 Task: Add section using page layout.
Action: Mouse moved to (835, 65)
Screenshot: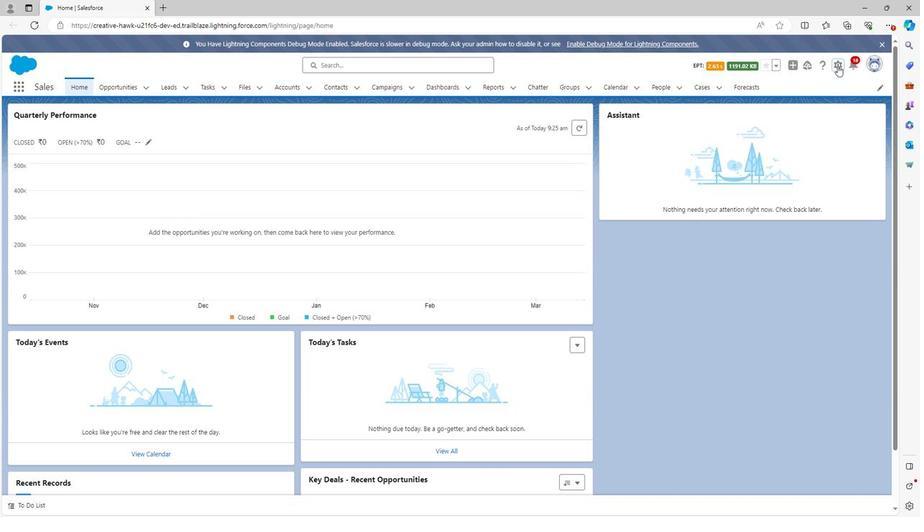 
Action: Mouse pressed left at (835, 65)
Screenshot: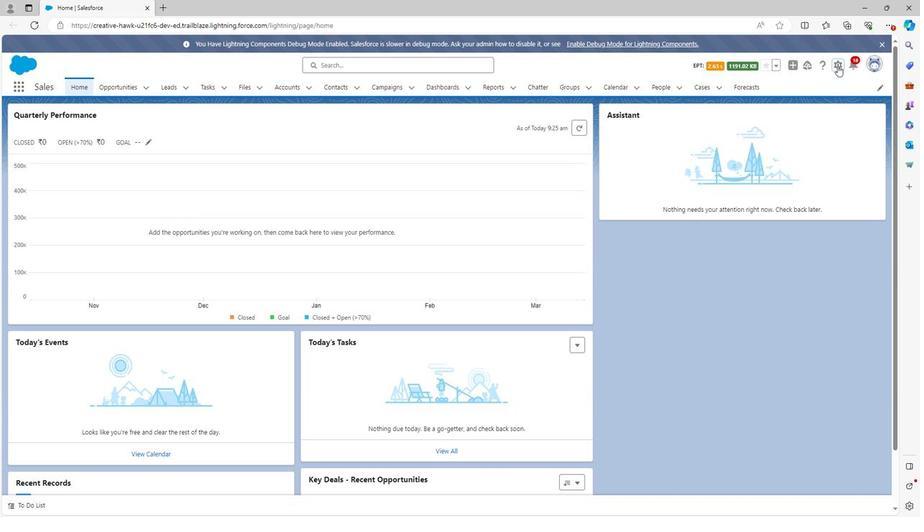 
Action: Mouse moved to (798, 92)
Screenshot: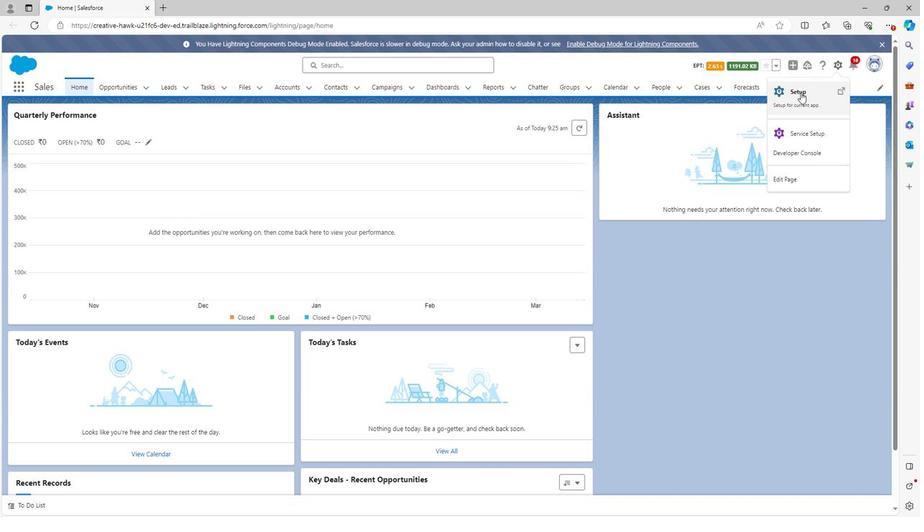 
Action: Mouse pressed left at (798, 92)
Screenshot: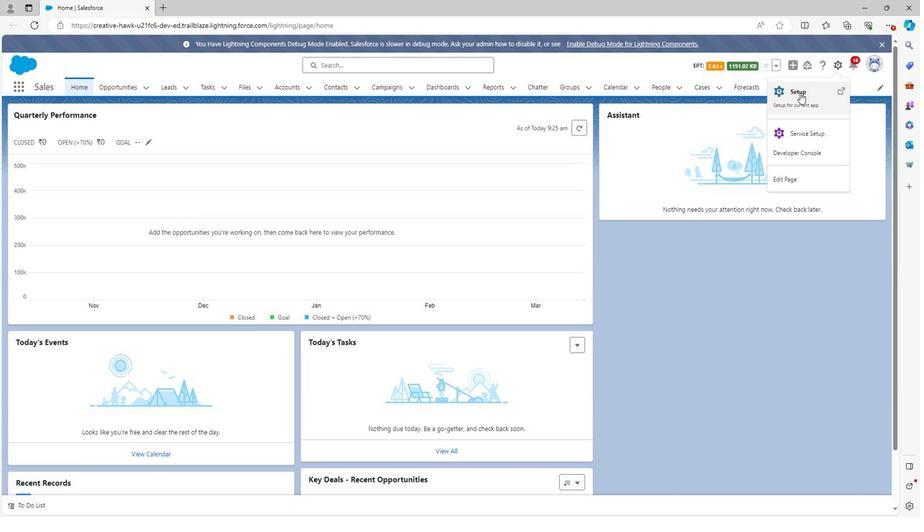 
Action: Mouse moved to (116, 87)
Screenshot: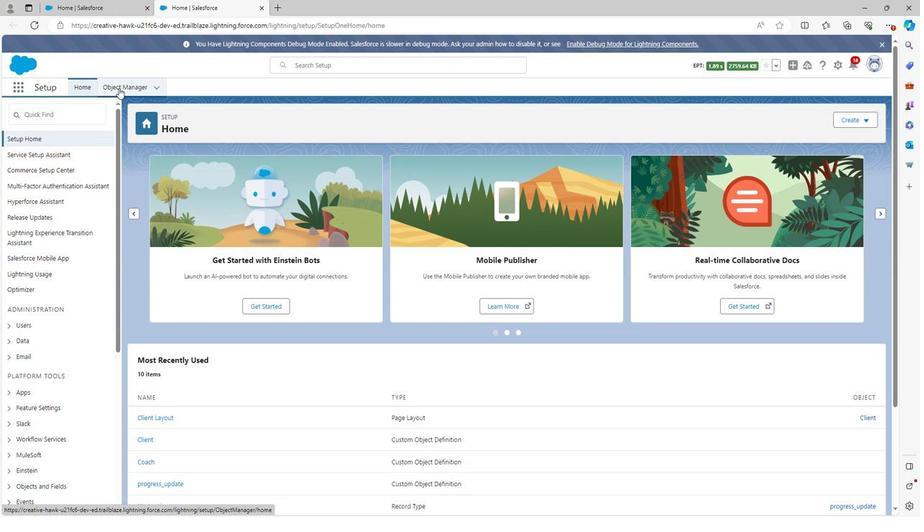 
Action: Mouse pressed left at (116, 87)
Screenshot: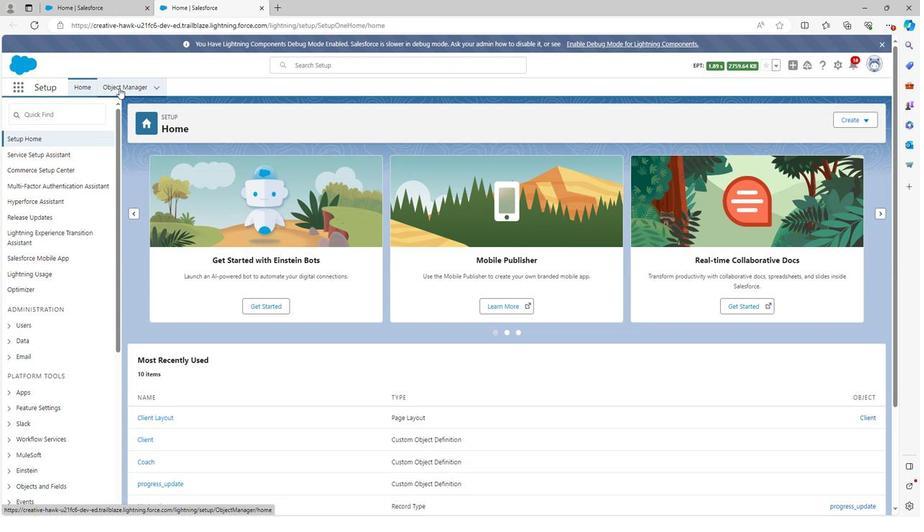 
Action: Mouse moved to (53, 293)
Screenshot: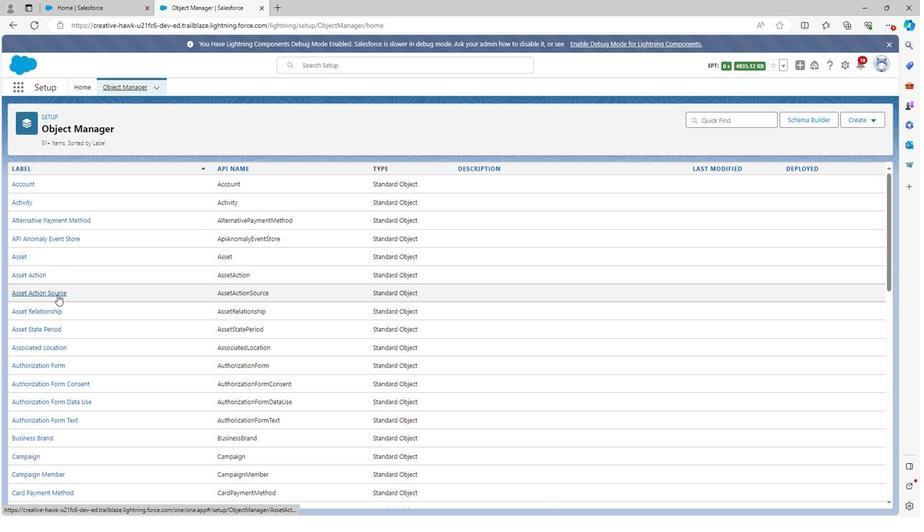 
Action: Mouse scrolled (53, 293) with delta (0, 0)
Screenshot: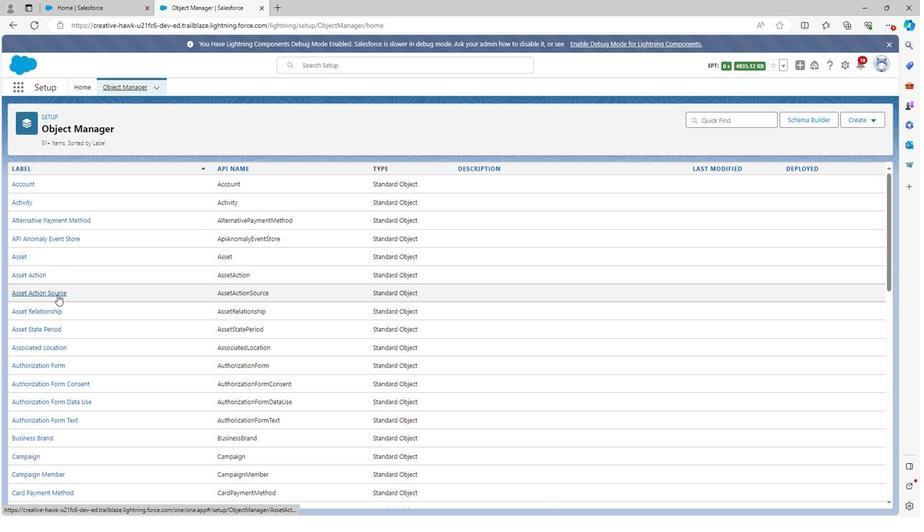 
Action: Mouse moved to (53, 295)
Screenshot: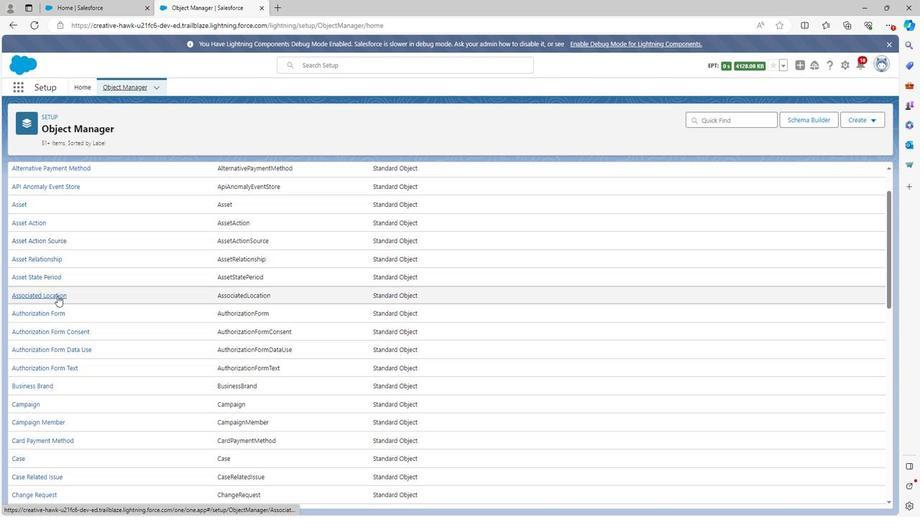 
Action: Mouse scrolled (53, 294) with delta (0, 0)
Screenshot: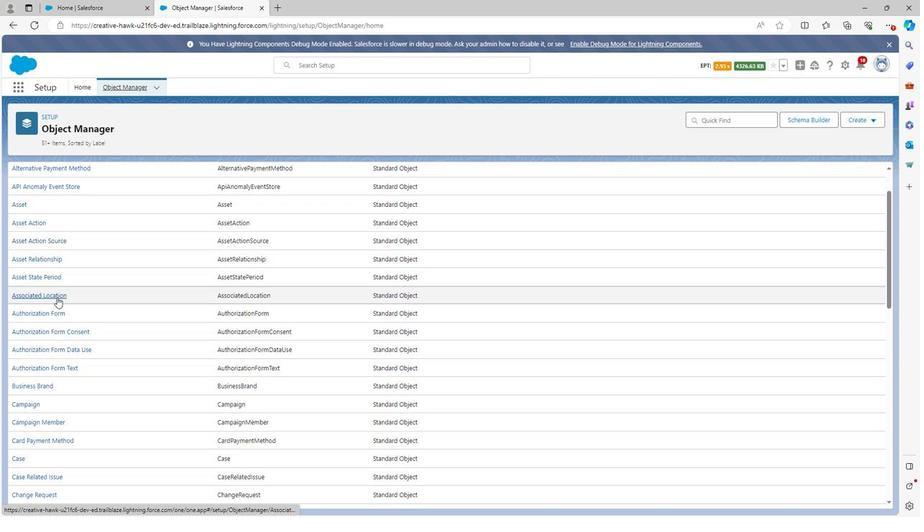 
Action: Mouse scrolled (53, 294) with delta (0, 0)
Screenshot: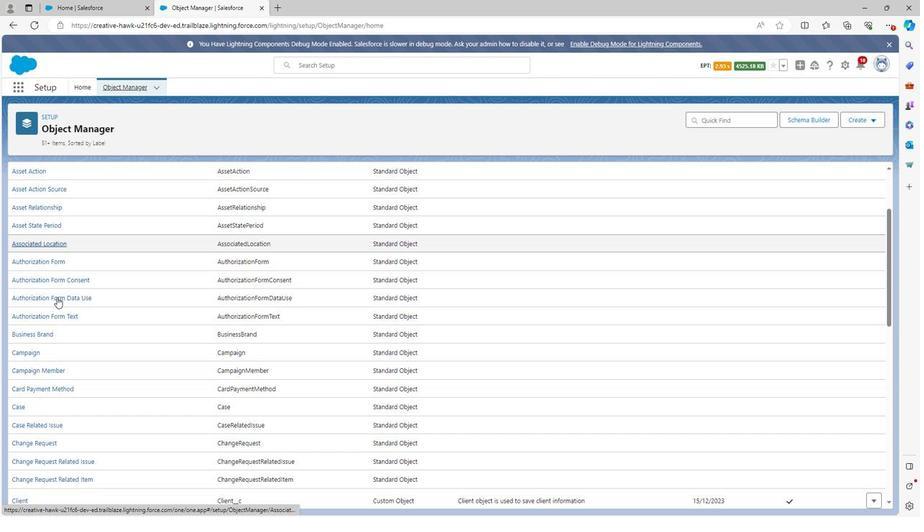 
Action: Mouse scrolled (53, 294) with delta (0, 0)
Screenshot: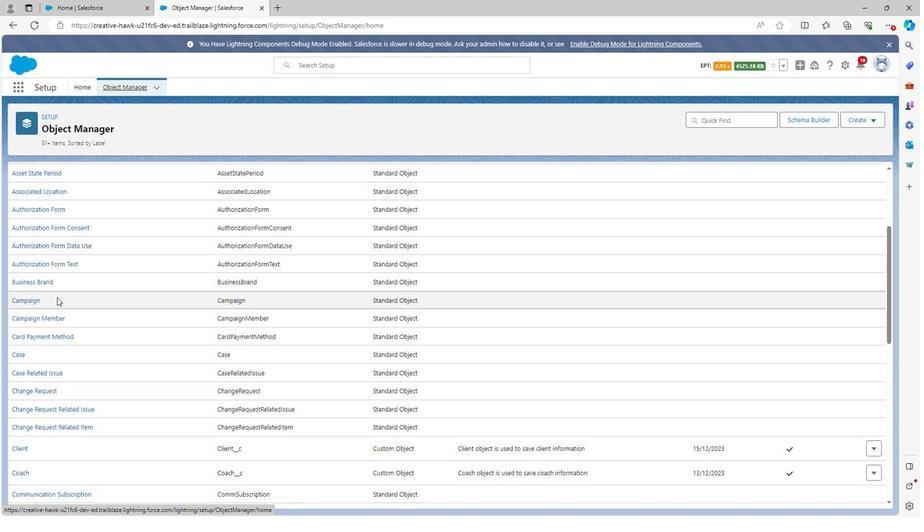 
Action: Mouse scrolled (53, 294) with delta (0, 0)
Screenshot: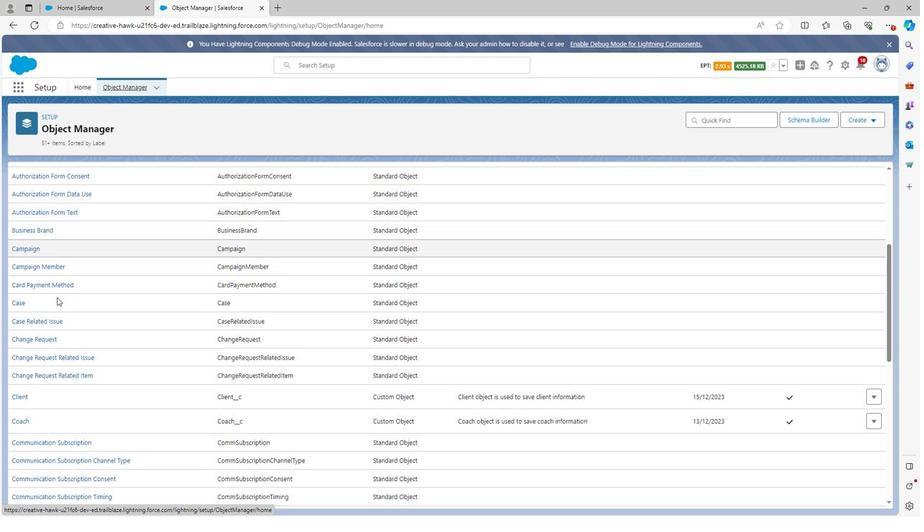 
Action: Mouse moved to (16, 341)
Screenshot: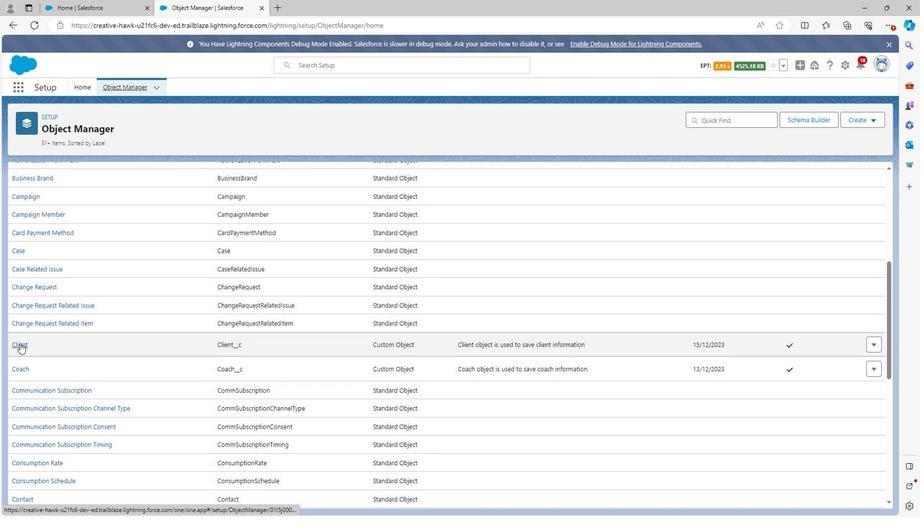 
Action: Mouse pressed left at (16, 341)
Screenshot: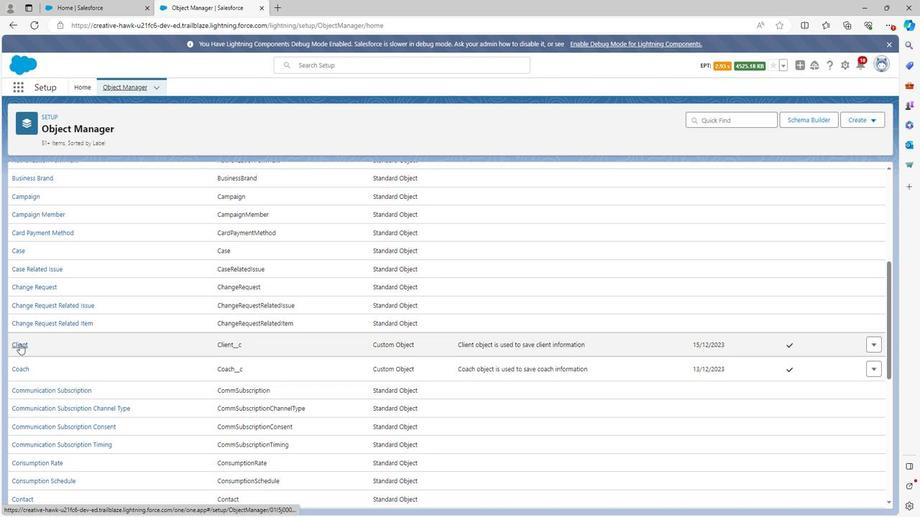 
Action: Mouse moved to (39, 205)
Screenshot: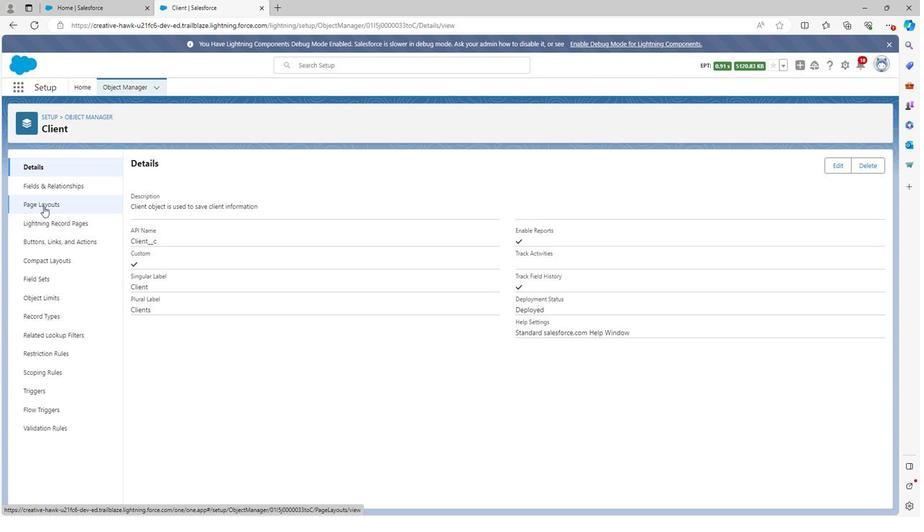 
Action: Mouse pressed left at (39, 205)
Screenshot: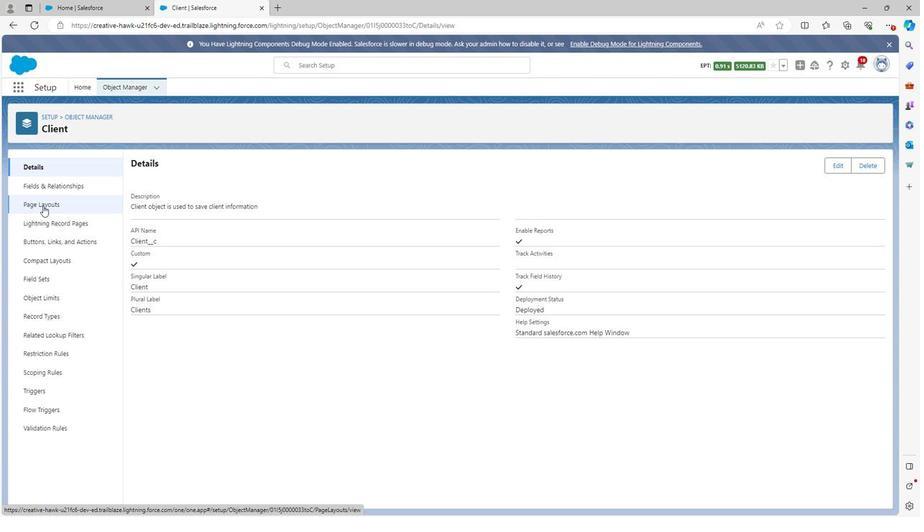 
Action: Mouse moved to (132, 207)
Screenshot: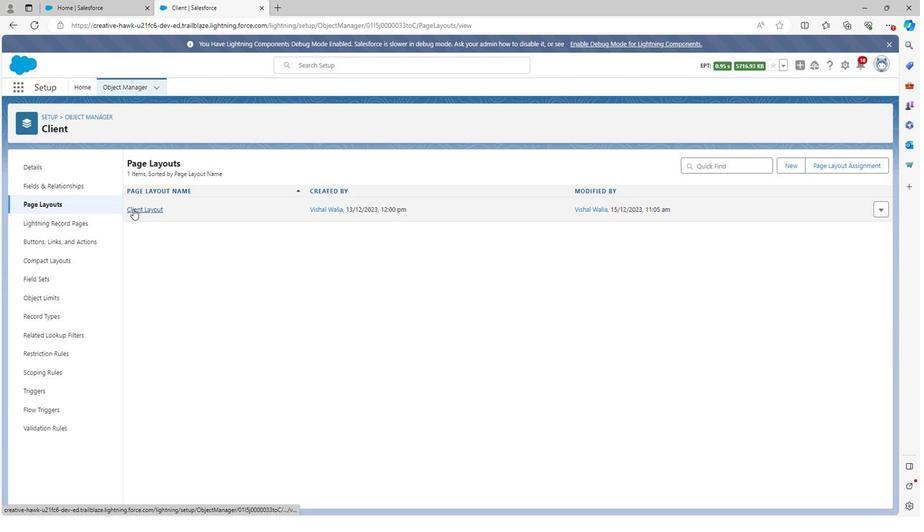 
Action: Mouse pressed left at (132, 207)
Screenshot: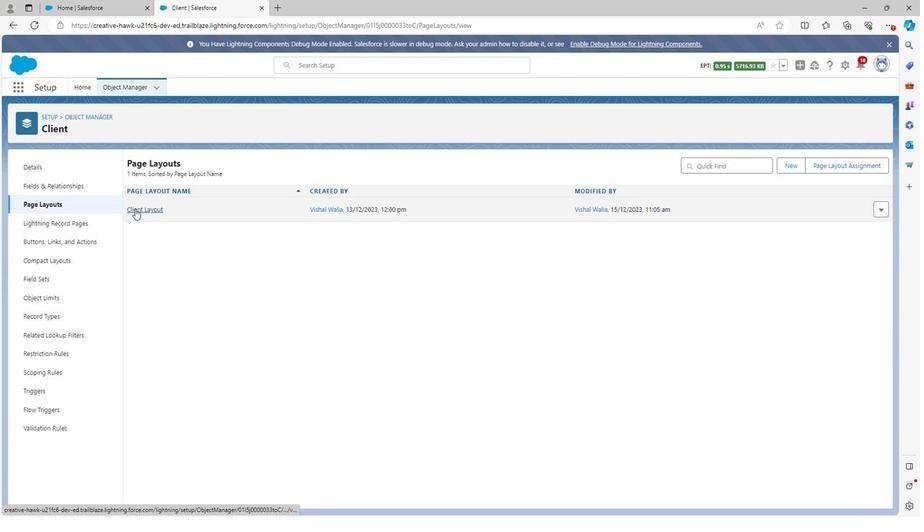 
Action: Mouse moved to (207, 266)
Screenshot: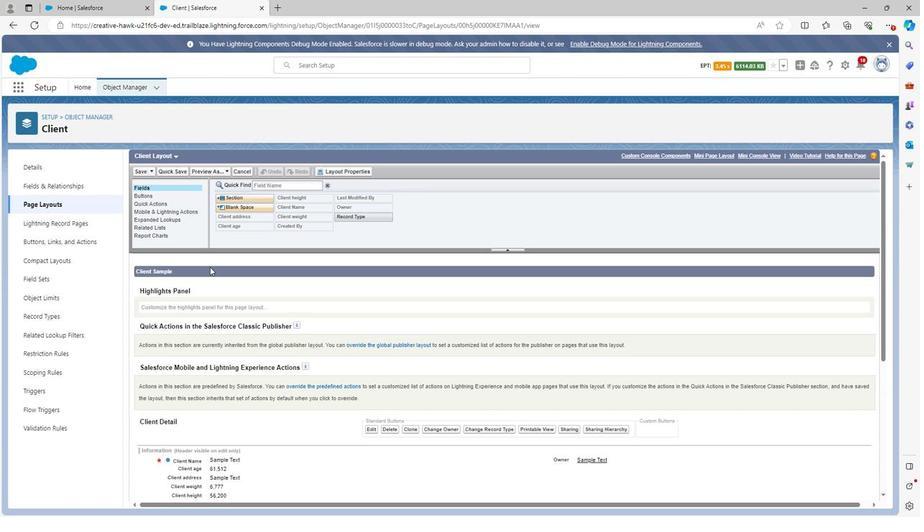 
Action: Mouse scrolled (207, 265) with delta (0, 0)
Screenshot: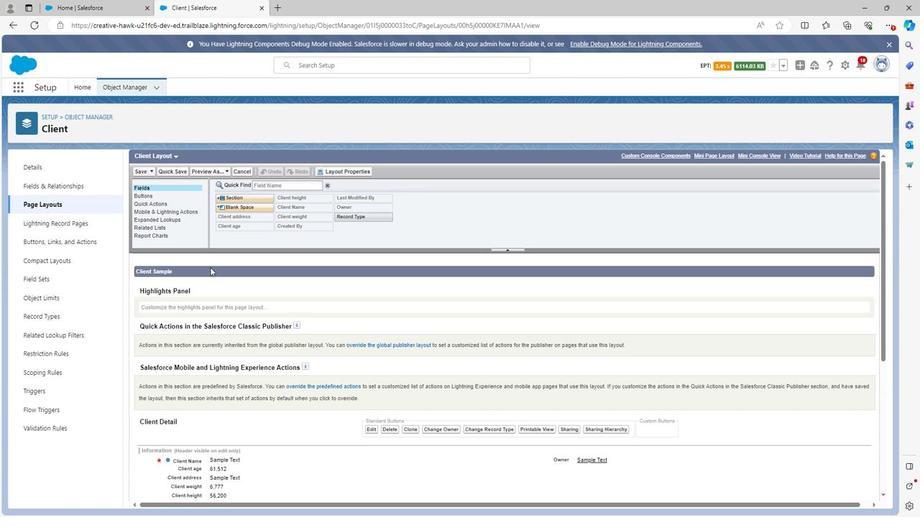 
Action: Mouse scrolled (207, 265) with delta (0, 0)
Screenshot: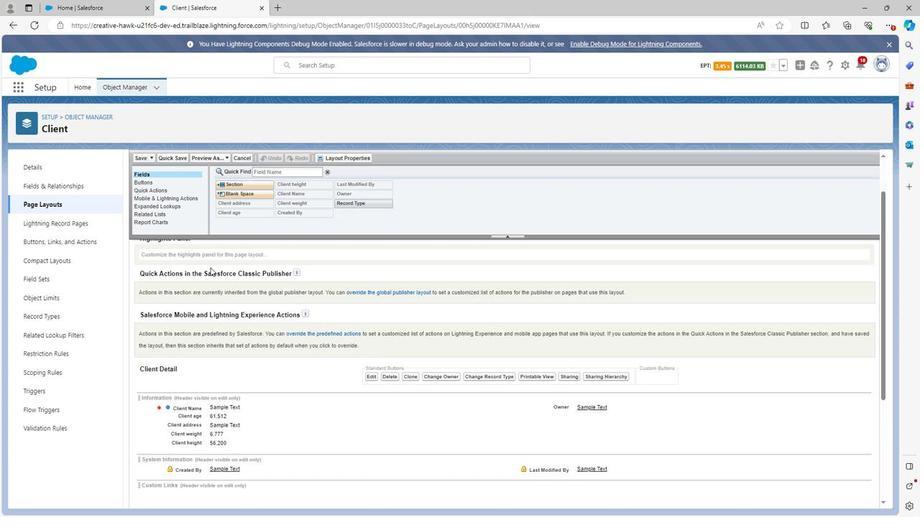 
Action: Mouse moved to (207, 266)
Screenshot: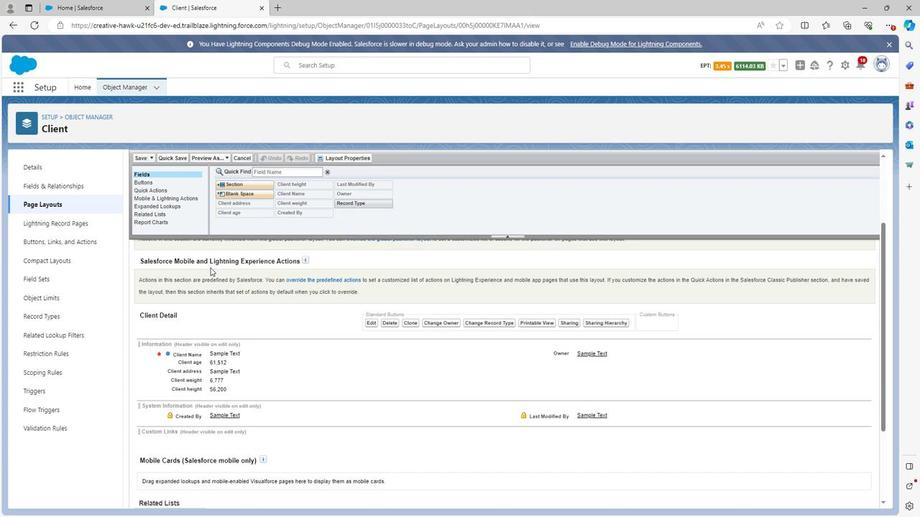 
Action: Mouse scrolled (207, 266) with delta (0, 0)
Screenshot: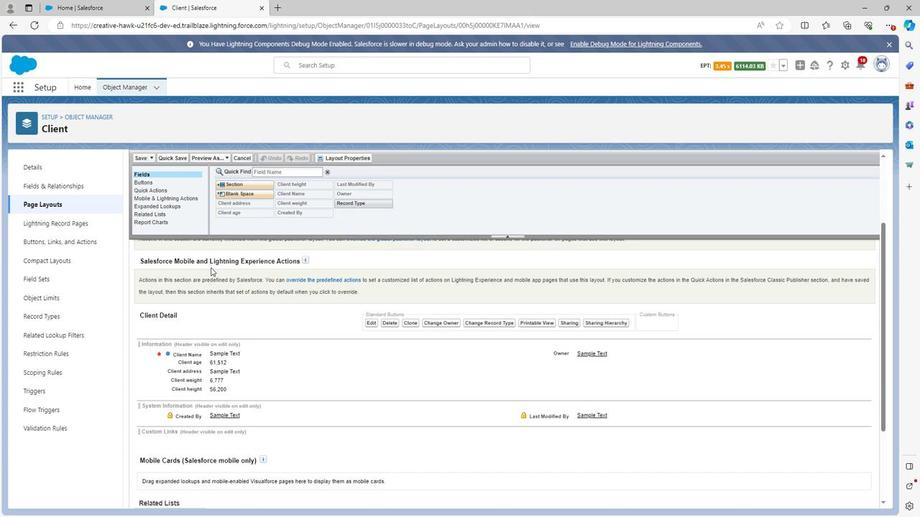 
Action: Mouse moved to (232, 182)
Screenshot: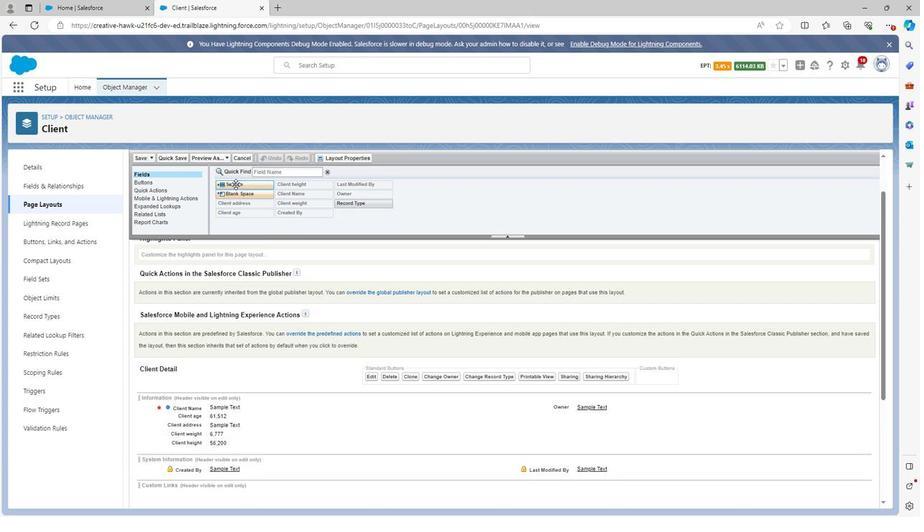 
Action: Mouse scrolled (232, 182) with delta (0, 0)
Screenshot: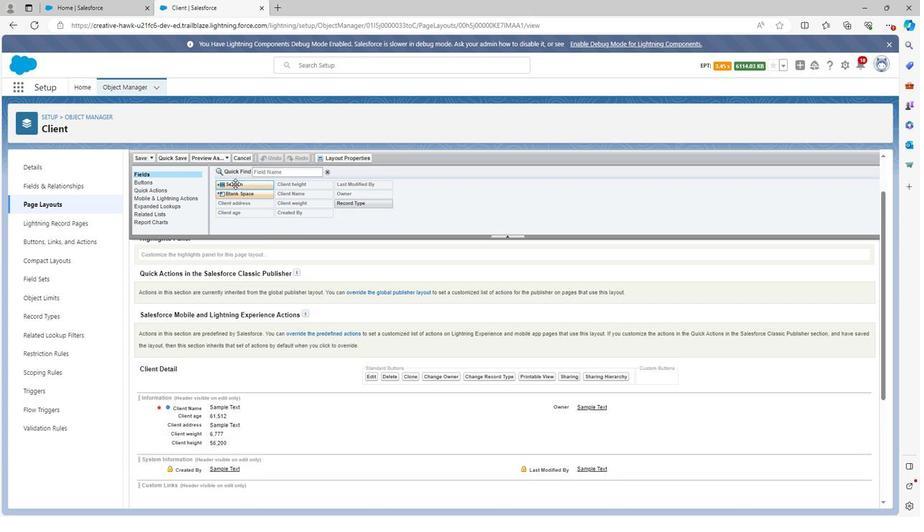 
Action: Mouse pressed left at (232, 182)
Screenshot: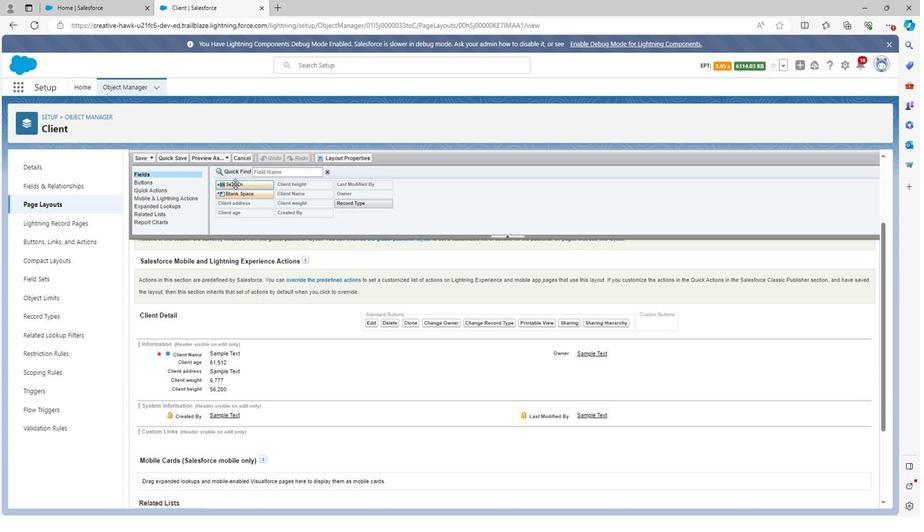 
Action: Mouse moved to (228, 182)
Screenshot: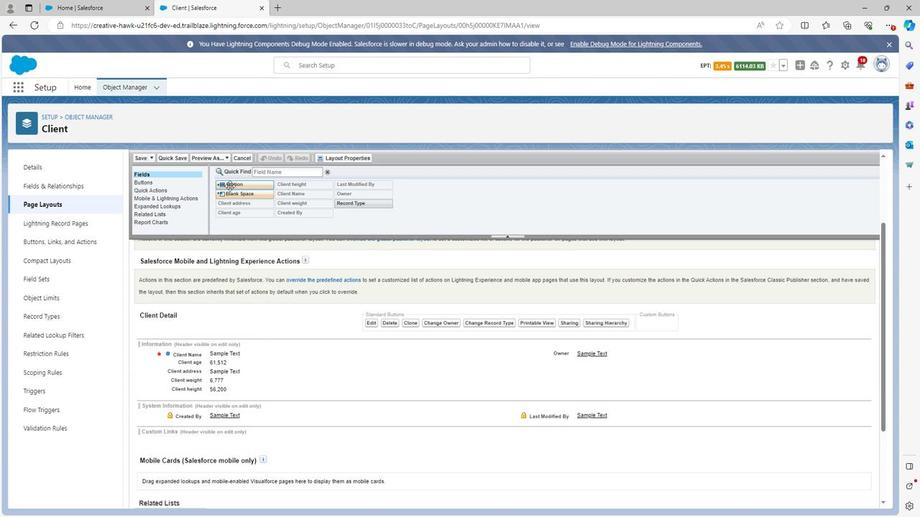
Action: Mouse pressed left at (228, 182)
Screenshot: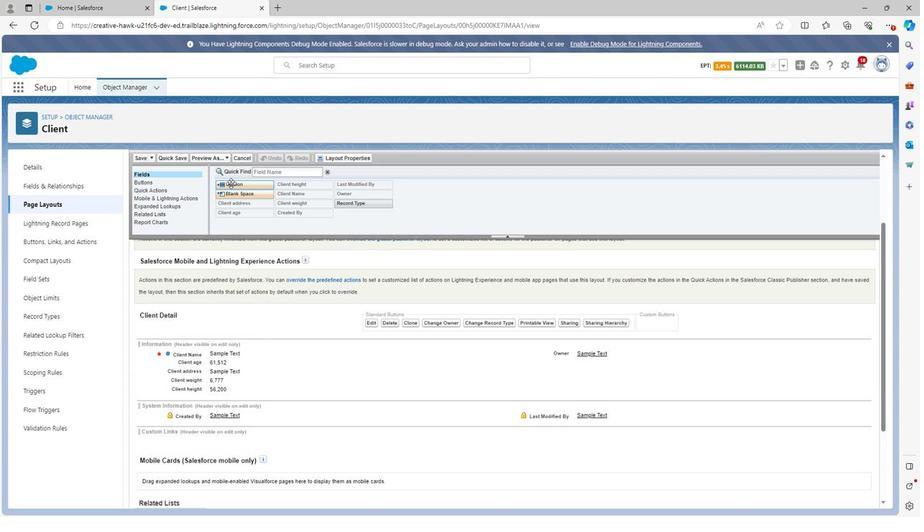 
Action: Mouse moved to (475, 389)
Screenshot: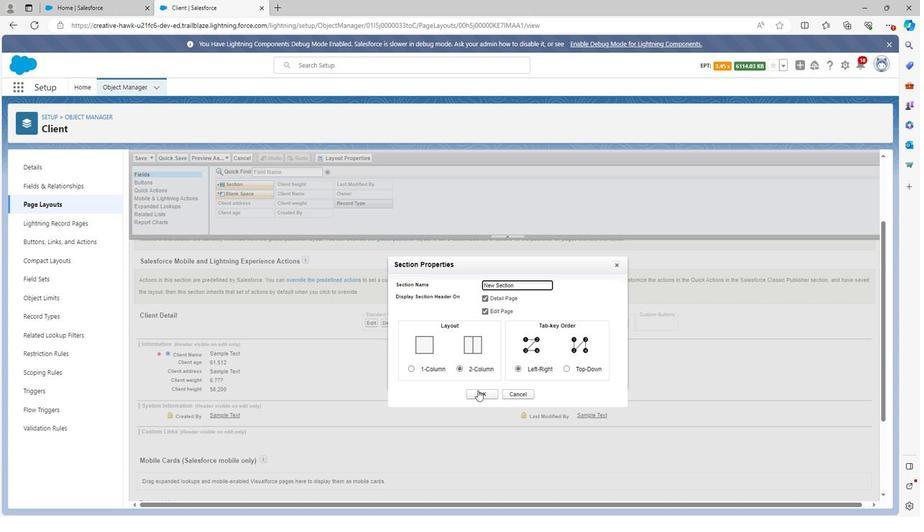 
Action: Mouse pressed left at (475, 389)
Screenshot: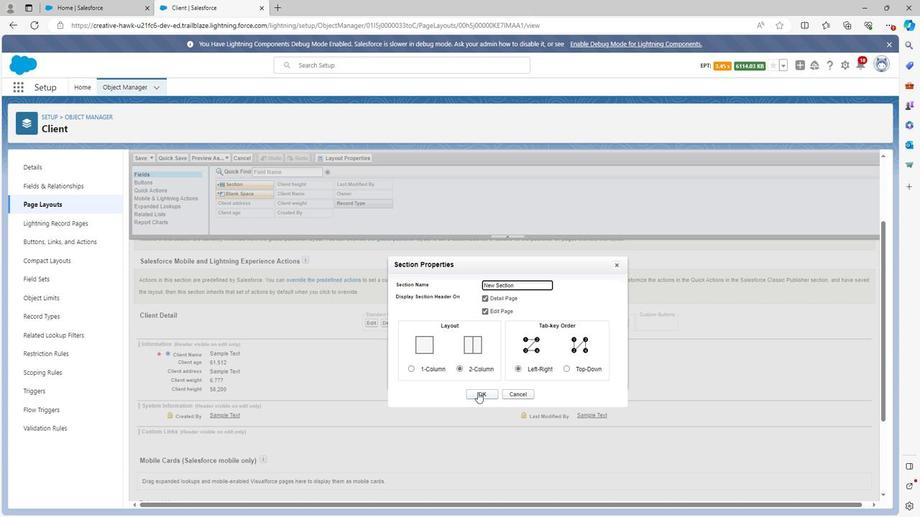
Action: Mouse moved to (865, 339)
Screenshot: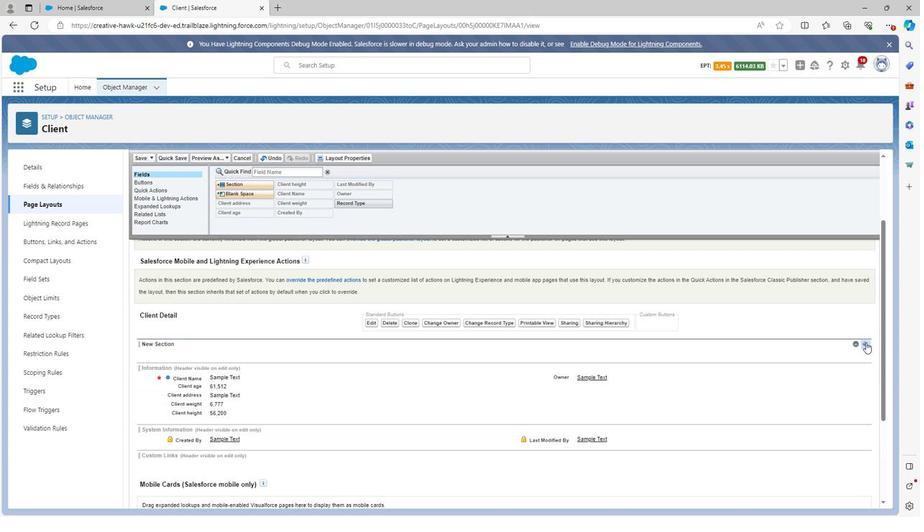 
Action: Mouse pressed left at (865, 339)
Screenshot: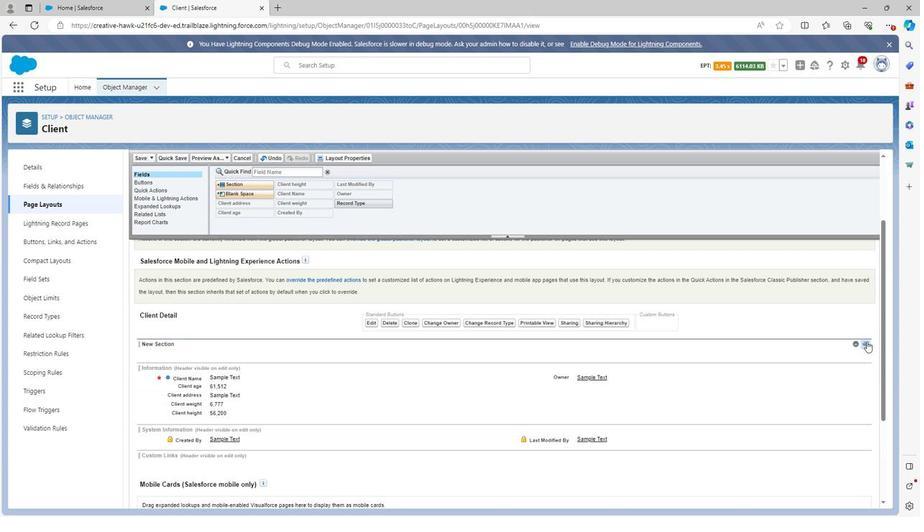 
Action: Mouse moved to (525, 282)
Screenshot: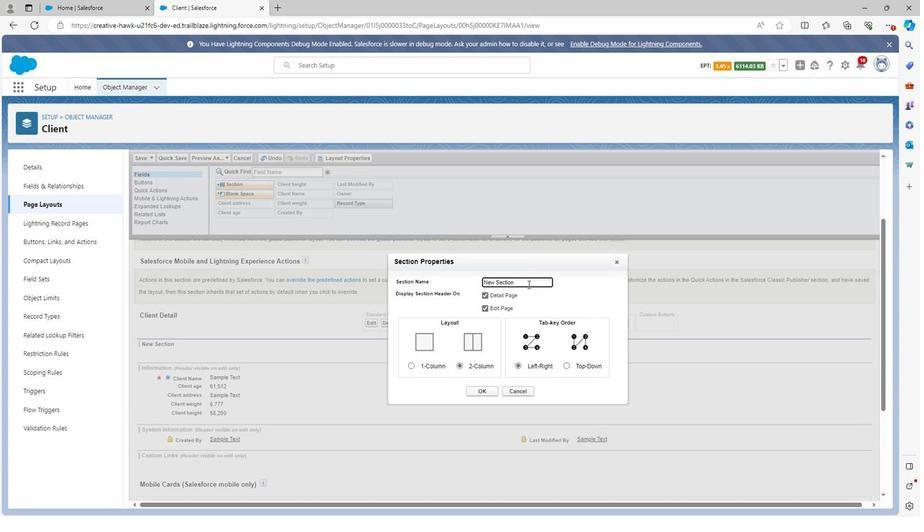 
Action: Mouse pressed left at (525, 282)
Screenshot: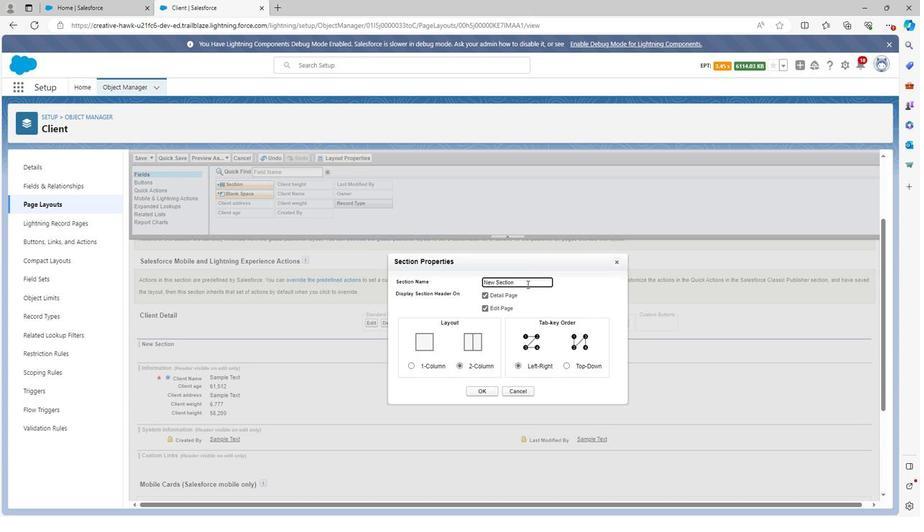 
Action: Mouse moved to (469, 283)
Screenshot: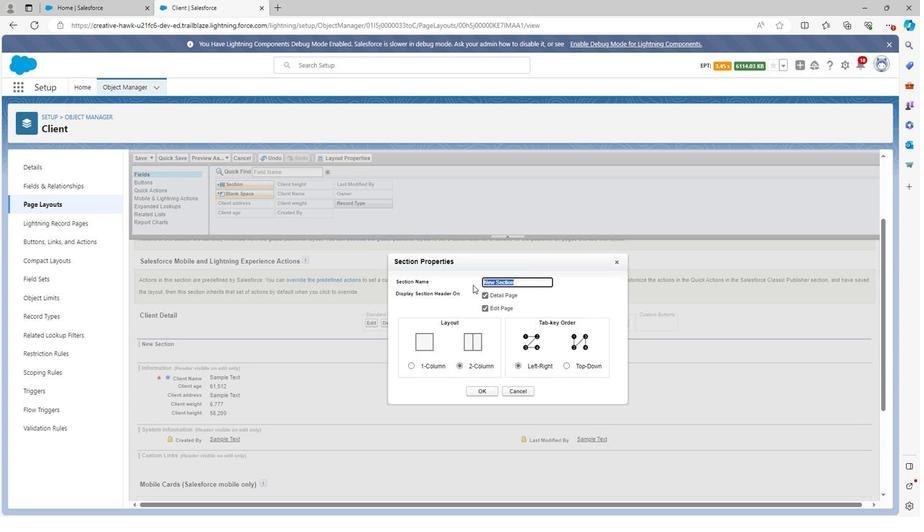 
Action: Key pressed <Key.shift>Client
Screenshot: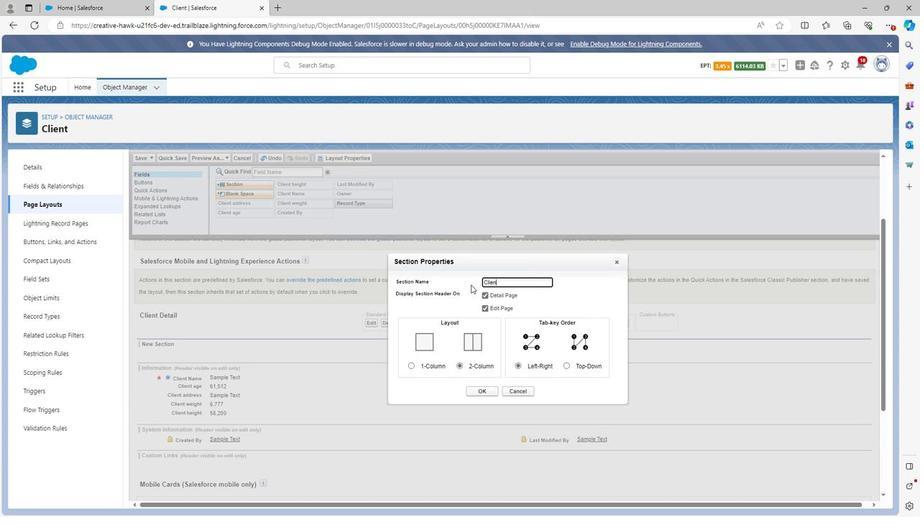 
Action: Mouse moved to (476, 389)
Screenshot: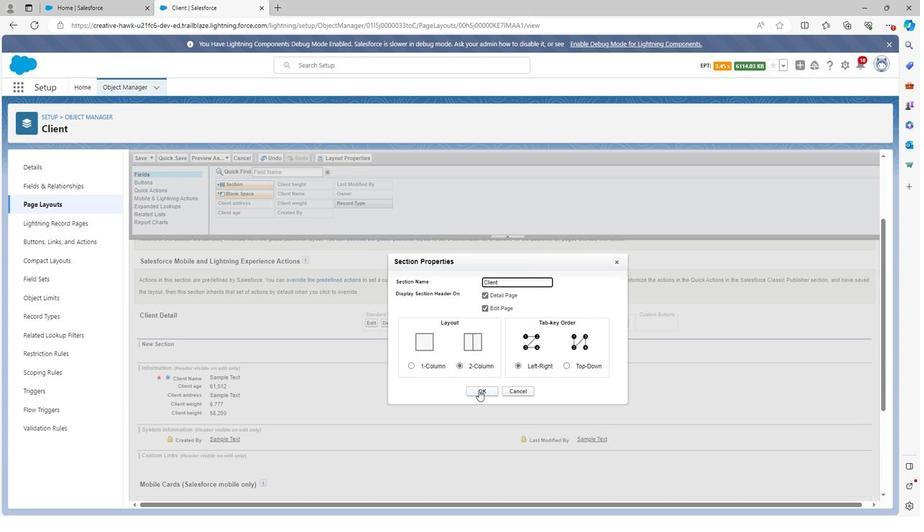 
Action: Mouse pressed left at (476, 389)
Screenshot: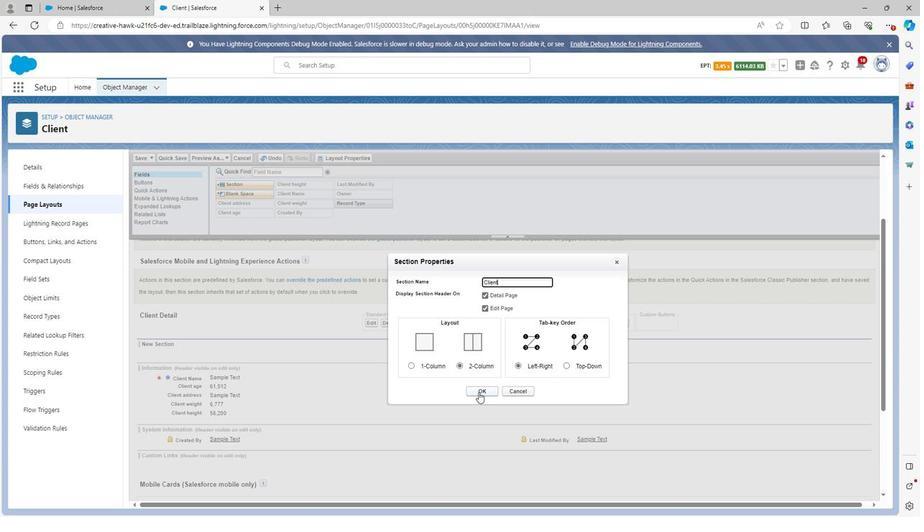 
Action: Mouse moved to (141, 157)
Screenshot: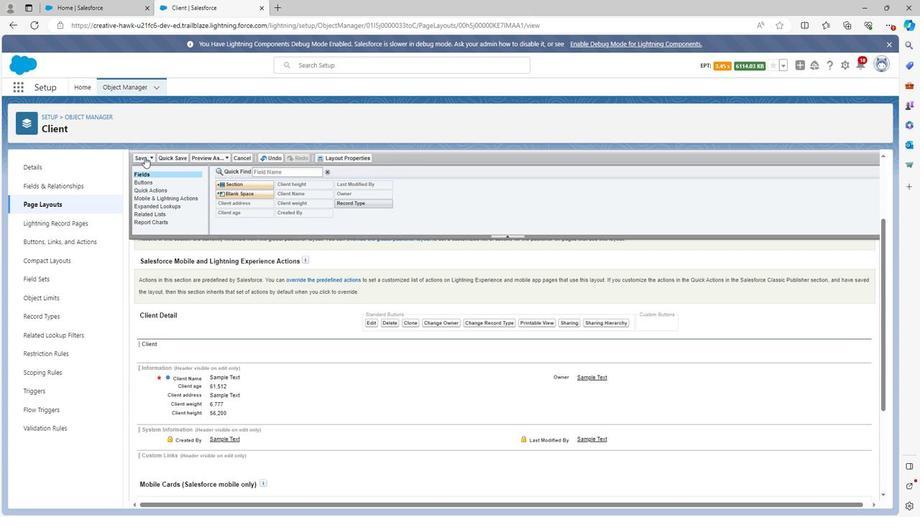 
Action: Mouse pressed left at (141, 157)
Screenshot: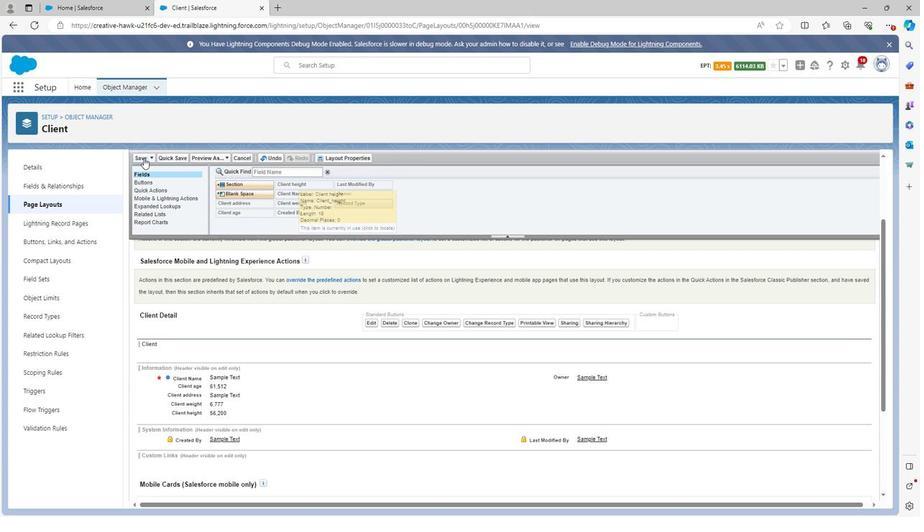 
Action: Mouse moved to (115, 88)
Screenshot: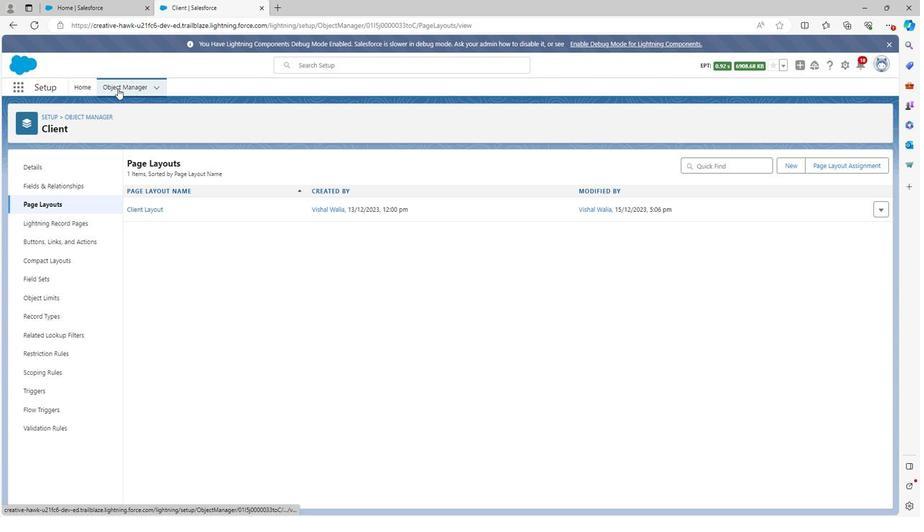 
Action: Mouse pressed left at (115, 88)
Screenshot: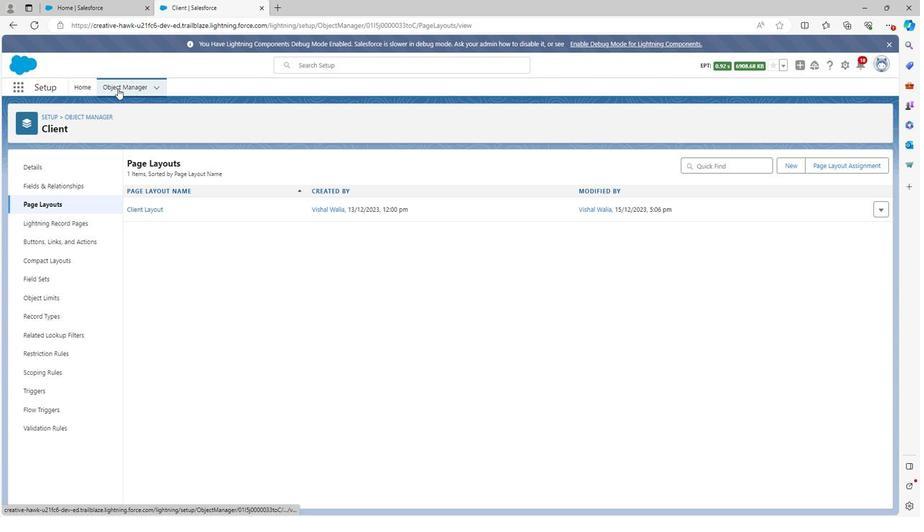 
Action: Mouse moved to (66, 369)
Screenshot: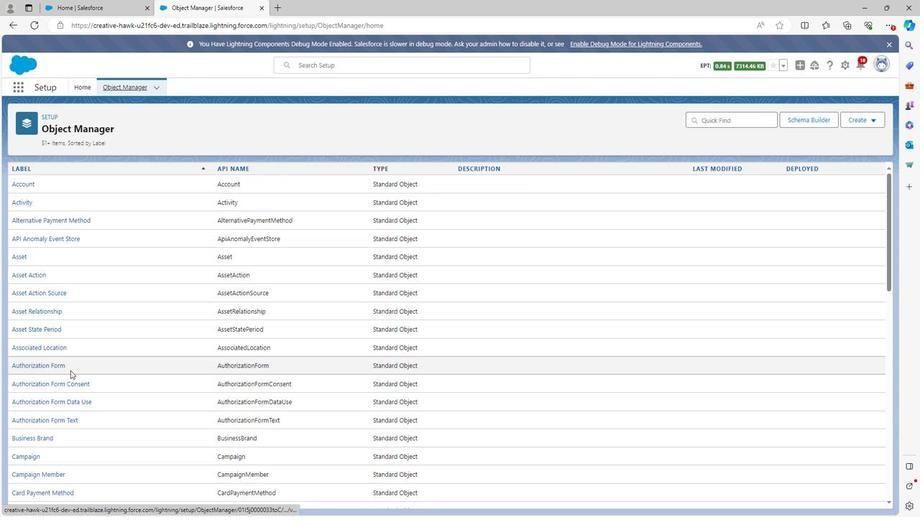 
Action: Mouse scrolled (66, 369) with delta (0, 0)
Screenshot: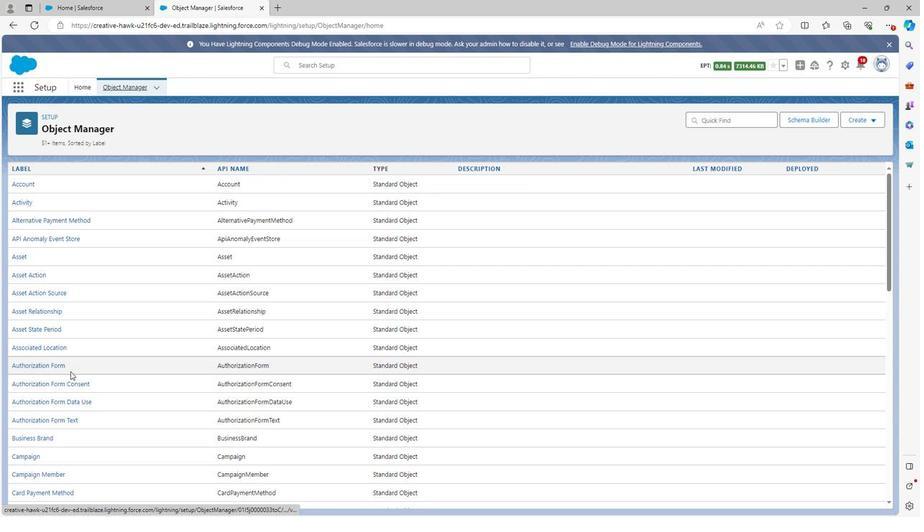 
Action: Mouse scrolled (66, 369) with delta (0, 0)
Screenshot: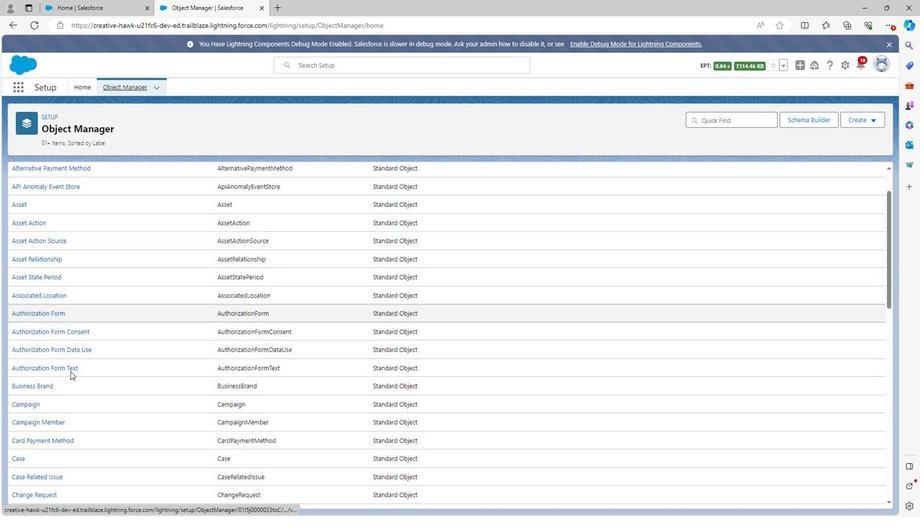 
Action: Mouse scrolled (66, 369) with delta (0, 0)
Screenshot: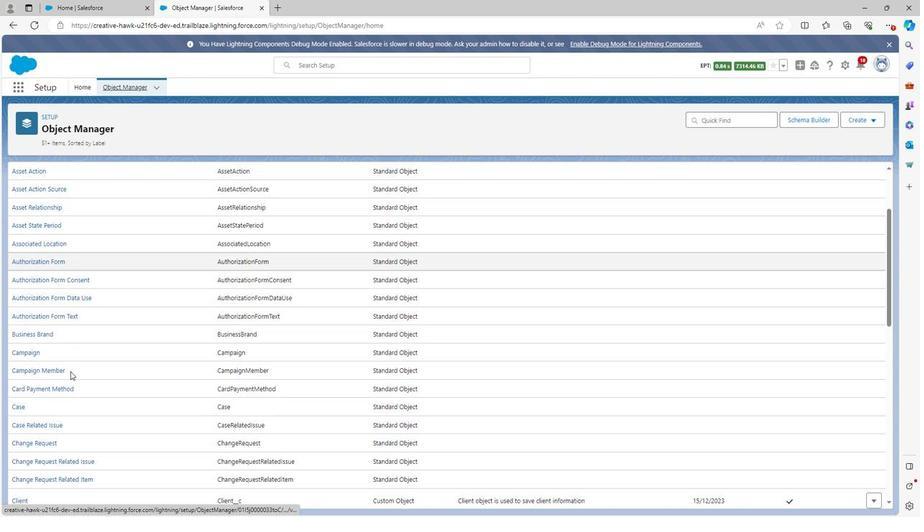 
Action: Mouse scrolled (66, 369) with delta (0, 0)
Screenshot: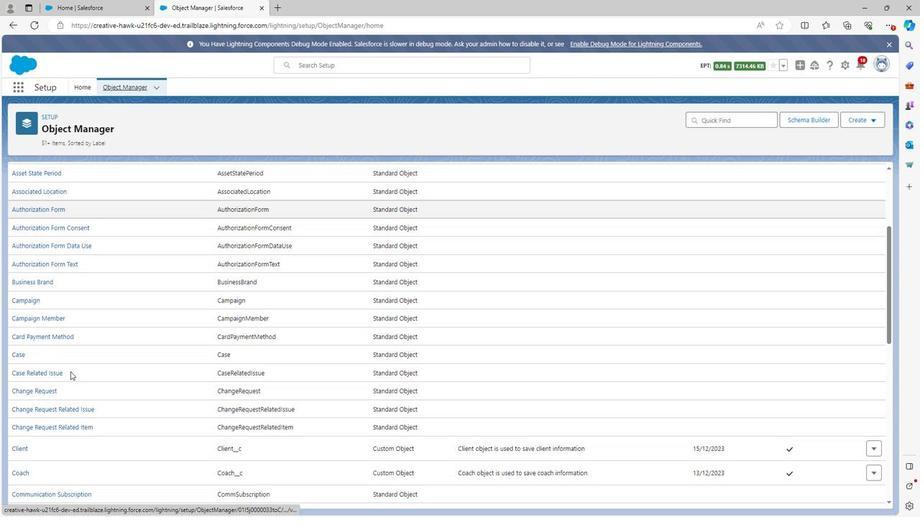 
Action: Mouse moved to (19, 420)
Screenshot: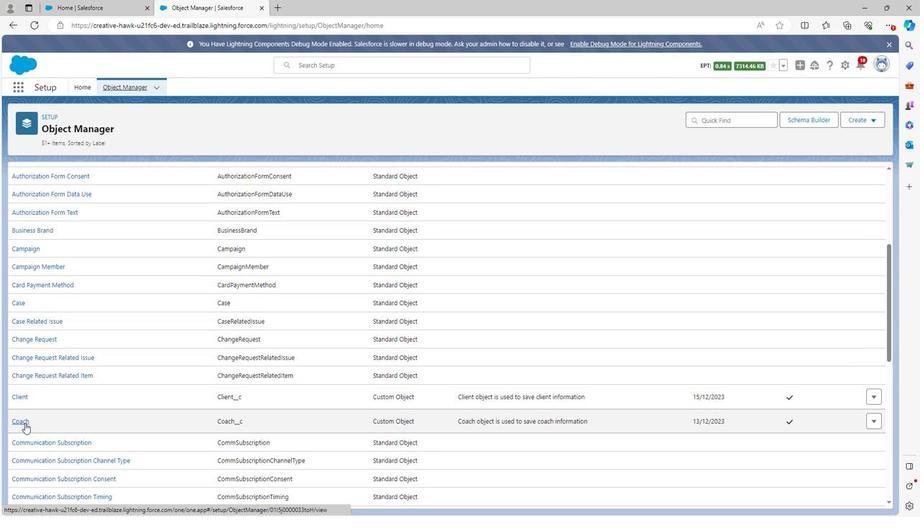 
Action: Mouse pressed left at (19, 420)
Screenshot: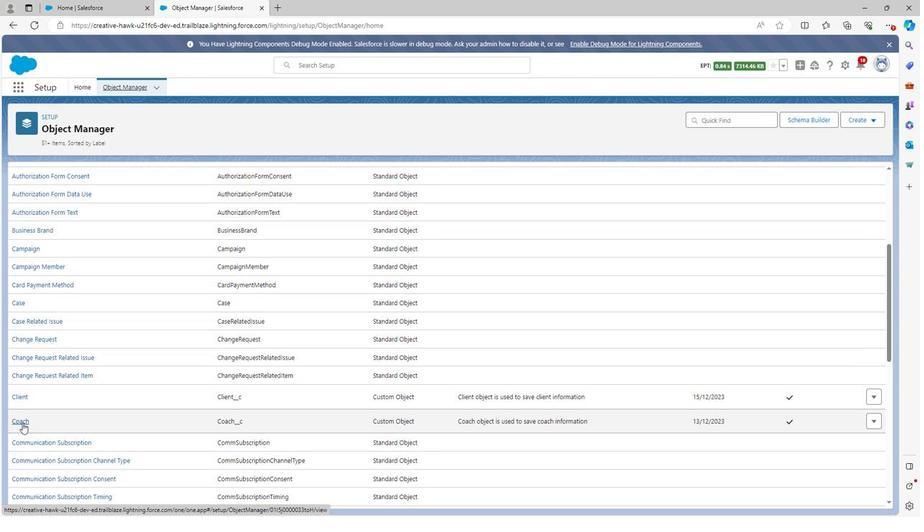 
Action: Mouse moved to (48, 202)
Screenshot: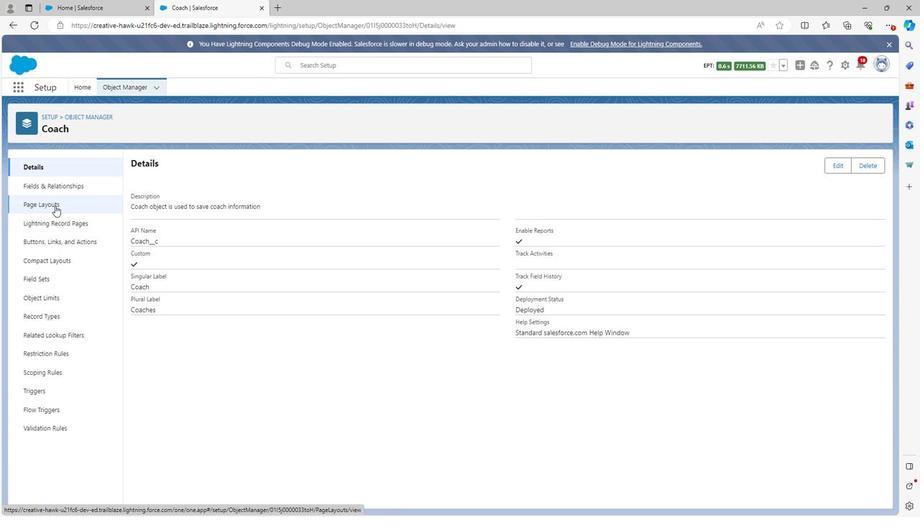 
Action: Mouse pressed left at (48, 202)
Screenshot: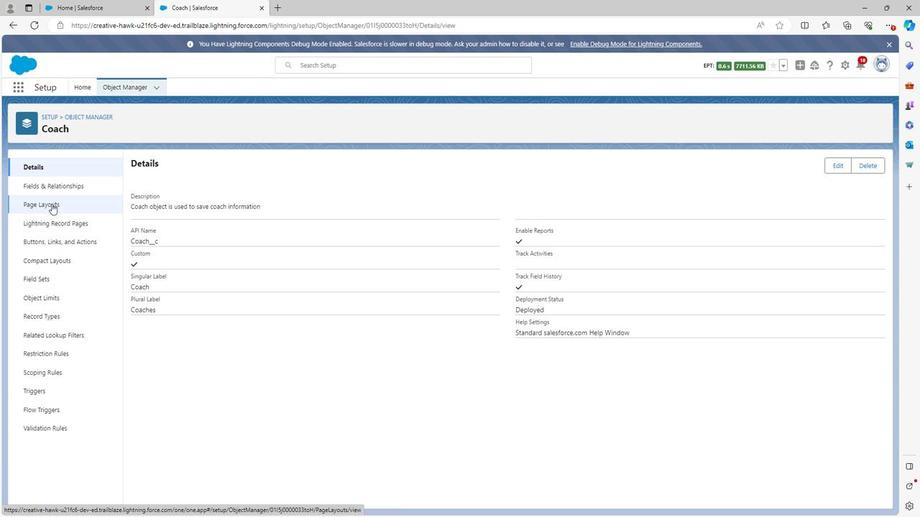 
Action: Mouse moved to (153, 209)
Screenshot: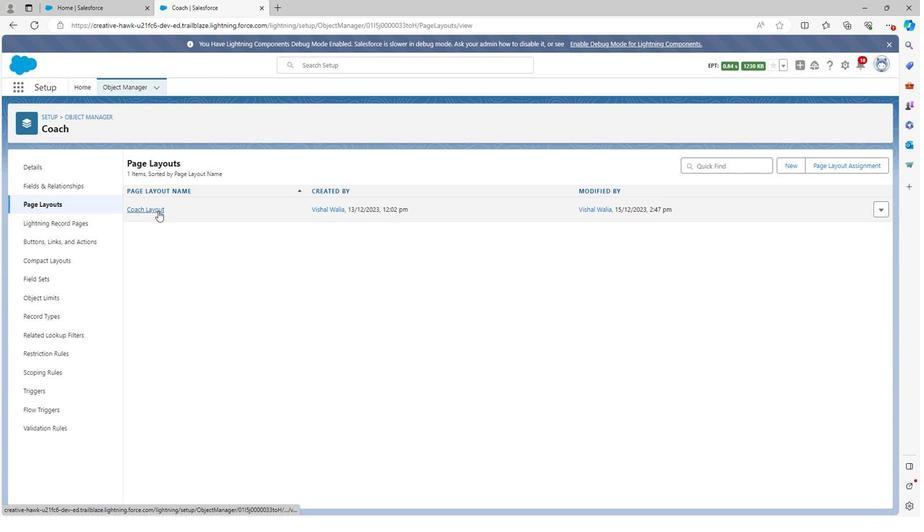 
Action: Mouse pressed left at (153, 209)
Screenshot: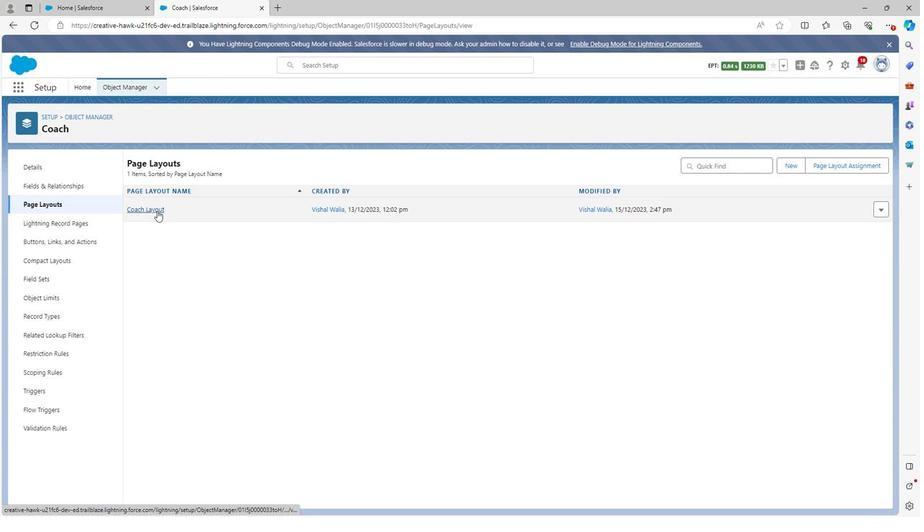 
Action: Mouse moved to (231, 258)
Screenshot: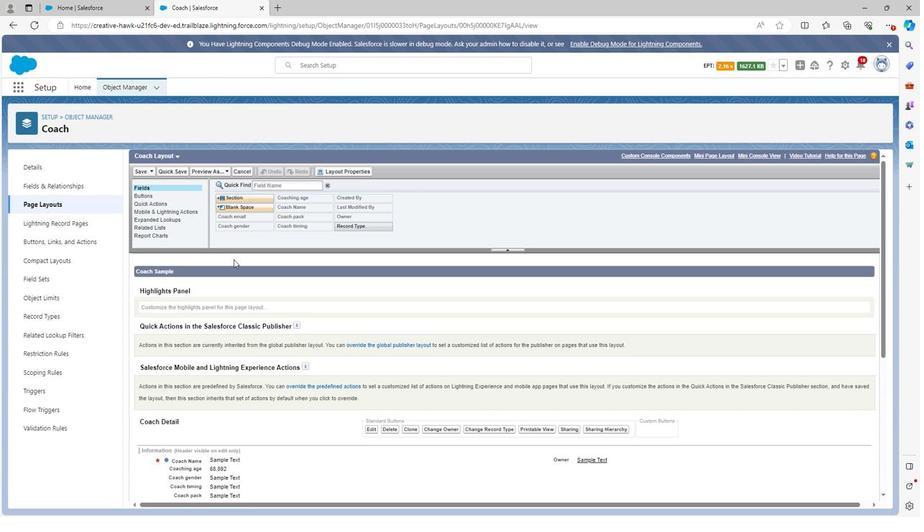 
Action: Mouse scrolled (231, 258) with delta (0, 0)
Screenshot: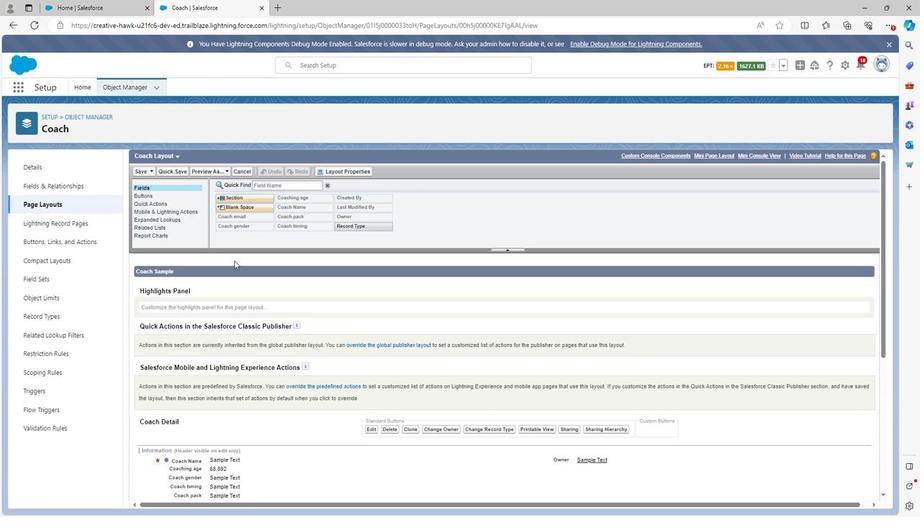 
Action: Mouse scrolled (231, 258) with delta (0, 0)
Screenshot: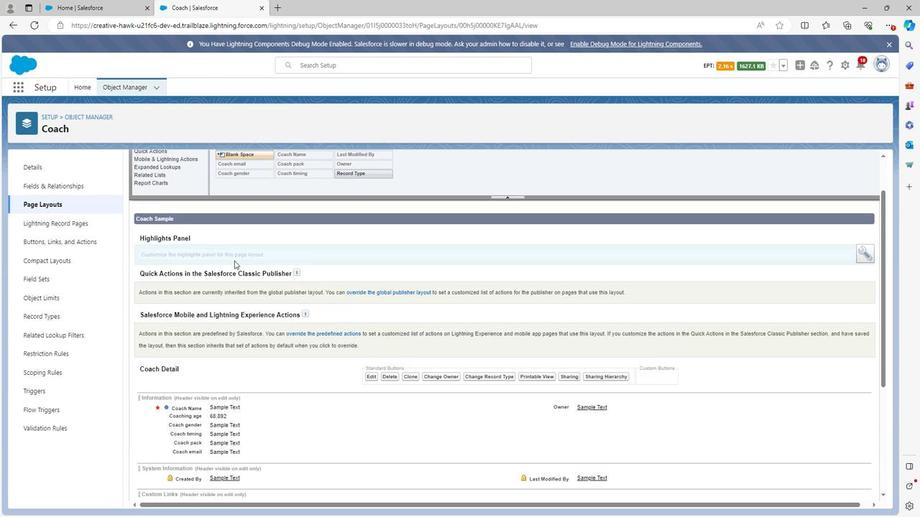 
Action: Mouse scrolled (231, 259) with delta (0, 0)
Screenshot: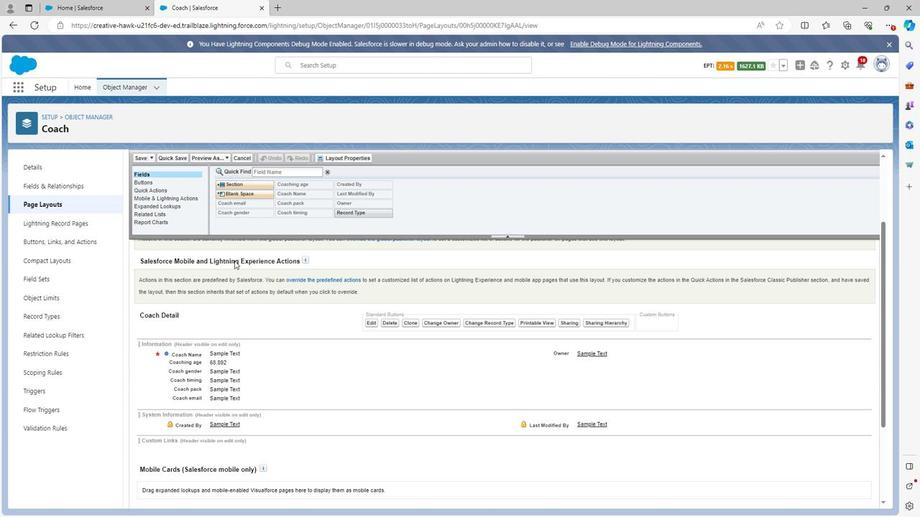 
Action: Mouse moved to (218, 270)
Screenshot: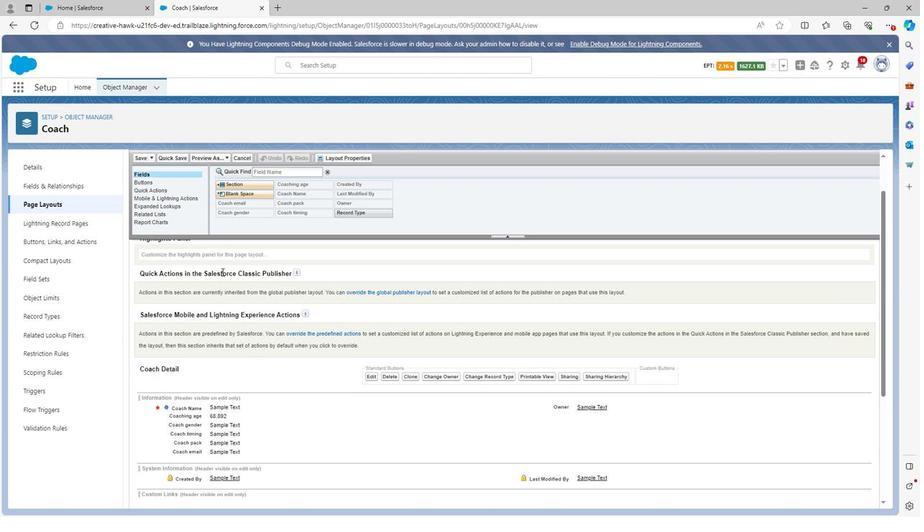 
Action: Mouse scrolled (218, 269) with delta (0, 0)
Screenshot: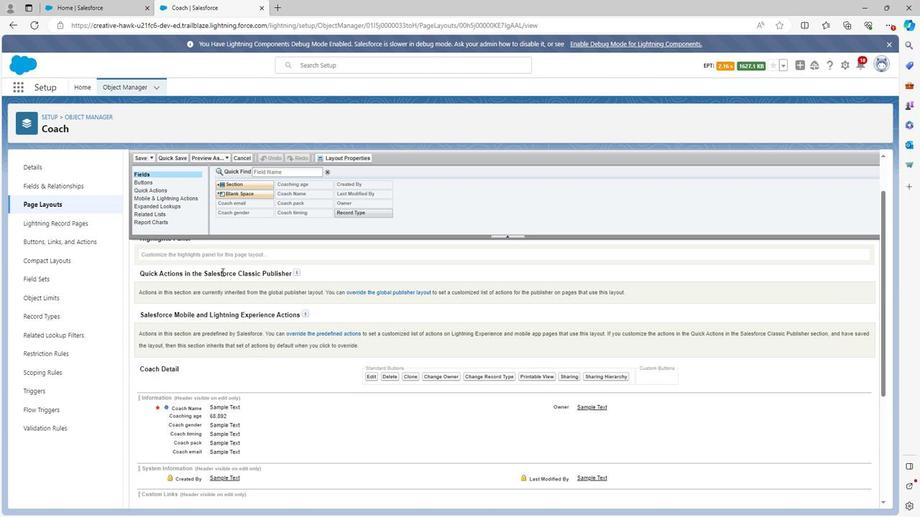 
Action: Mouse moved to (230, 182)
Screenshot: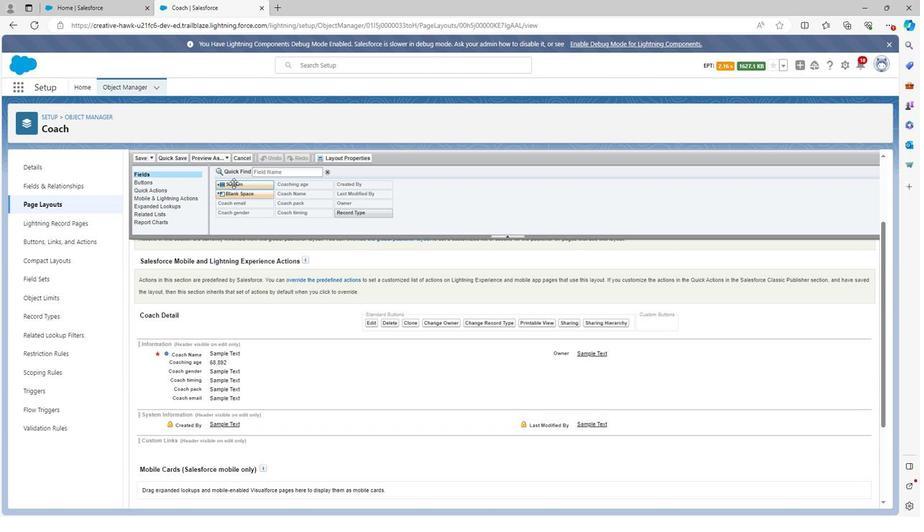 
Action: Mouse pressed left at (230, 182)
Screenshot: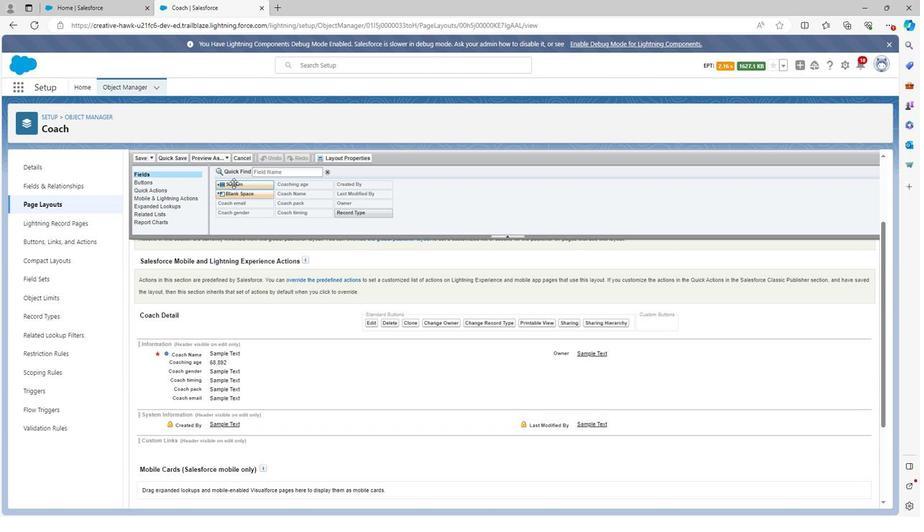 
Action: Mouse moved to (524, 280)
Screenshot: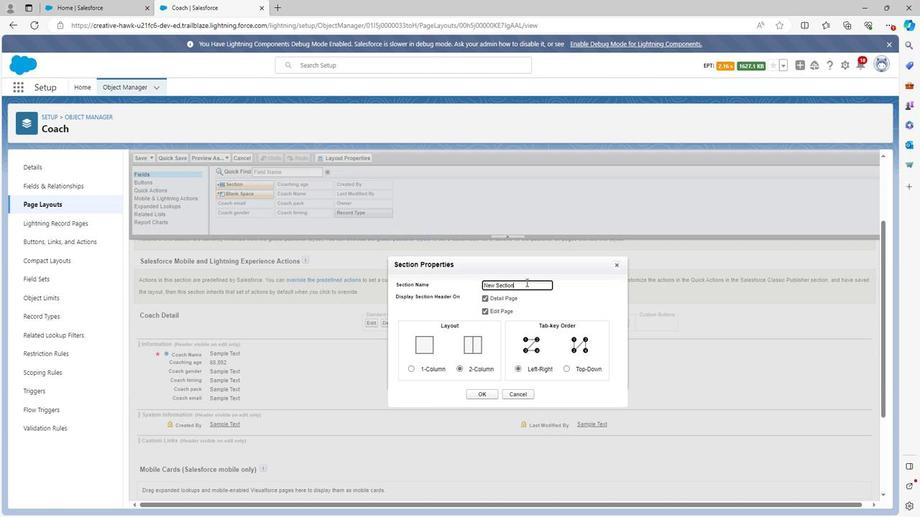 
Action: Mouse pressed left at (524, 280)
Screenshot: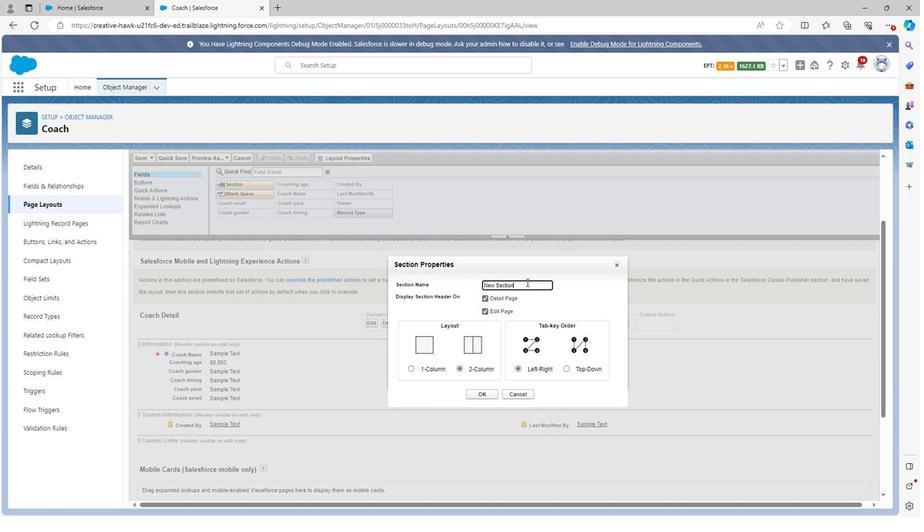 
Action: Mouse moved to (469, 280)
Screenshot: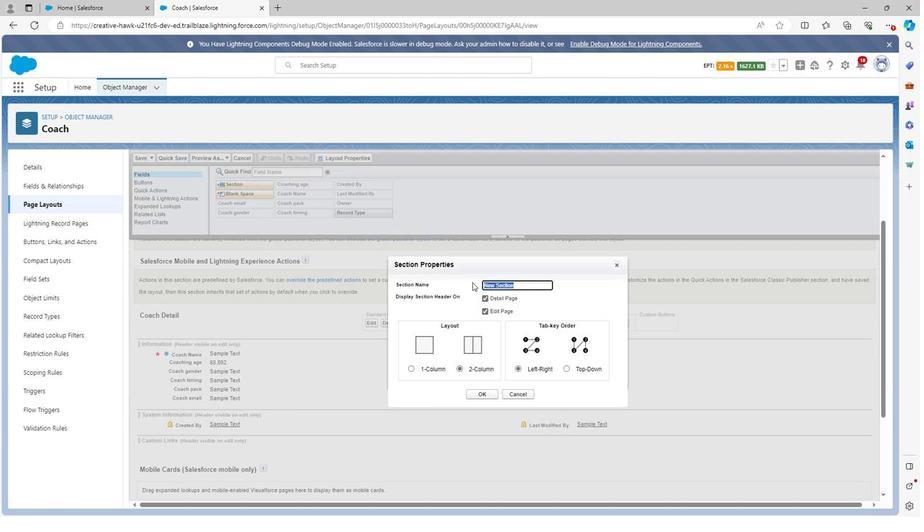 
Action: Key pressed <Key.shift>Coach
Screenshot: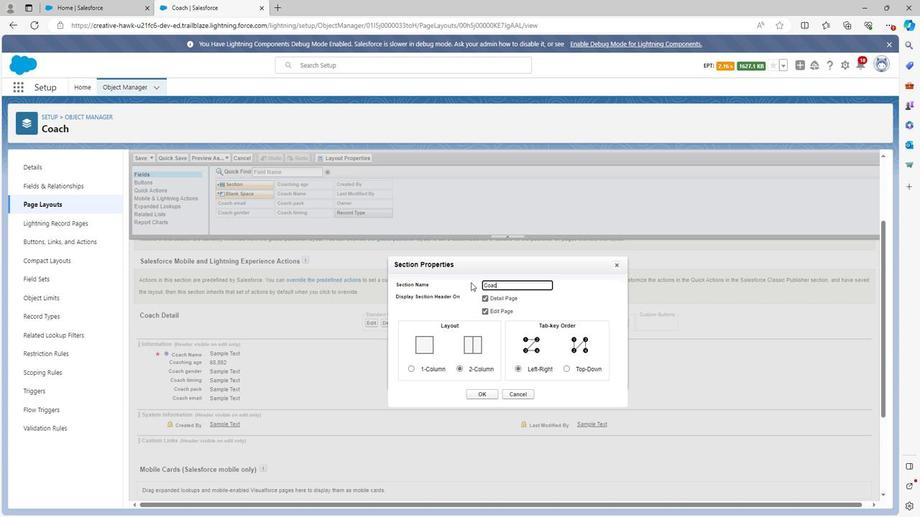 
Action: Mouse moved to (474, 392)
Screenshot: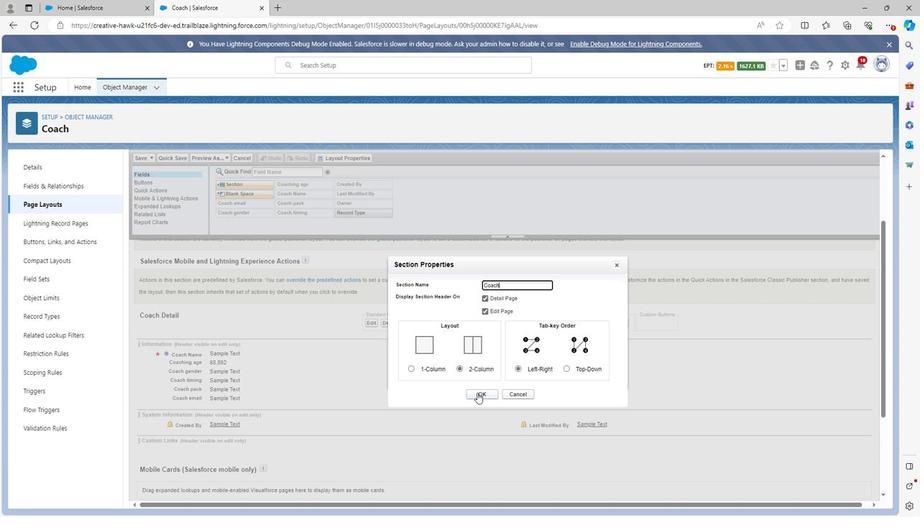 
Action: Mouse pressed left at (474, 392)
Screenshot: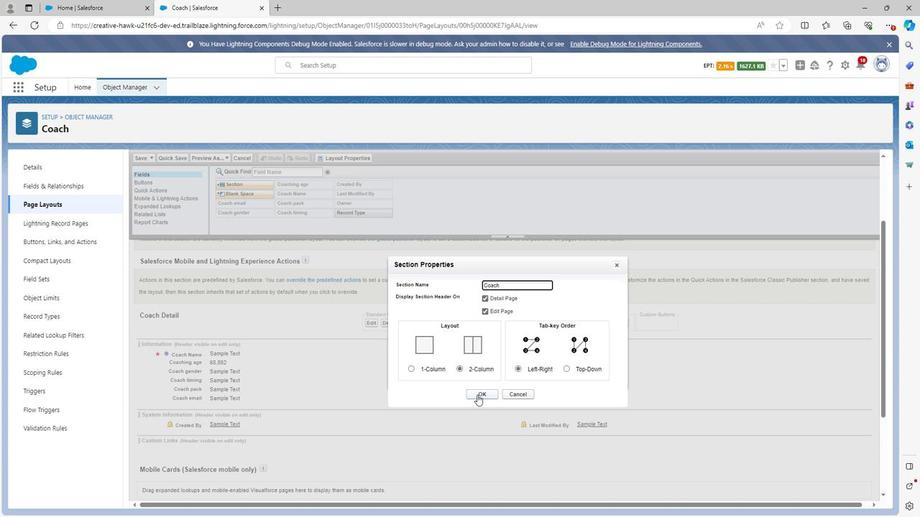 
Action: Mouse moved to (325, 391)
Screenshot: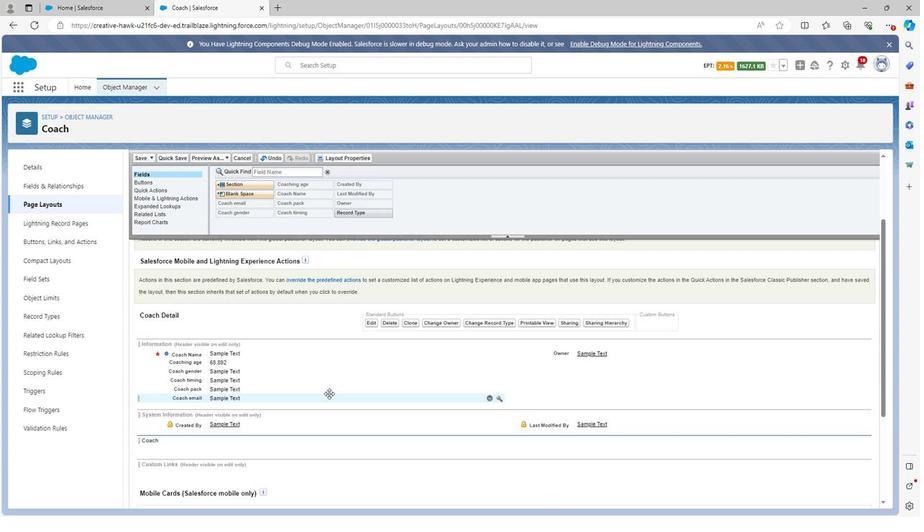 
Action: Mouse scrolled (325, 390) with delta (0, 0)
Screenshot: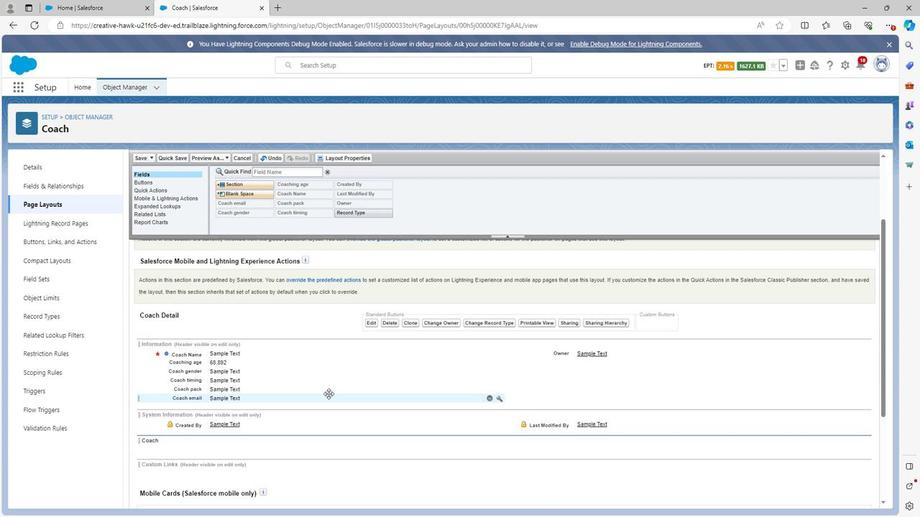 
Action: Mouse moved to (135, 153)
Screenshot: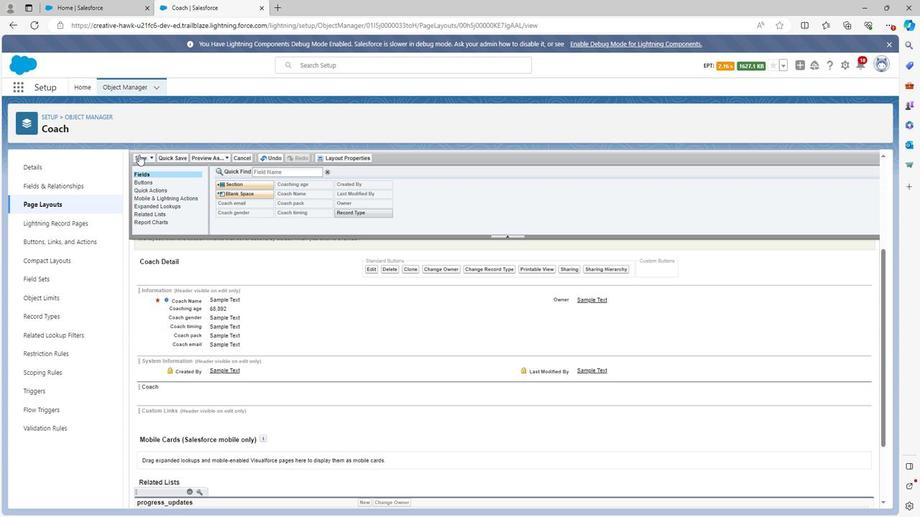 
Action: Mouse pressed left at (135, 153)
Screenshot: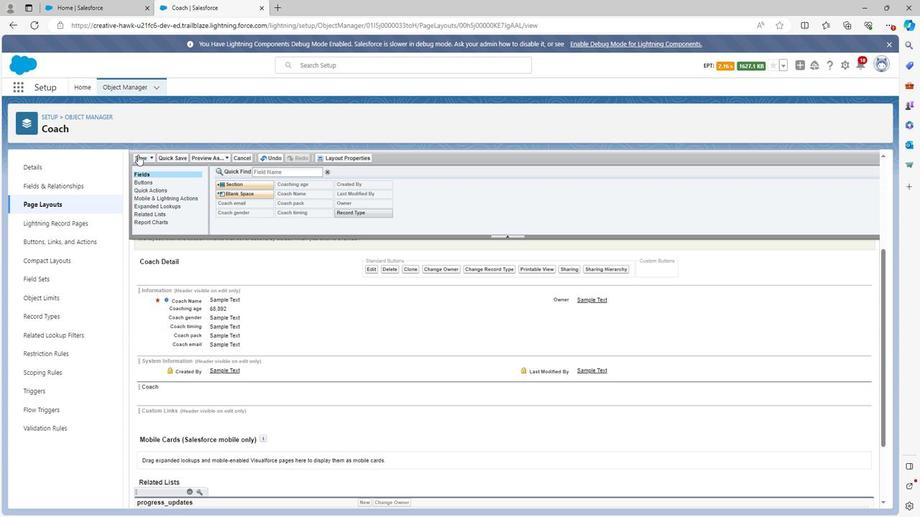 
Action: Mouse moved to (120, 87)
Screenshot: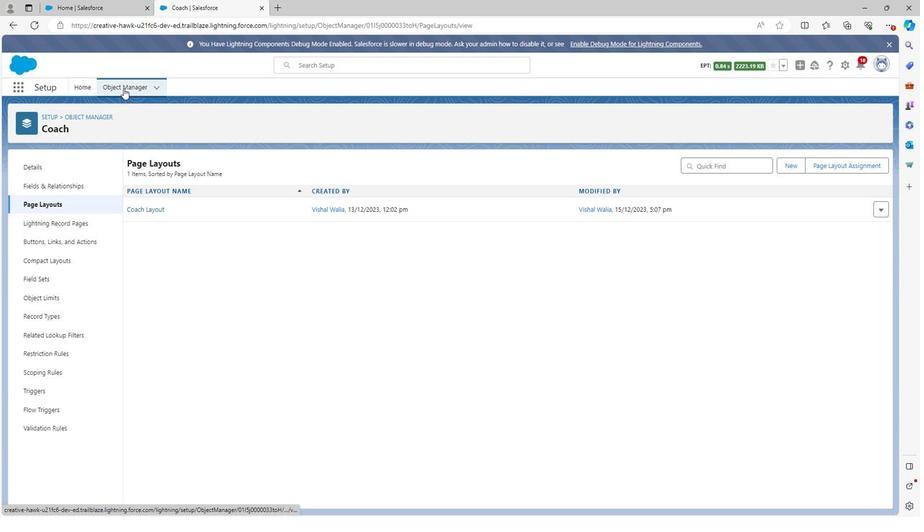 
Action: Mouse pressed left at (120, 87)
Screenshot: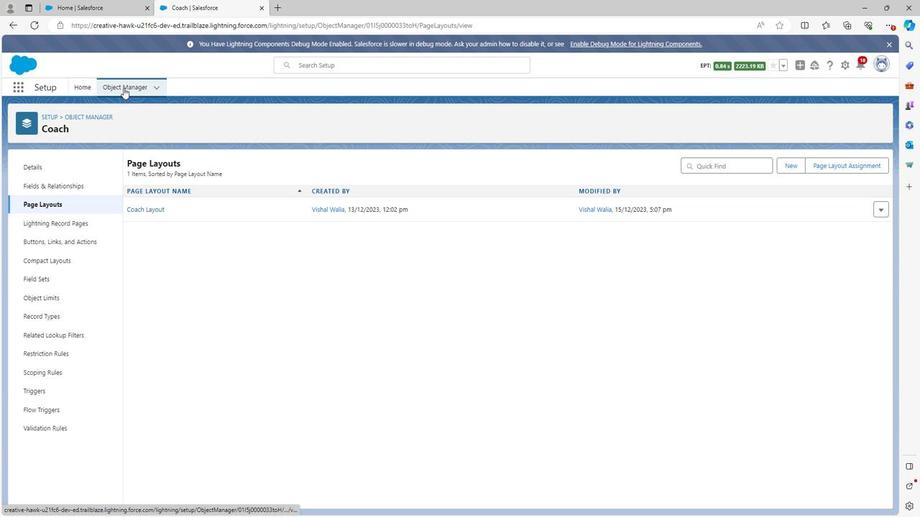 
Action: Mouse moved to (65, 371)
Screenshot: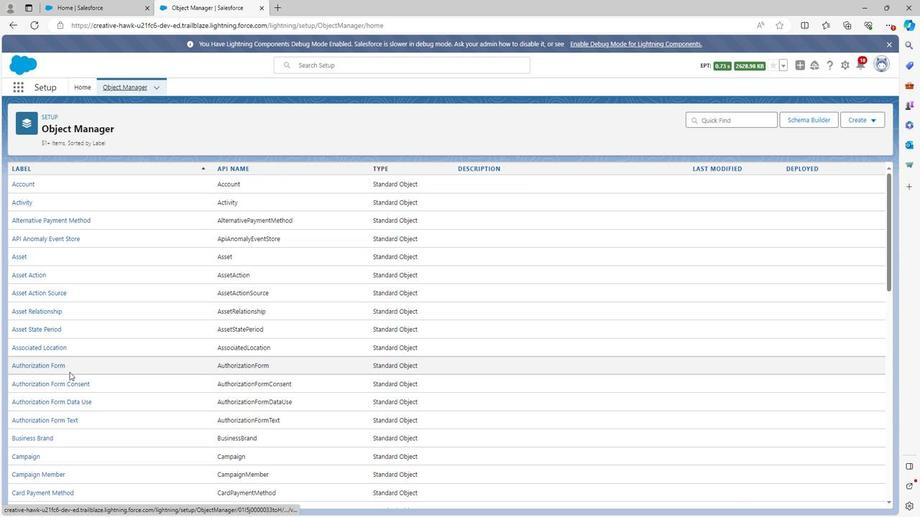 
Action: Mouse scrolled (65, 371) with delta (0, 0)
Screenshot: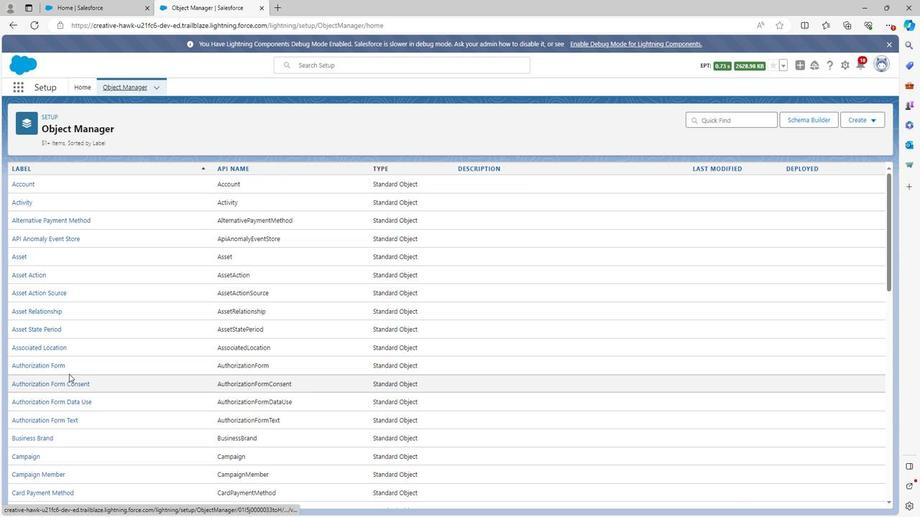 
Action: Mouse scrolled (65, 371) with delta (0, 0)
Screenshot: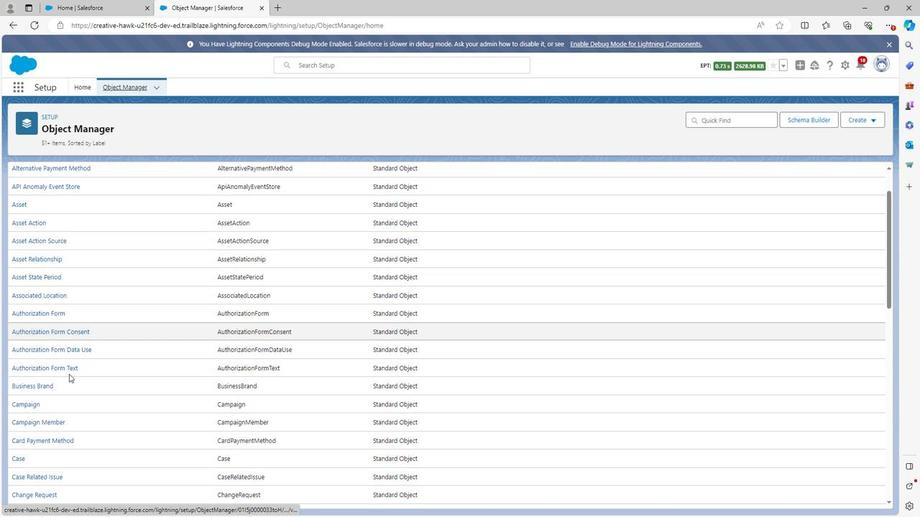 
Action: Mouse scrolled (65, 371) with delta (0, 0)
Screenshot: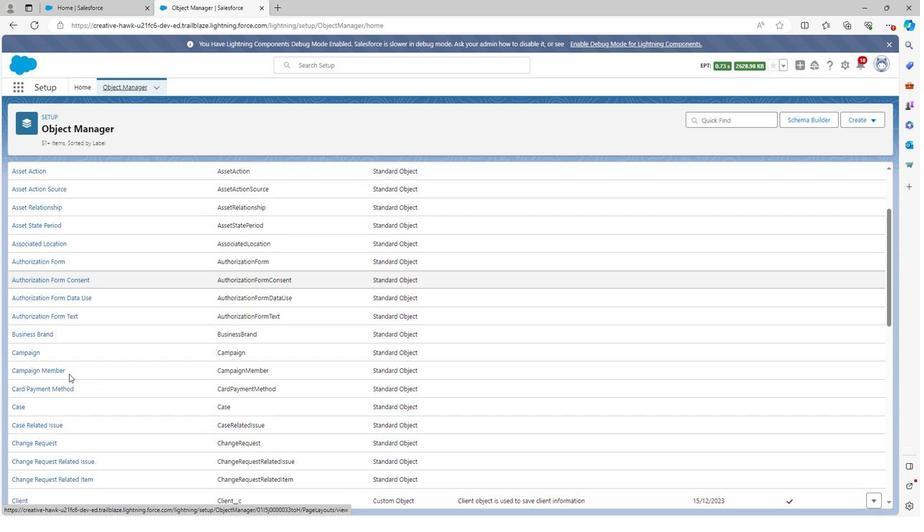 
Action: Mouse scrolled (65, 371) with delta (0, 0)
Screenshot: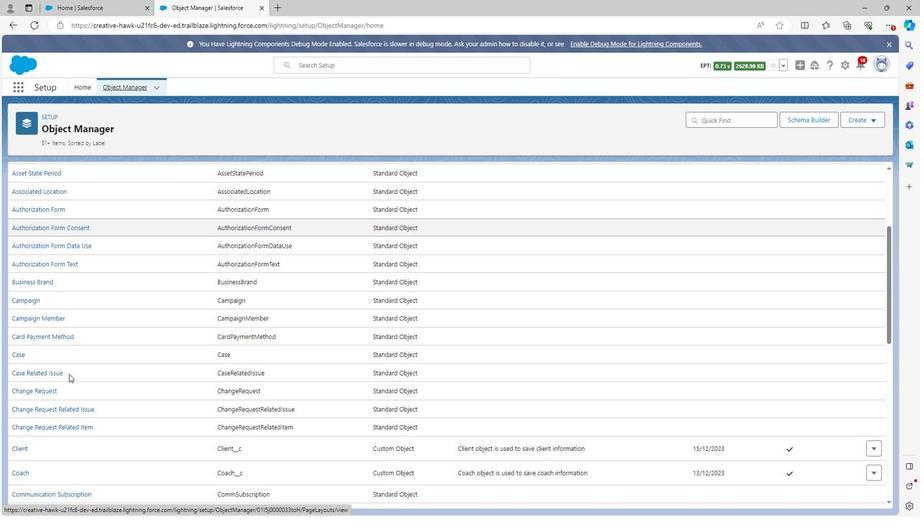 
Action: Mouse scrolled (65, 371) with delta (0, 0)
Screenshot: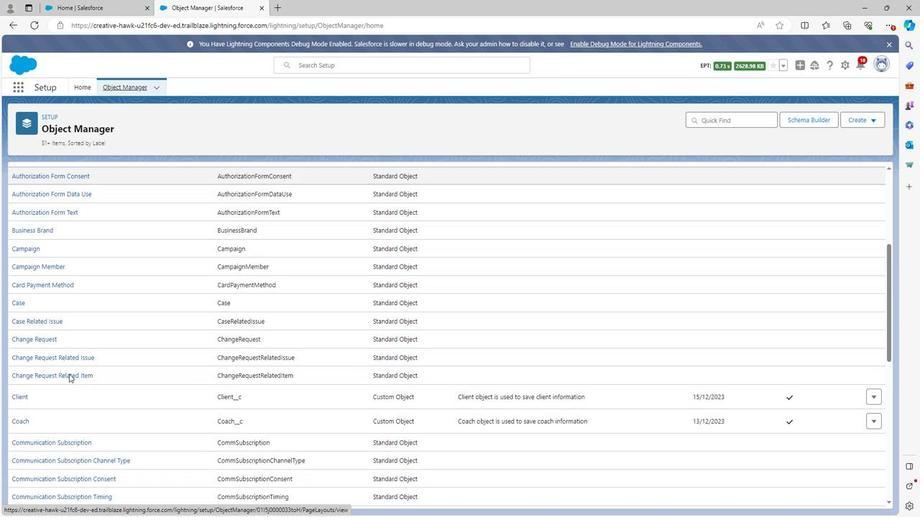 
Action: Mouse scrolled (65, 371) with delta (0, 0)
Screenshot: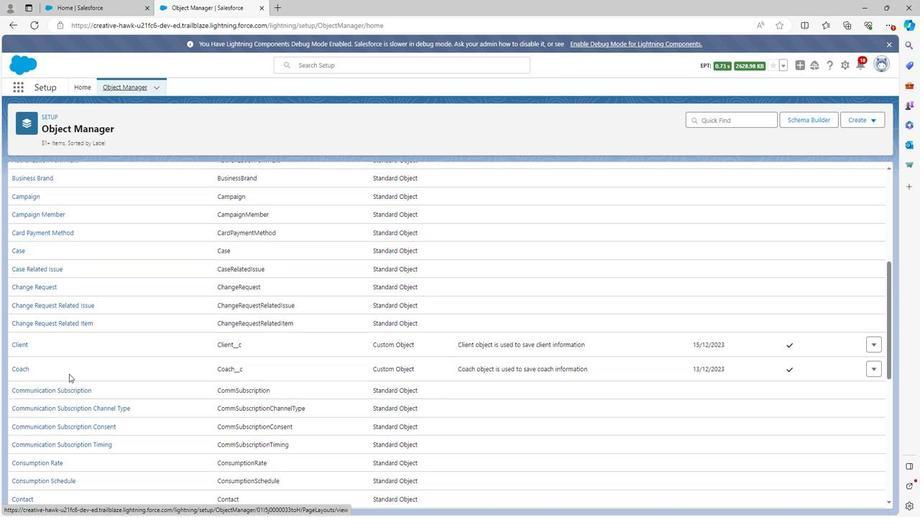 
Action: Mouse scrolled (65, 371) with delta (0, 0)
Screenshot: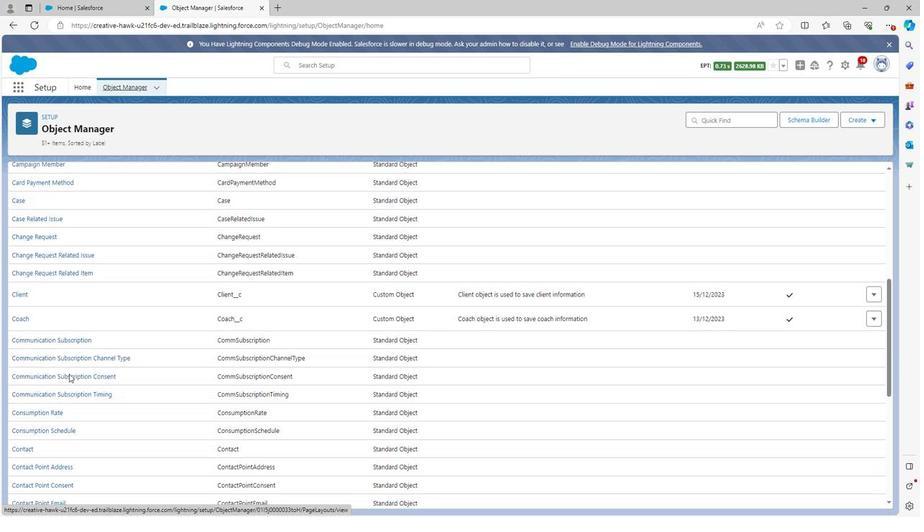 
Action: Mouse scrolled (65, 371) with delta (0, 0)
Screenshot: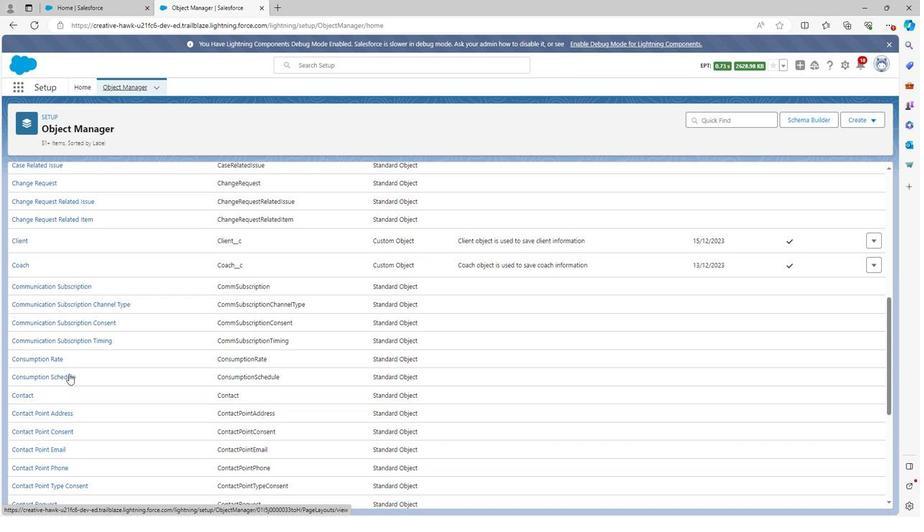 
Action: Mouse scrolled (65, 371) with delta (0, 0)
Screenshot: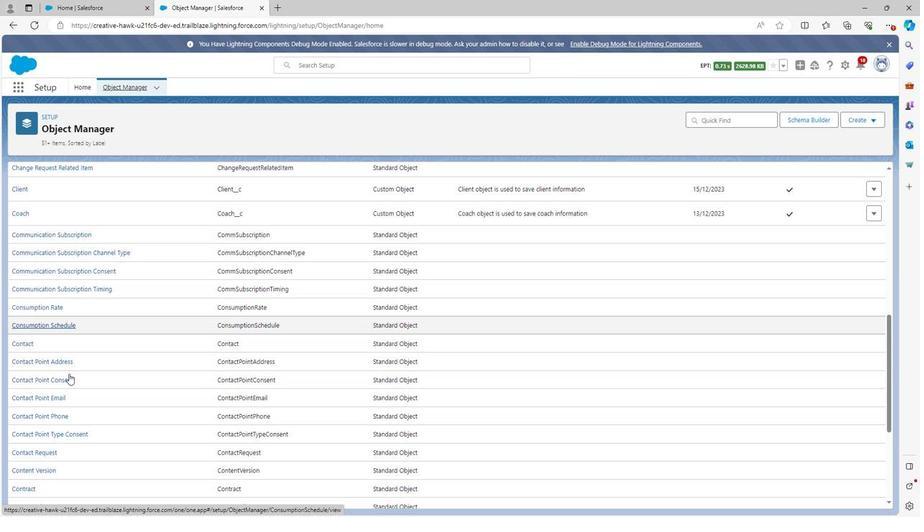 
Action: Mouse scrolled (65, 371) with delta (0, 0)
Screenshot: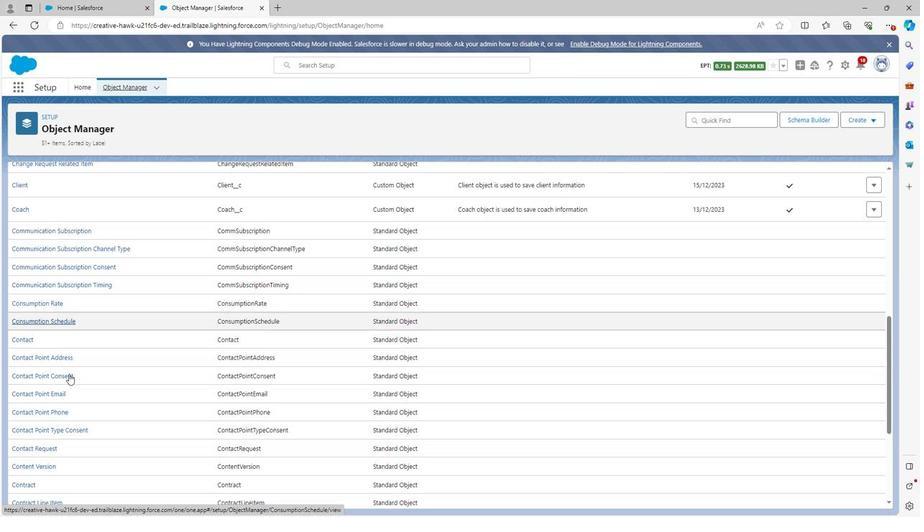 
Action: Mouse scrolled (65, 371) with delta (0, 0)
Screenshot: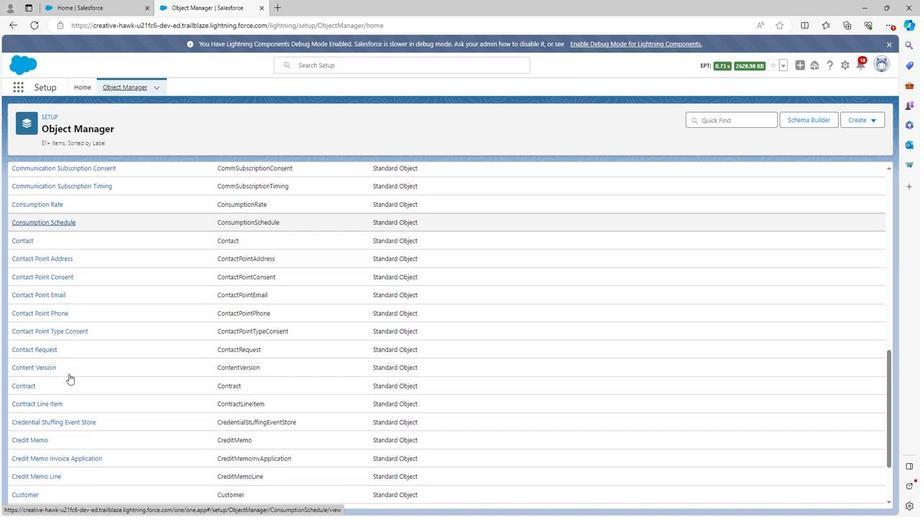 
Action: Mouse scrolled (65, 371) with delta (0, 0)
Screenshot: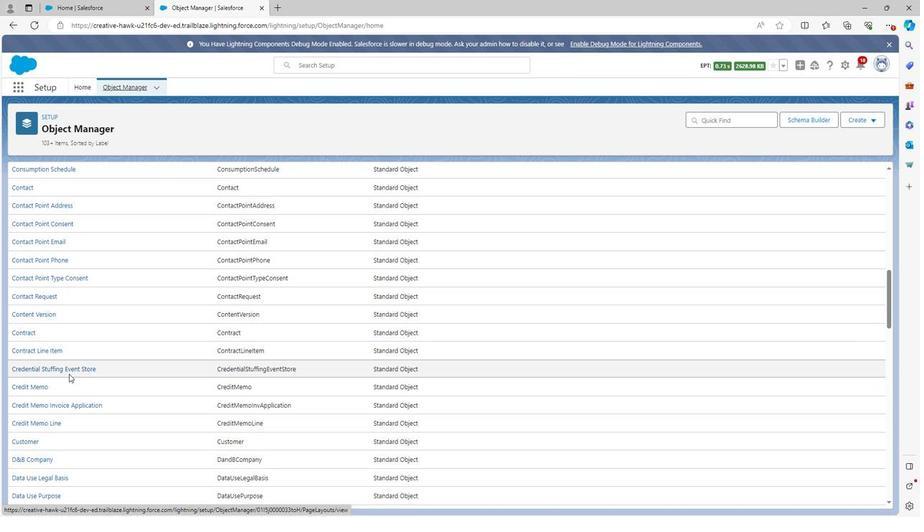 
Action: Mouse scrolled (65, 371) with delta (0, 0)
Screenshot: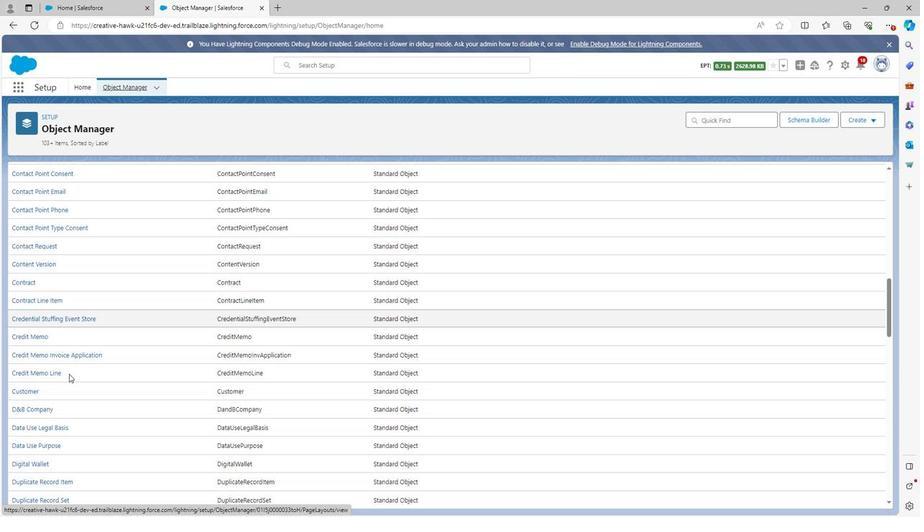
Action: Mouse scrolled (65, 371) with delta (0, 0)
Screenshot: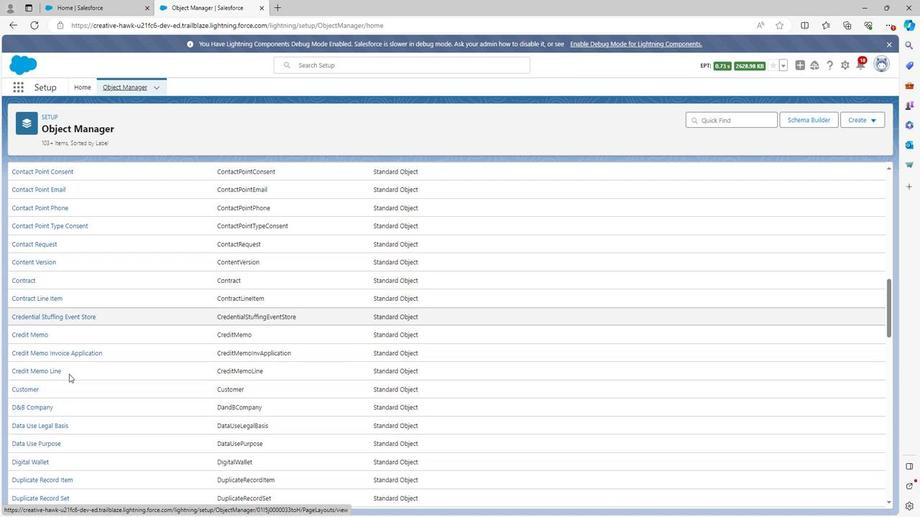 
Action: Mouse scrolled (65, 371) with delta (0, 0)
Screenshot: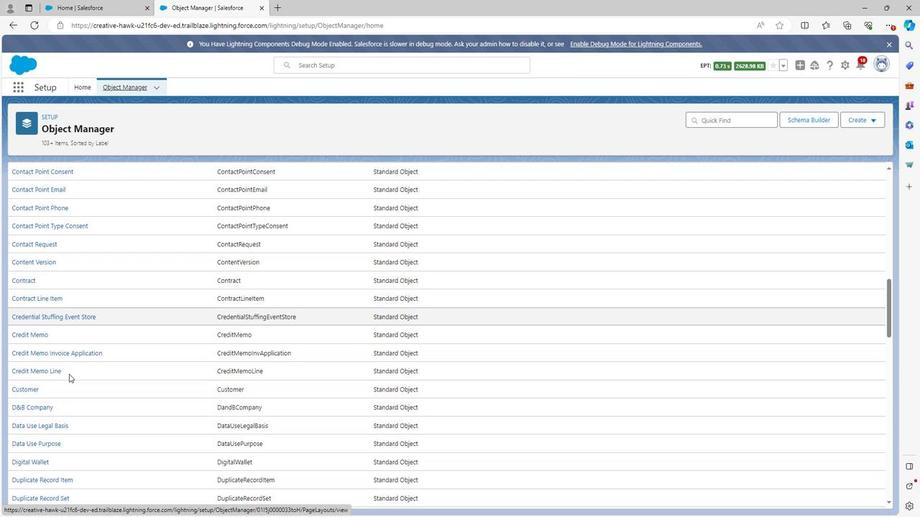 
Action: Mouse scrolled (65, 371) with delta (0, 0)
Screenshot: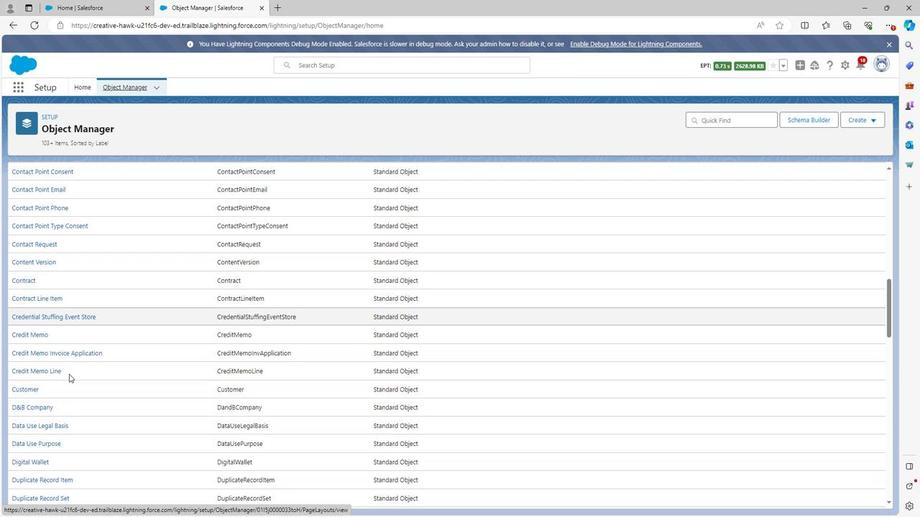 
Action: Mouse scrolled (65, 371) with delta (0, 0)
Screenshot: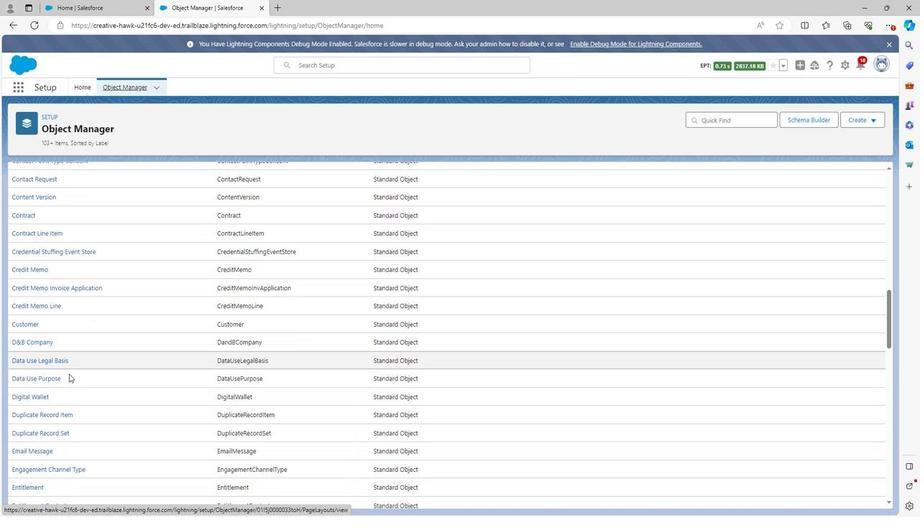 
Action: Mouse moved to (46, 409)
Screenshot: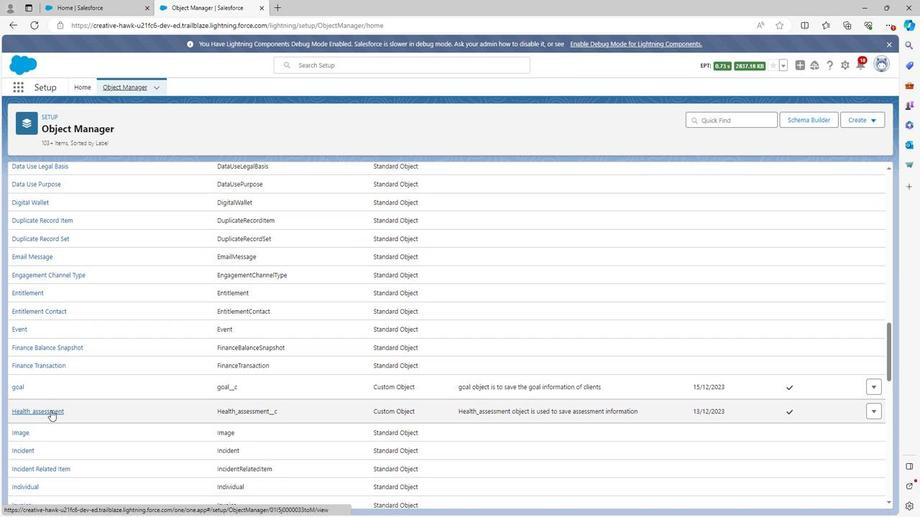 
Action: Mouse pressed left at (46, 409)
Screenshot: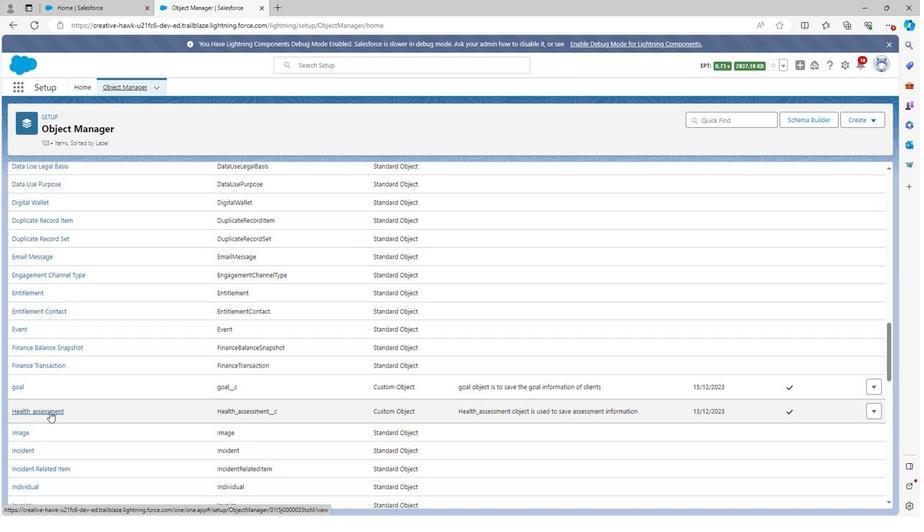 
Action: Mouse moved to (39, 202)
Screenshot: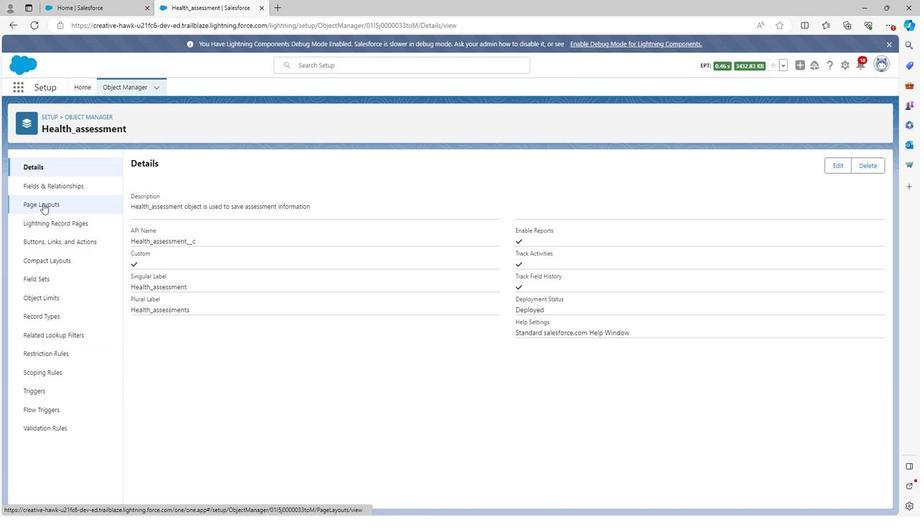 
Action: Mouse pressed left at (39, 202)
Screenshot: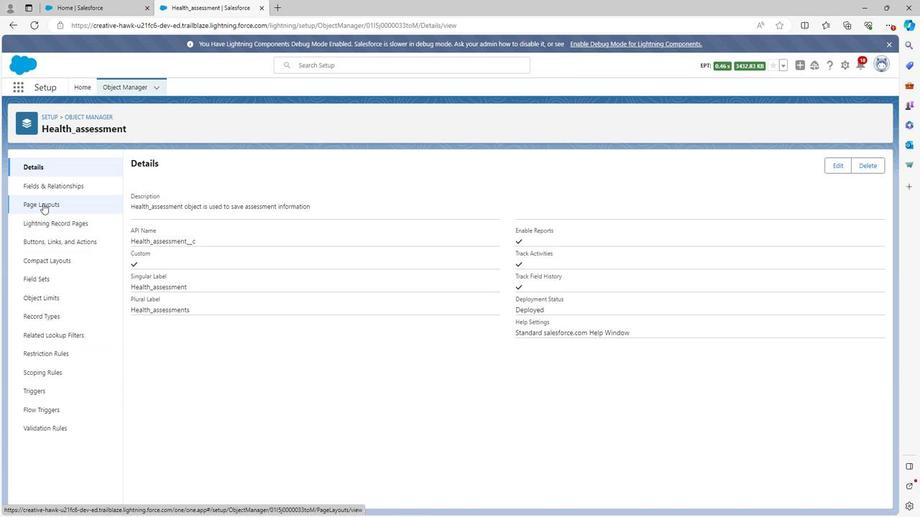 
Action: Mouse moved to (139, 209)
Screenshot: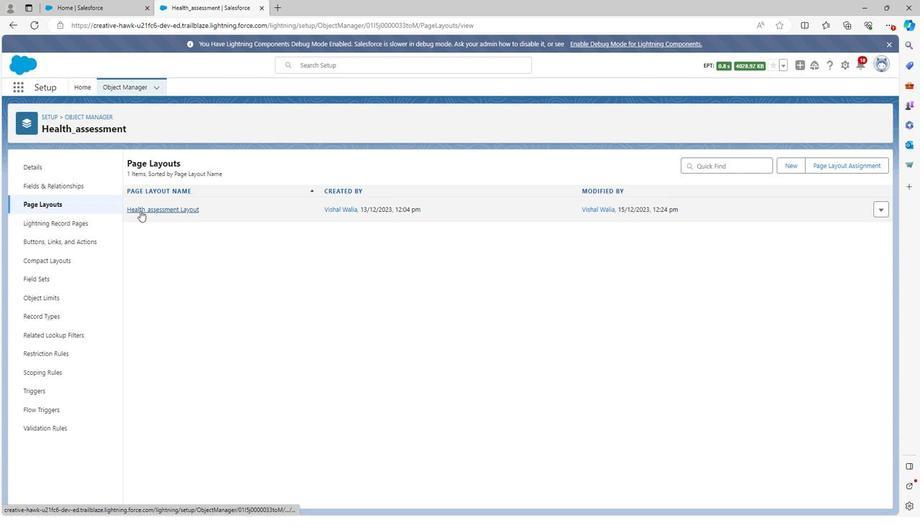 
Action: Mouse pressed left at (139, 209)
Screenshot: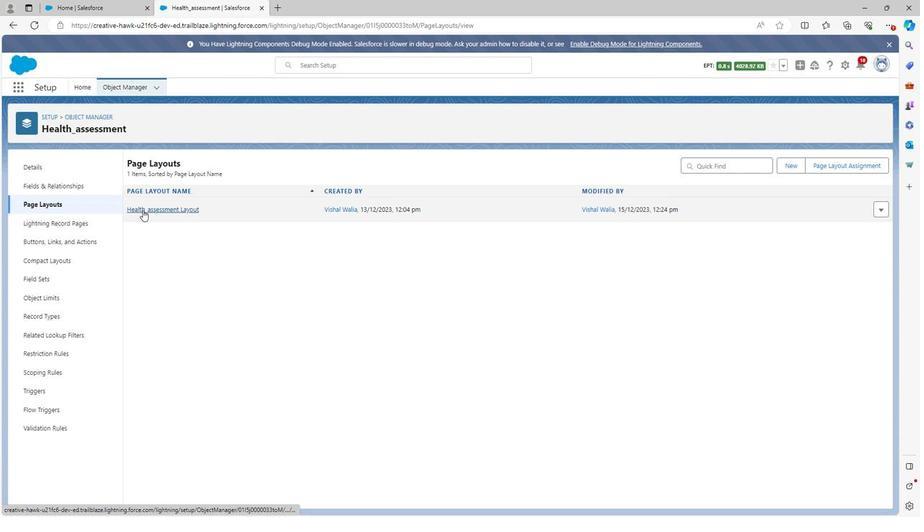 
Action: Mouse moved to (192, 370)
Screenshot: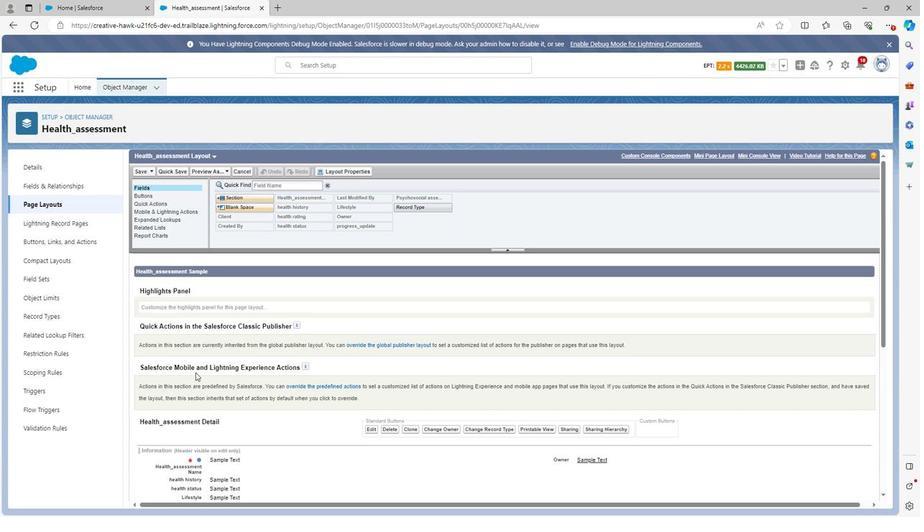 
Action: Mouse scrolled (192, 370) with delta (0, 0)
Screenshot: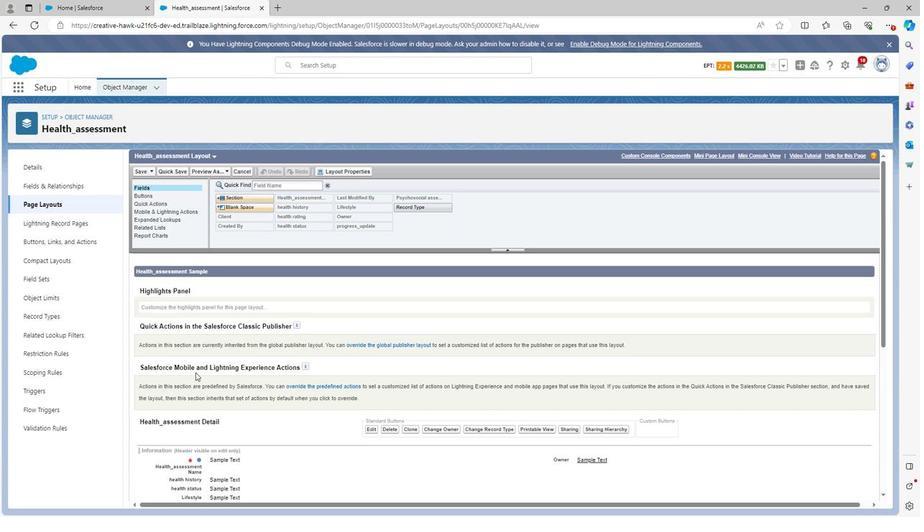 
Action: Mouse scrolled (192, 370) with delta (0, 0)
Screenshot: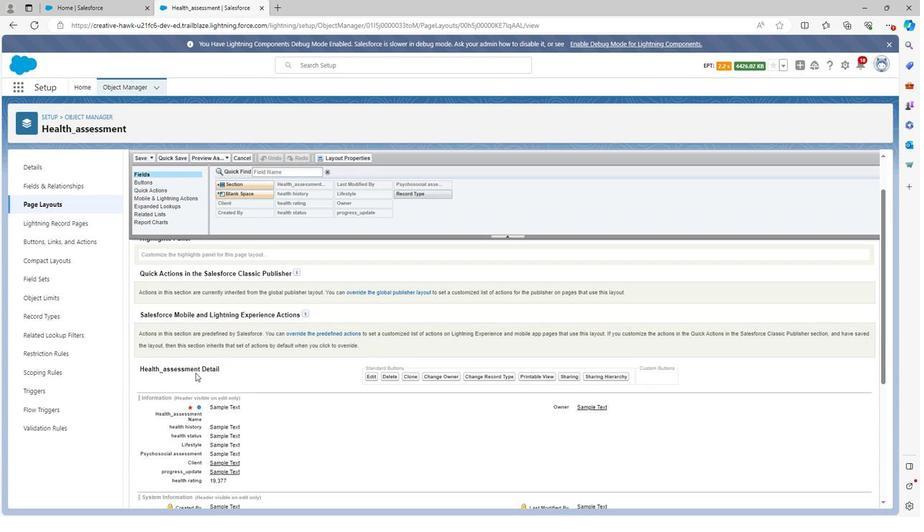 
Action: Mouse scrolled (192, 370) with delta (0, 0)
Screenshot: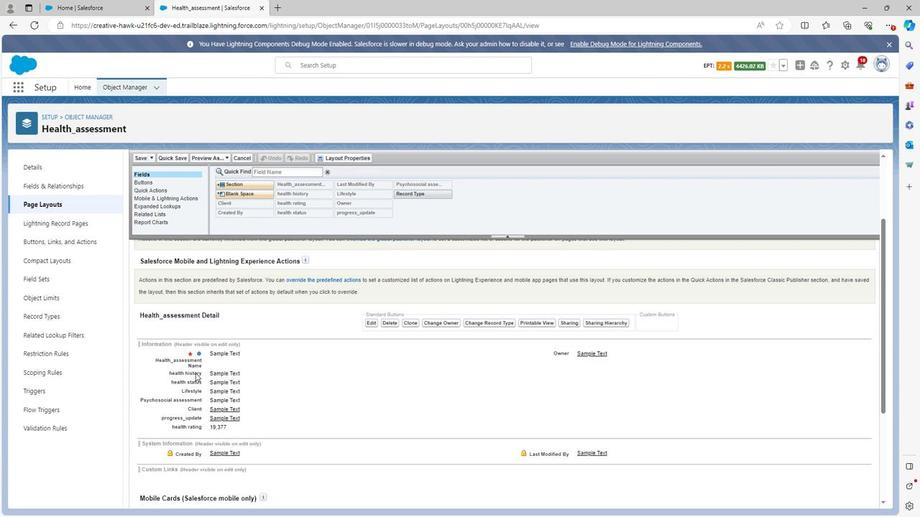 
Action: Mouse moved to (221, 182)
Screenshot: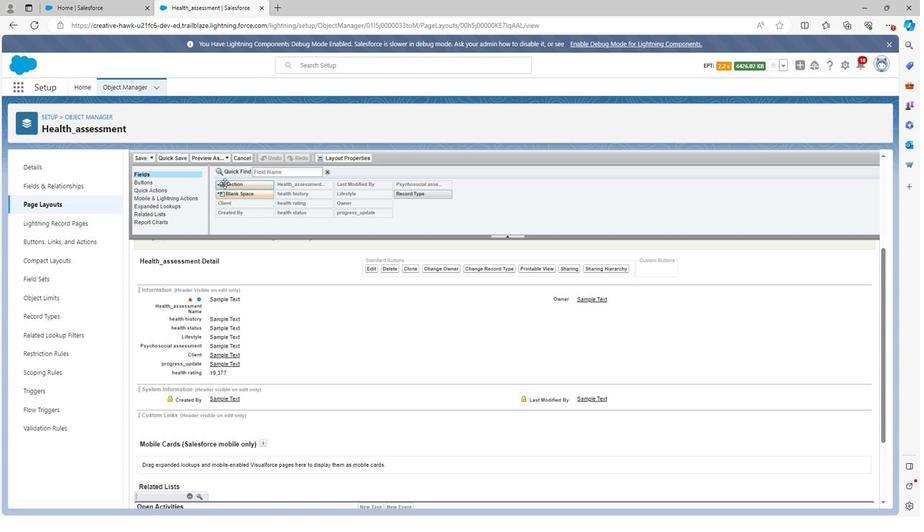 
Action: Mouse pressed left at (221, 182)
Screenshot: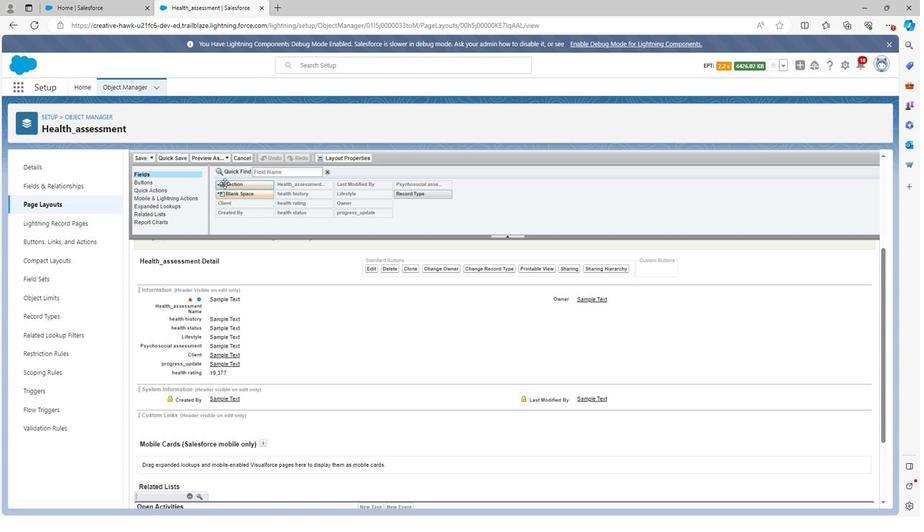 
Action: Mouse moved to (519, 281)
Screenshot: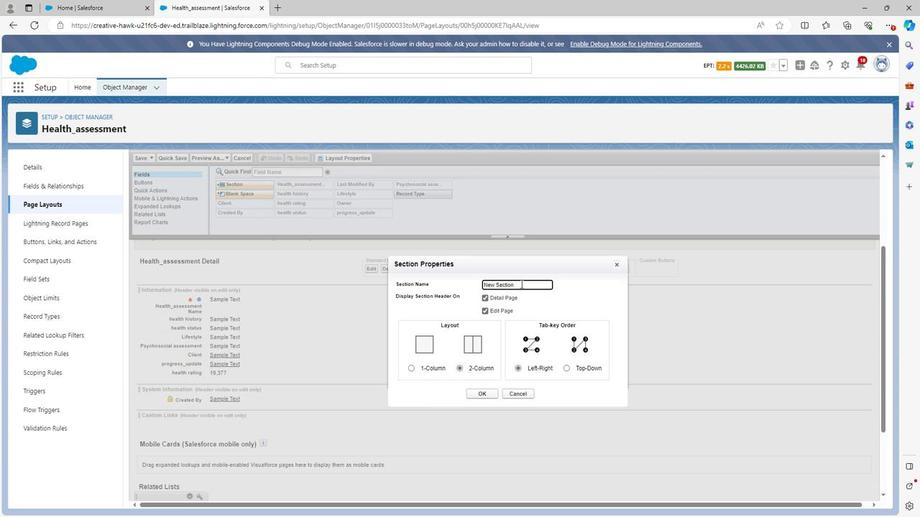 
Action: Mouse pressed left at (519, 281)
Screenshot: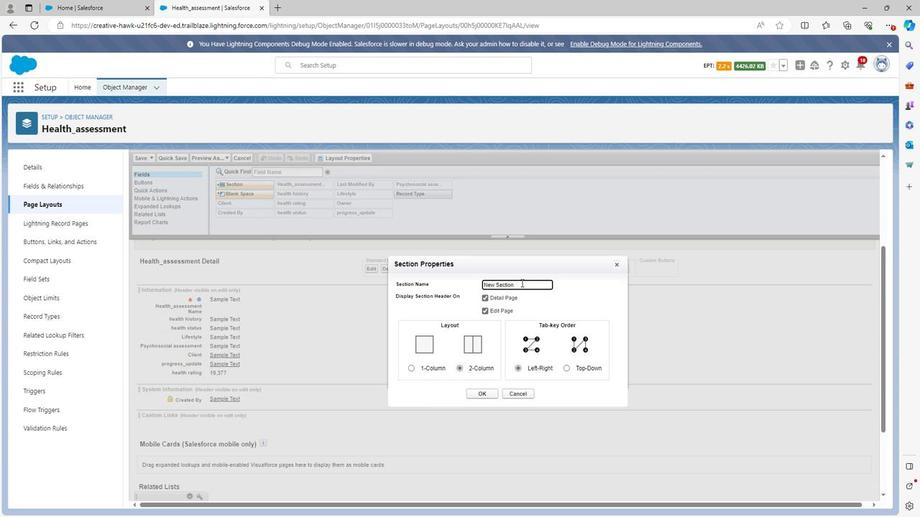 
Action: Mouse moved to (463, 279)
Screenshot: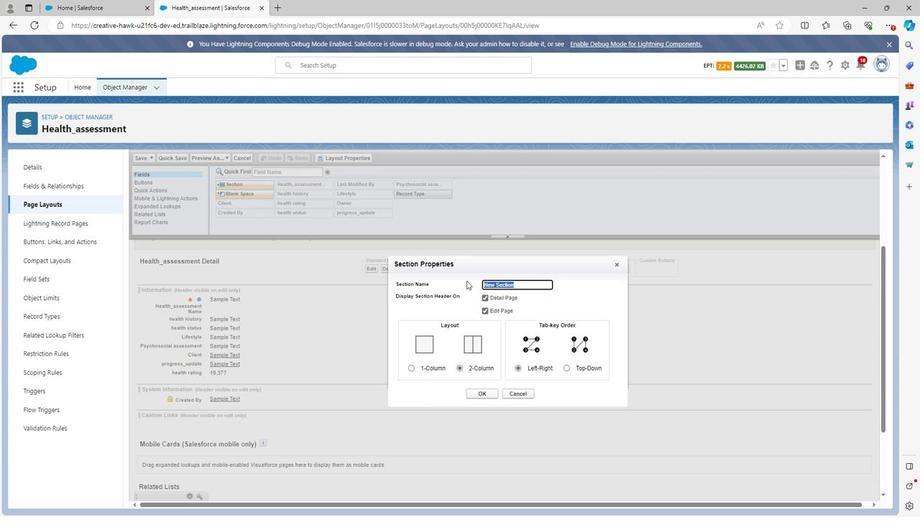 
Action: Key pressed <Key.shift><Key.shift>Health<Key.shift>_assessment
Screenshot: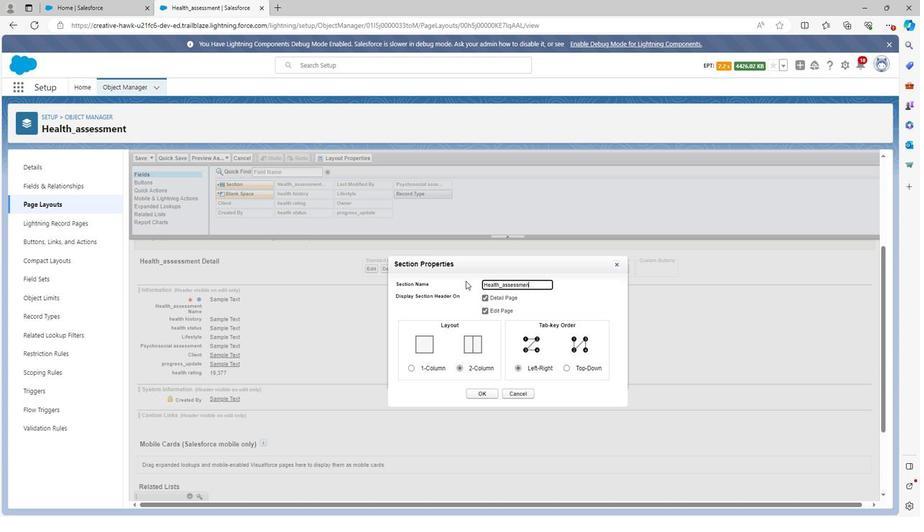 
Action: Mouse moved to (468, 389)
Screenshot: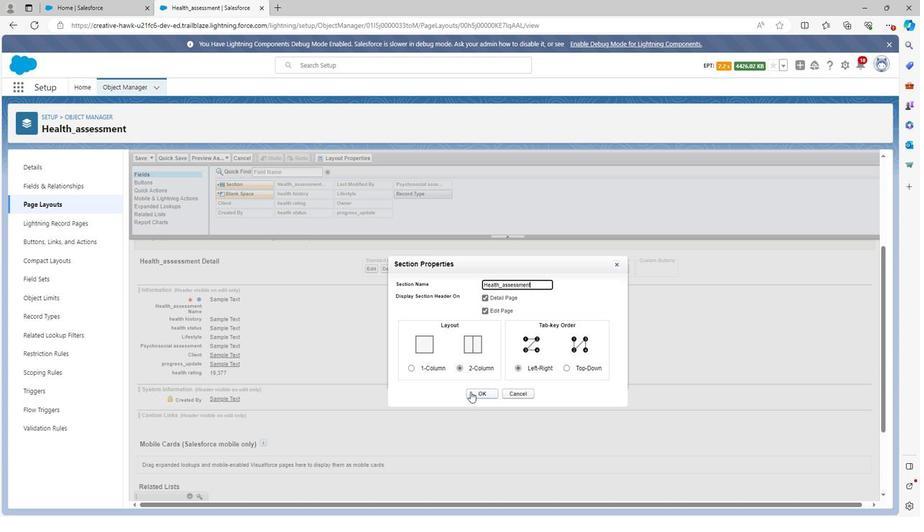 
Action: Mouse pressed left at (468, 389)
Screenshot: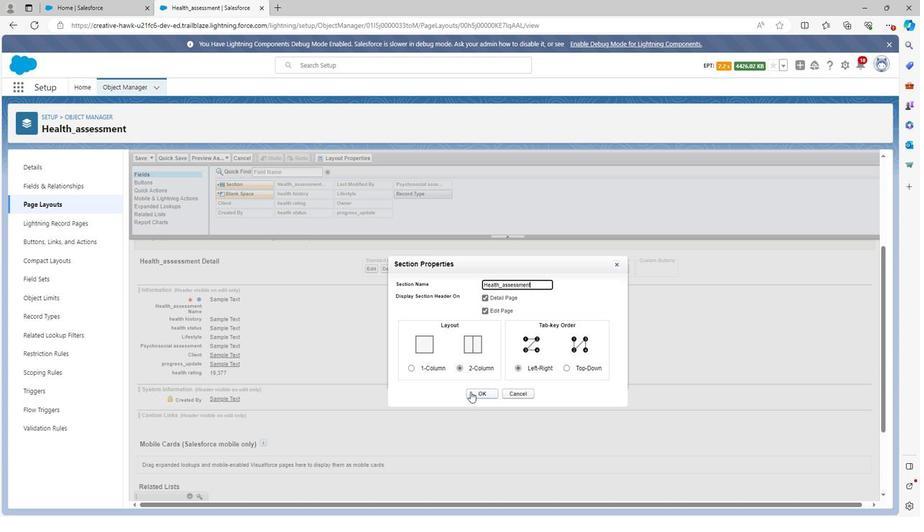 
Action: Mouse moved to (134, 153)
Screenshot: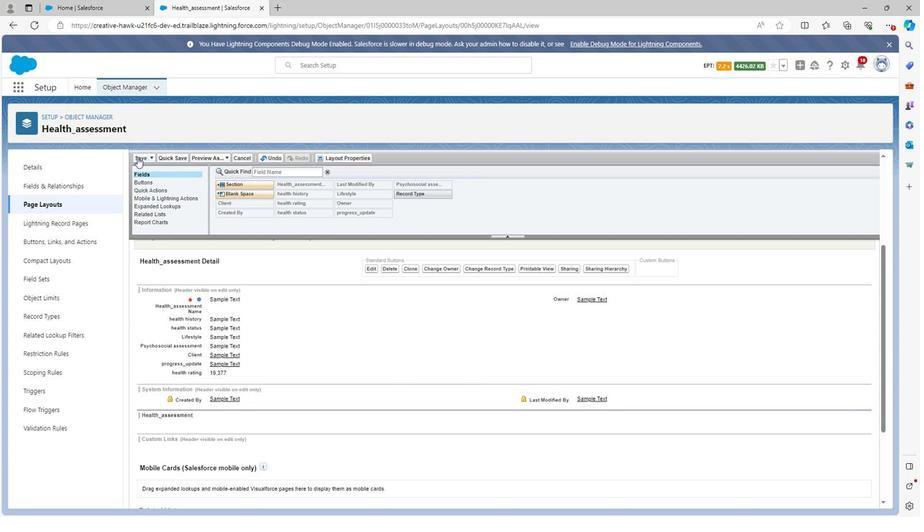 
Action: Mouse pressed left at (134, 153)
Screenshot: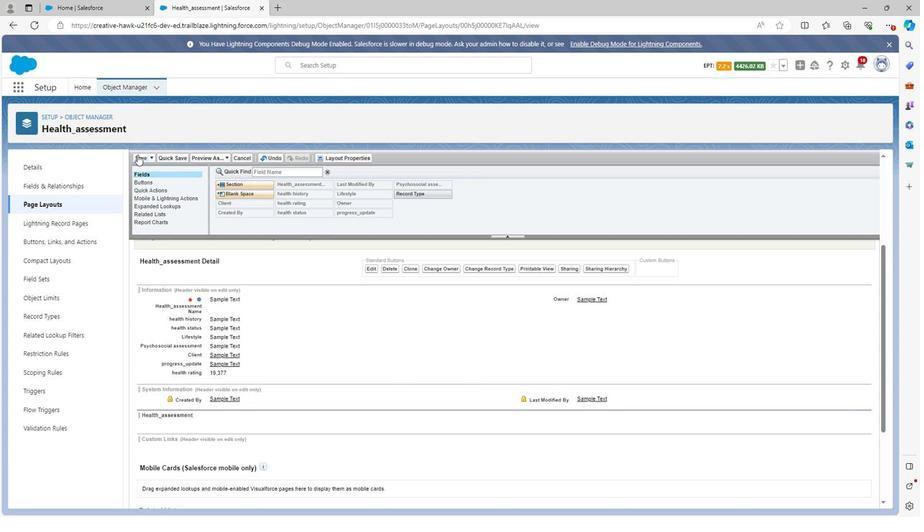 
Action: Mouse moved to (120, 84)
Screenshot: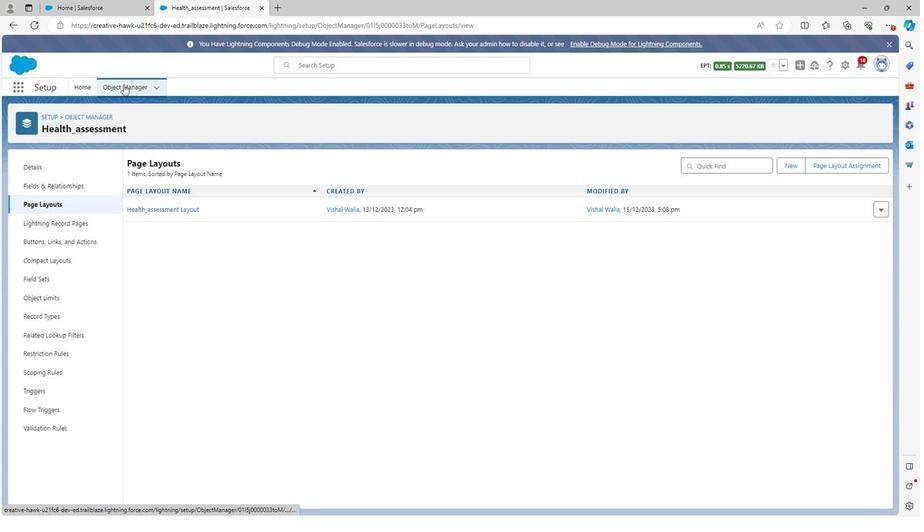 
Action: Mouse pressed left at (120, 84)
Screenshot: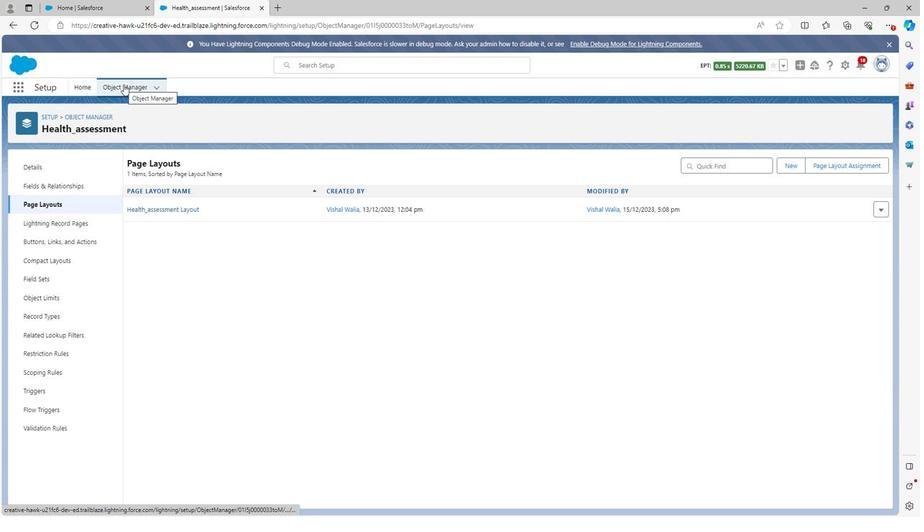 
Action: Mouse moved to (88, 367)
Screenshot: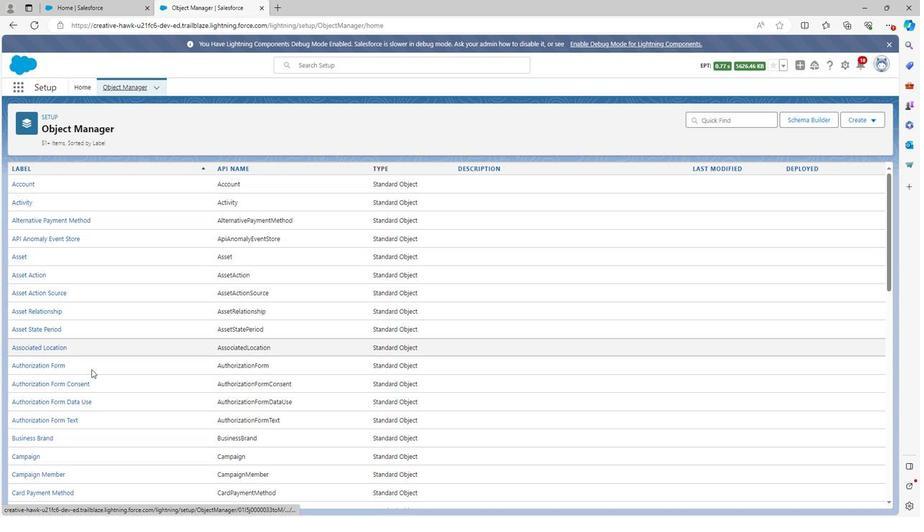 
Action: Mouse scrolled (88, 366) with delta (0, 0)
Screenshot: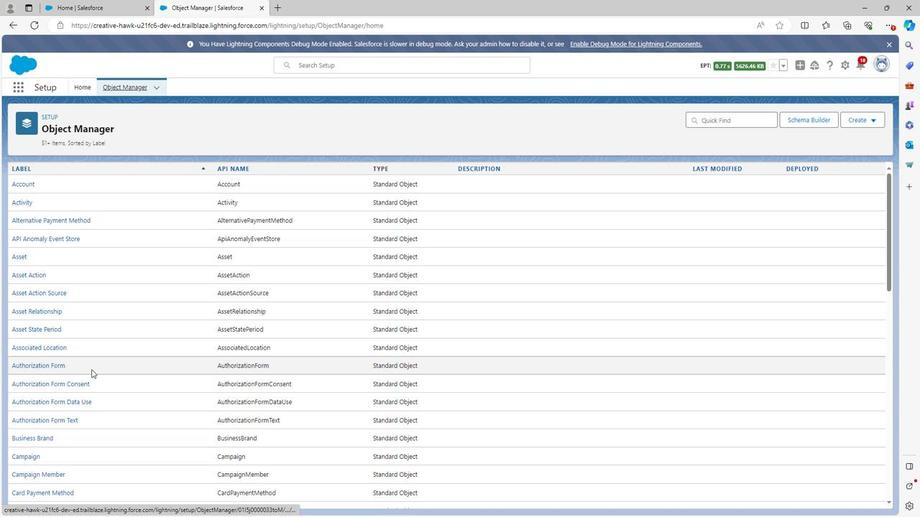 
Action: Mouse scrolled (88, 366) with delta (0, 0)
Screenshot: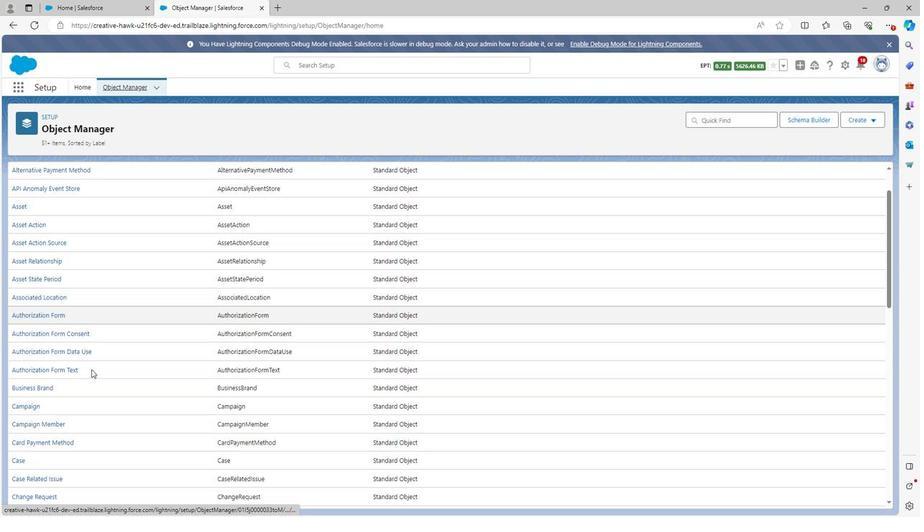 
Action: Mouse scrolled (88, 366) with delta (0, 0)
Screenshot: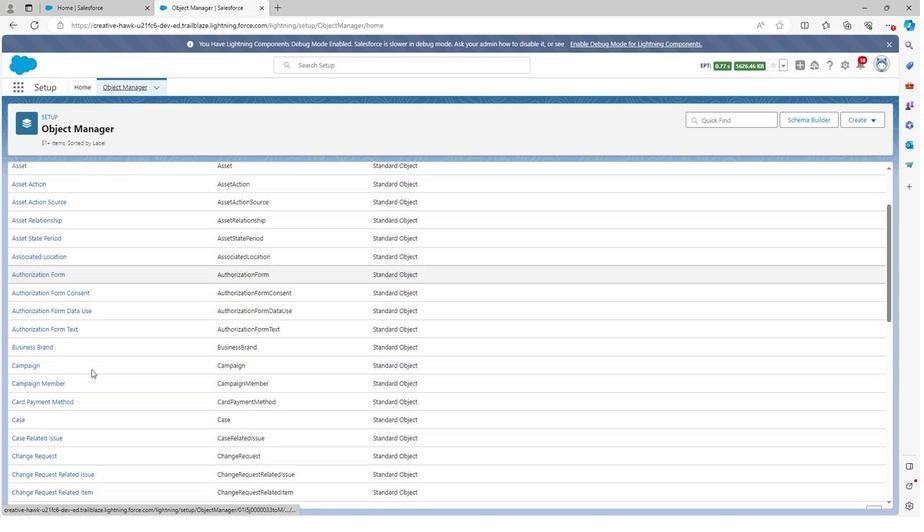 
Action: Mouse scrolled (88, 366) with delta (0, 0)
Screenshot: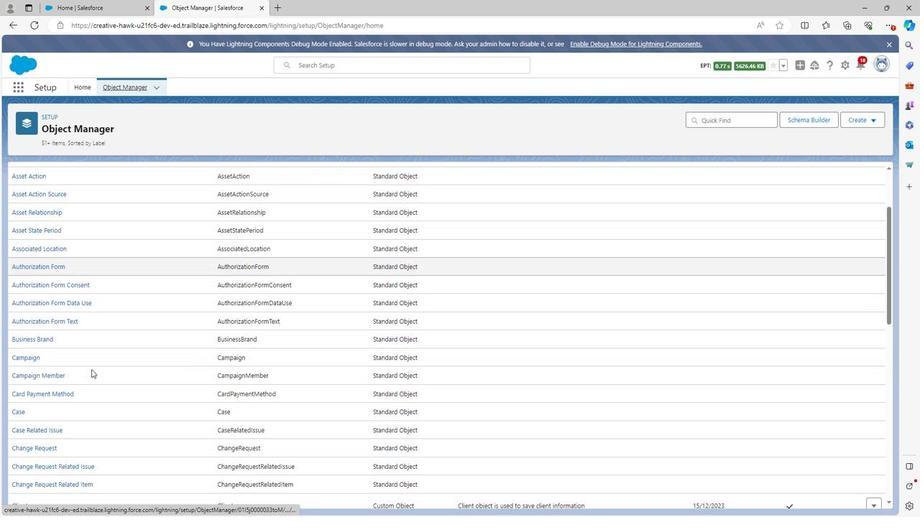 
Action: Mouse scrolled (88, 366) with delta (0, 0)
Screenshot: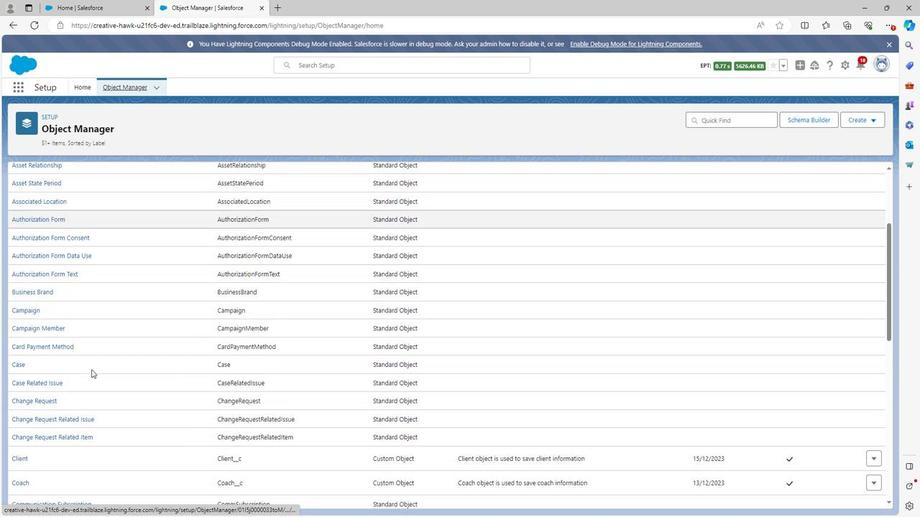 
Action: Mouse scrolled (88, 366) with delta (0, 0)
Screenshot: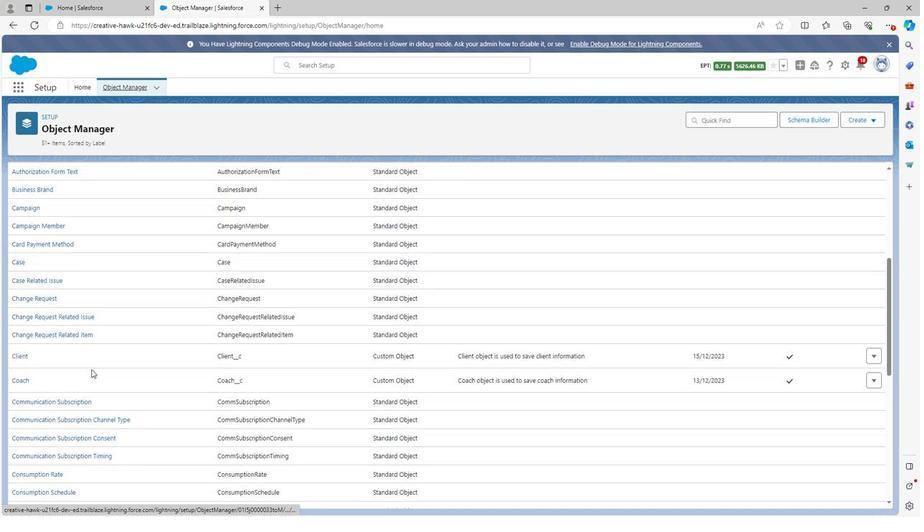 
Action: Mouse scrolled (88, 366) with delta (0, 0)
Screenshot: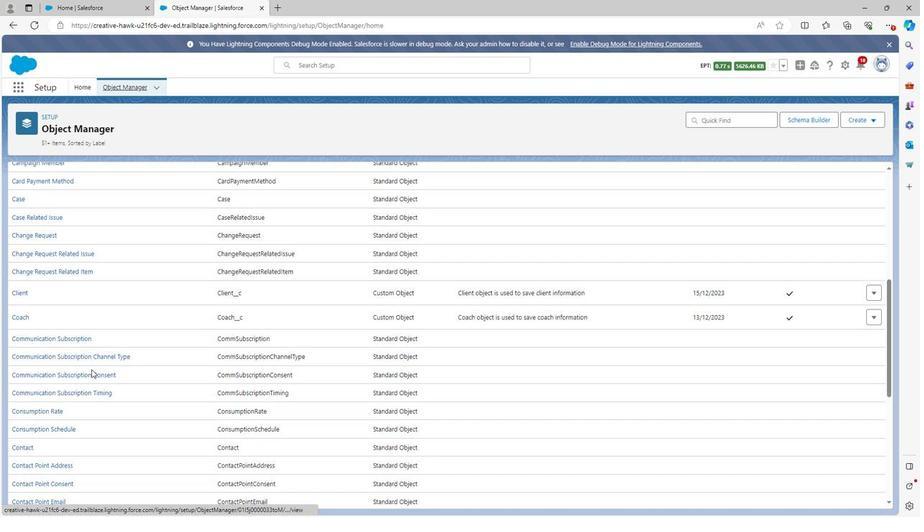 
Action: Mouse scrolled (88, 366) with delta (0, 0)
Screenshot: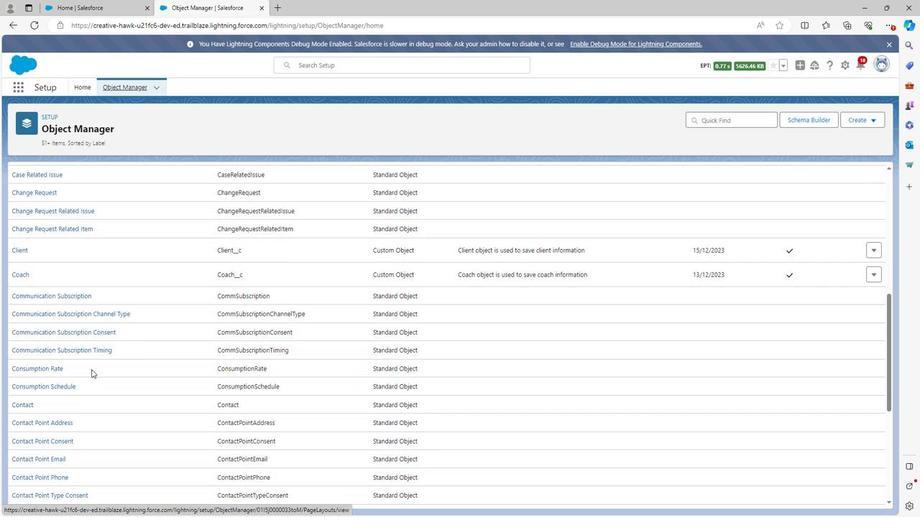 
Action: Mouse scrolled (88, 366) with delta (0, 0)
Screenshot: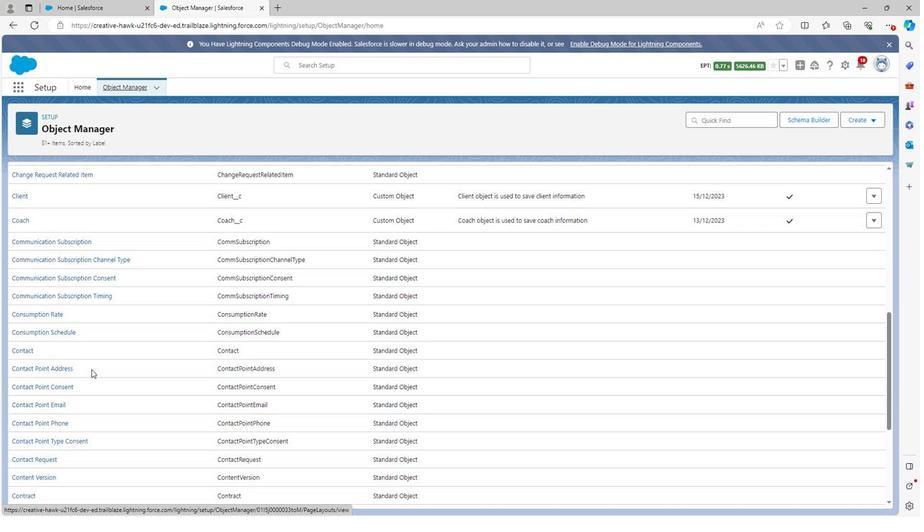 
Action: Mouse scrolled (88, 366) with delta (0, 0)
Screenshot: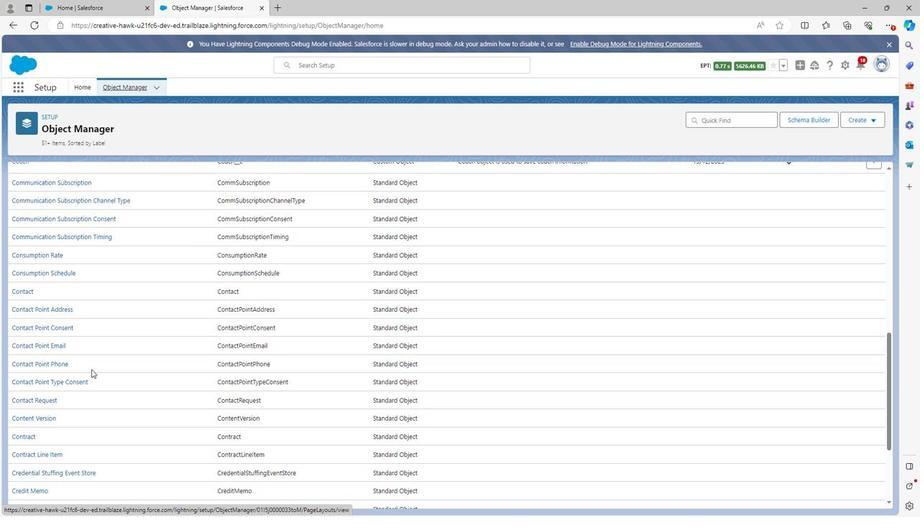 
Action: Mouse scrolled (88, 366) with delta (0, 0)
Screenshot: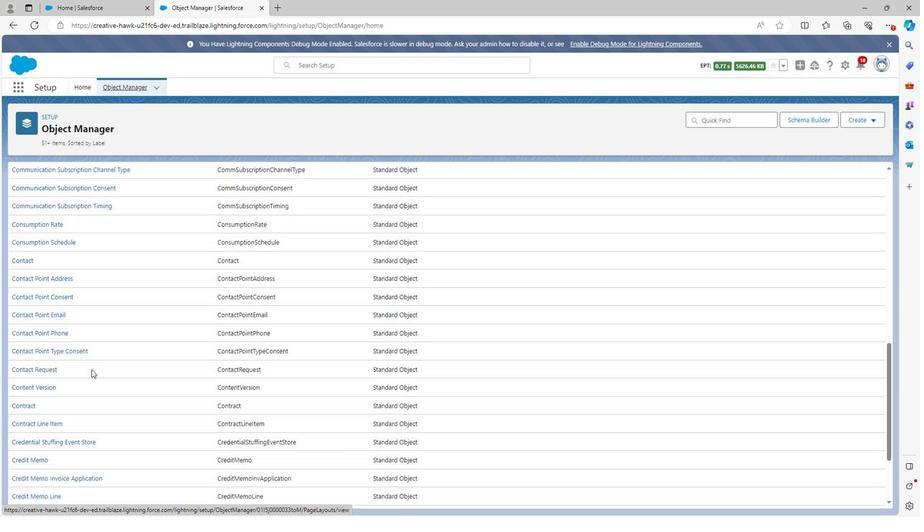 
Action: Mouse scrolled (88, 366) with delta (0, 0)
Screenshot: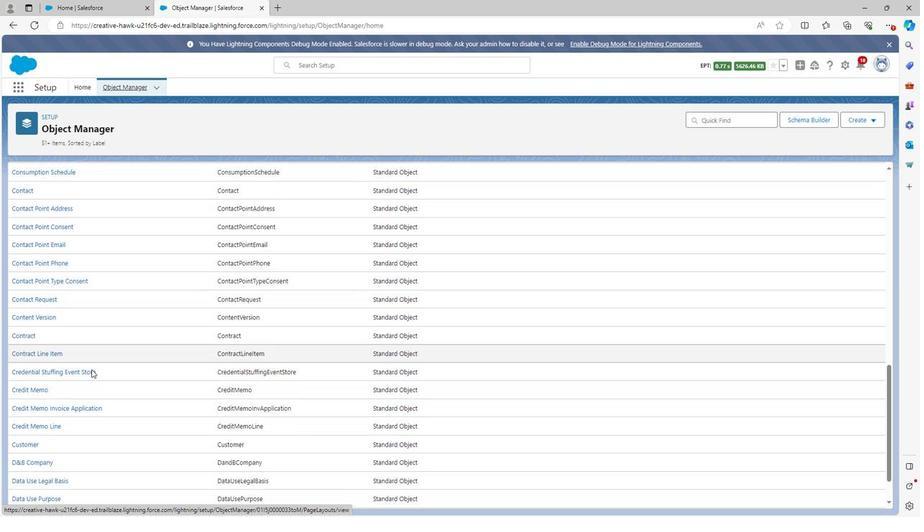 
Action: Mouse scrolled (88, 366) with delta (0, 0)
Screenshot: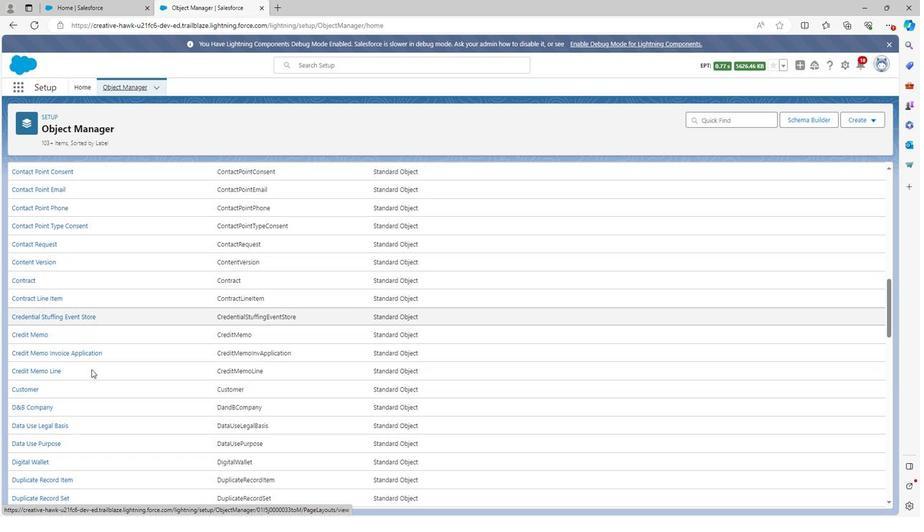 
Action: Mouse scrolled (88, 366) with delta (0, 0)
Screenshot: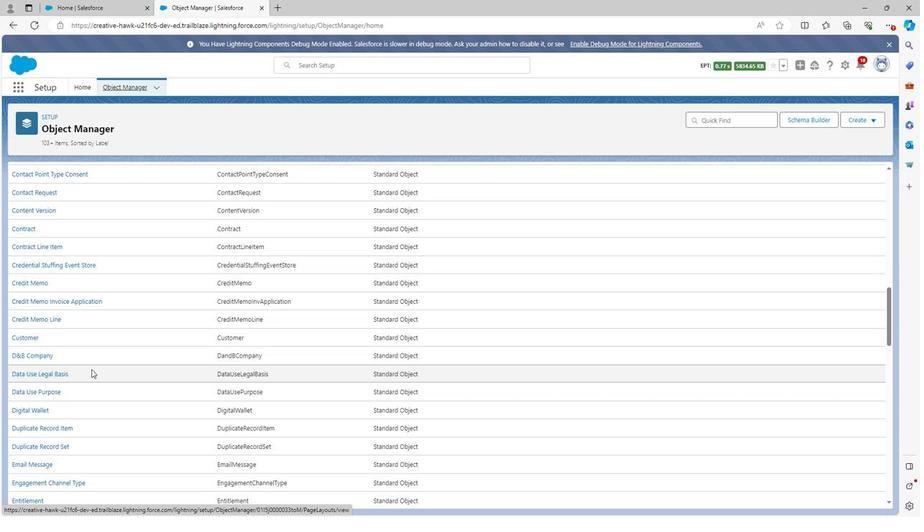 
Action: Mouse scrolled (88, 366) with delta (0, 0)
Screenshot: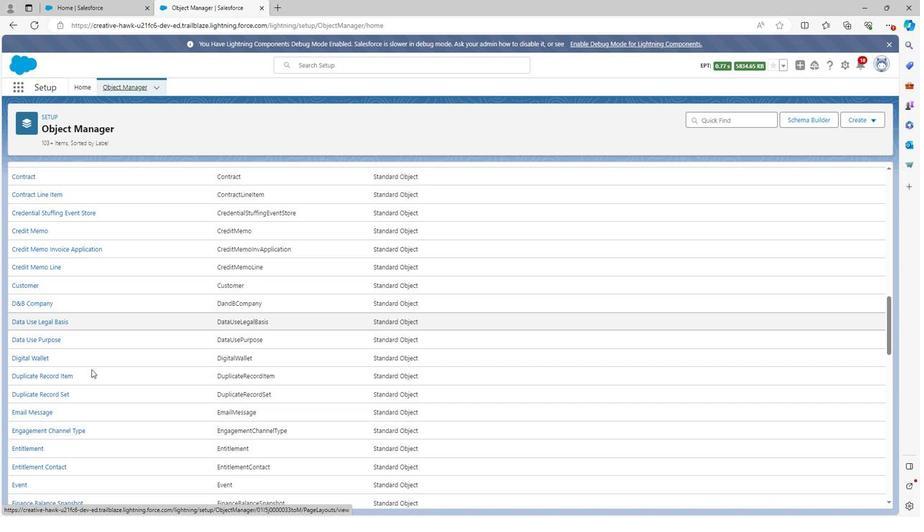 
Action: Mouse scrolled (88, 366) with delta (0, 0)
Screenshot: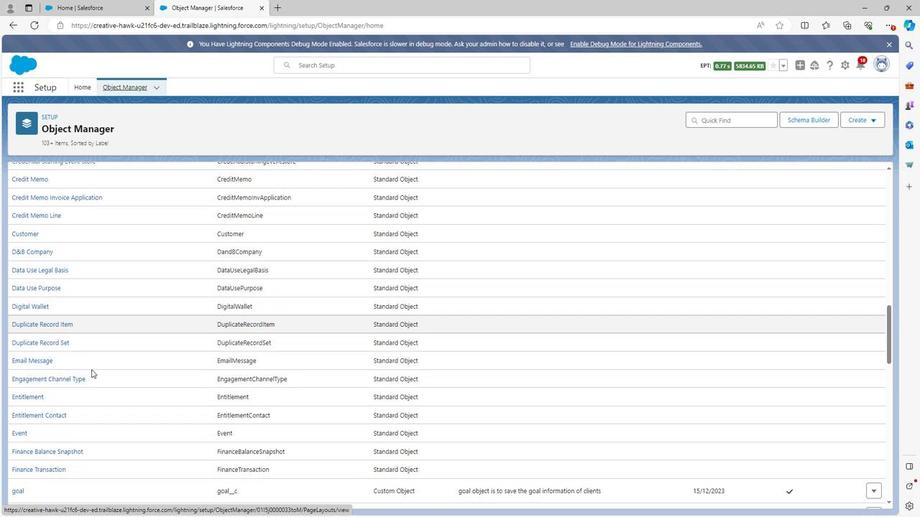 
Action: Mouse scrolled (88, 366) with delta (0, 0)
Screenshot: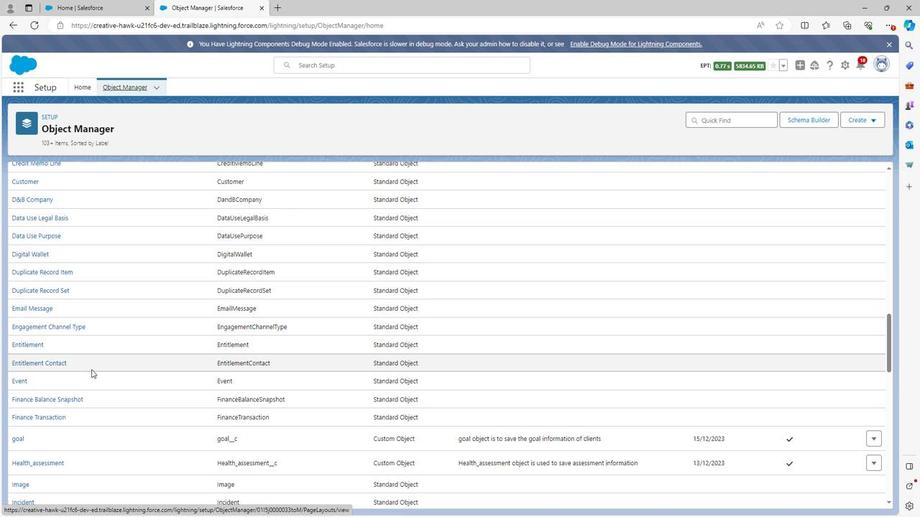 
Action: Mouse moved to (16, 387)
Screenshot: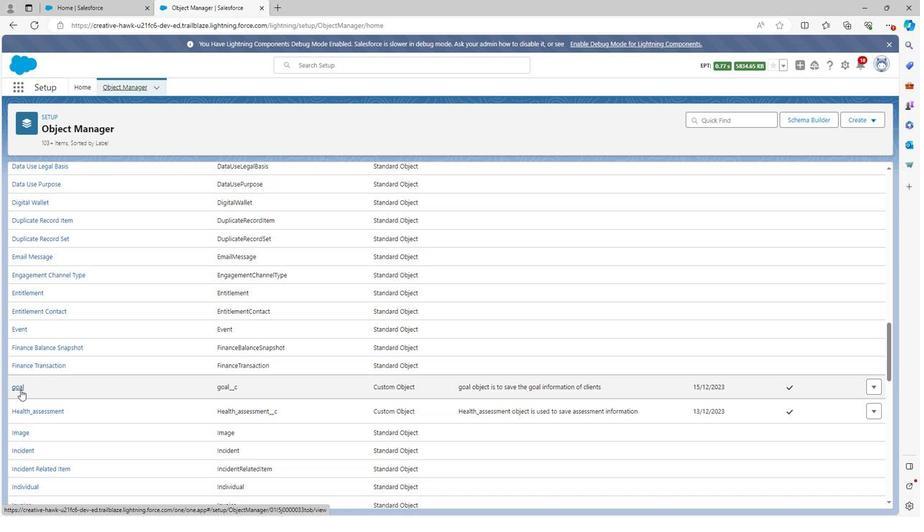 
Action: Mouse pressed left at (16, 387)
Screenshot: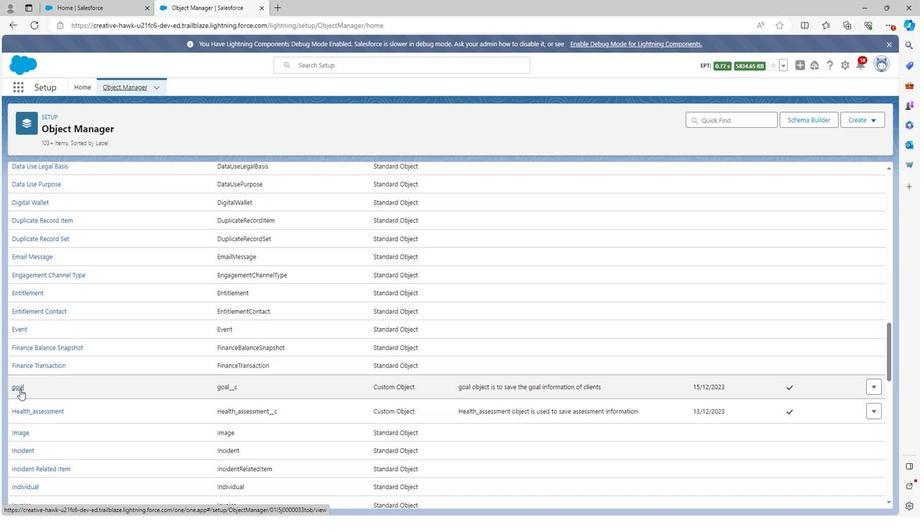 
Action: Mouse moved to (38, 204)
Screenshot: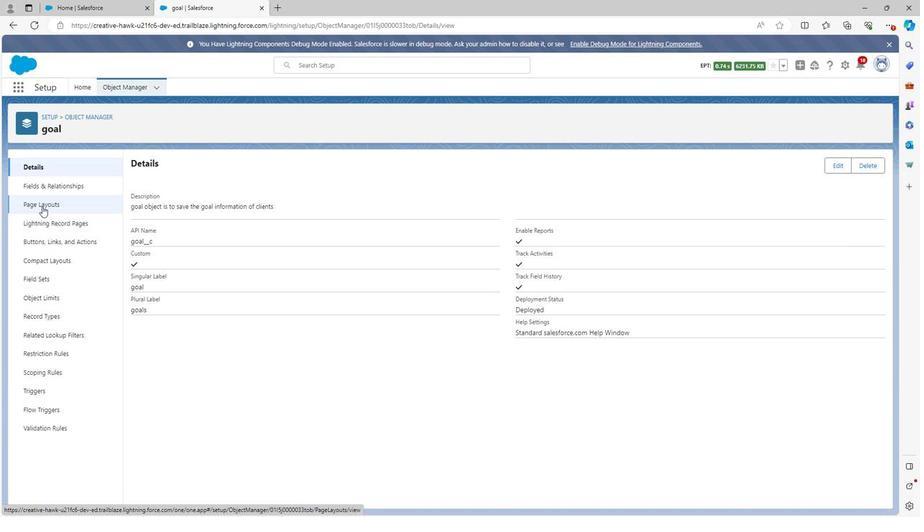 
Action: Mouse pressed left at (38, 204)
Screenshot: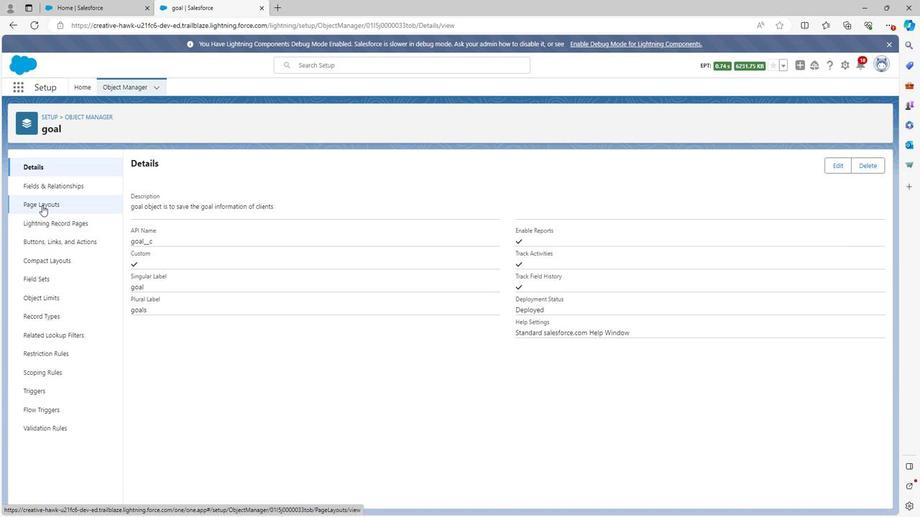 
Action: Mouse moved to (135, 209)
Screenshot: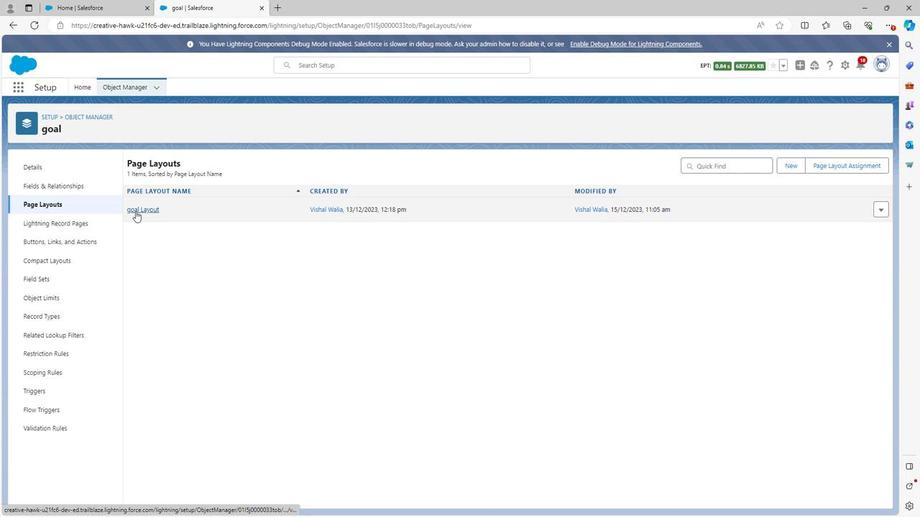 
Action: Mouse pressed left at (135, 209)
Screenshot: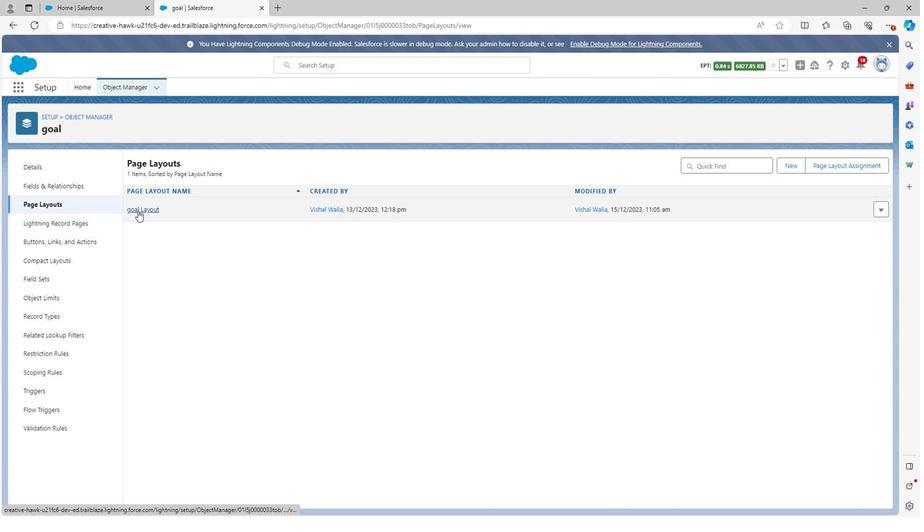 
Action: Mouse moved to (210, 347)
Screenshot: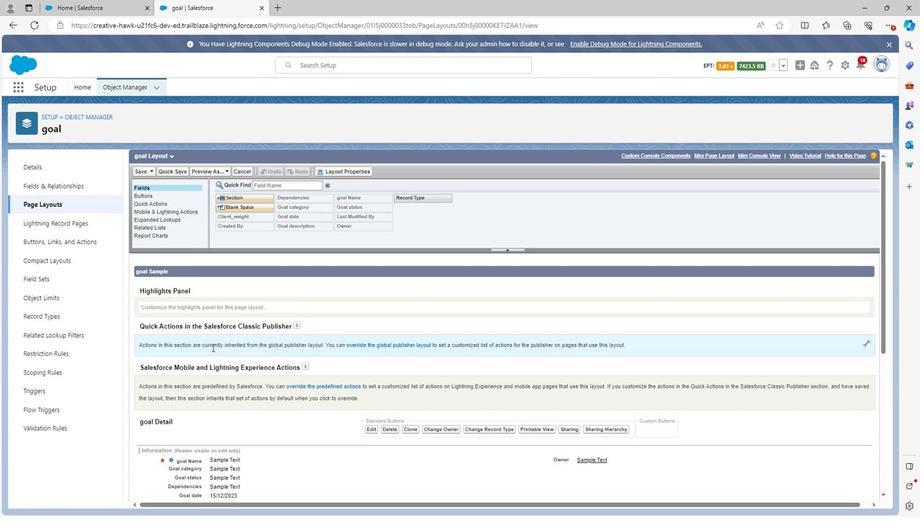 
Action: Mouse scrolled (210, 346) with delta (0, 0)
Screenshot: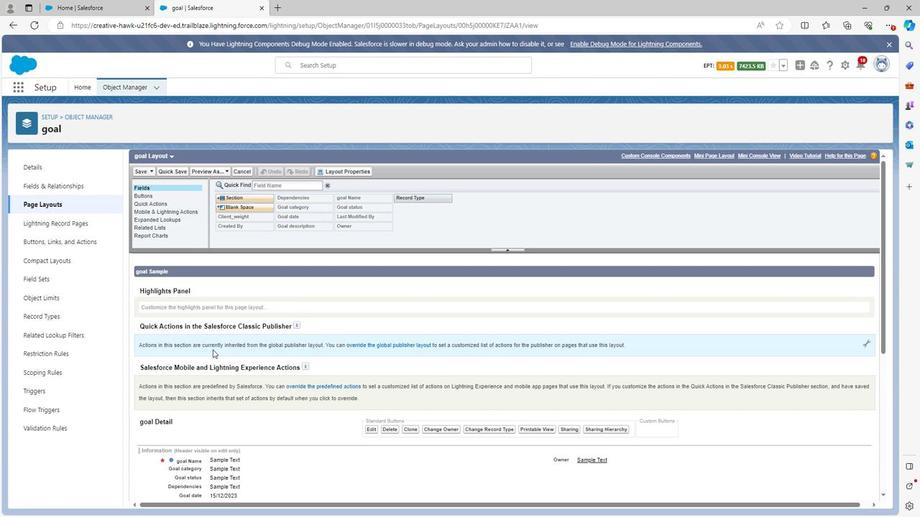 
Action: Mouse scrolled (210, 346) with delta (0, 0)
Screenshot: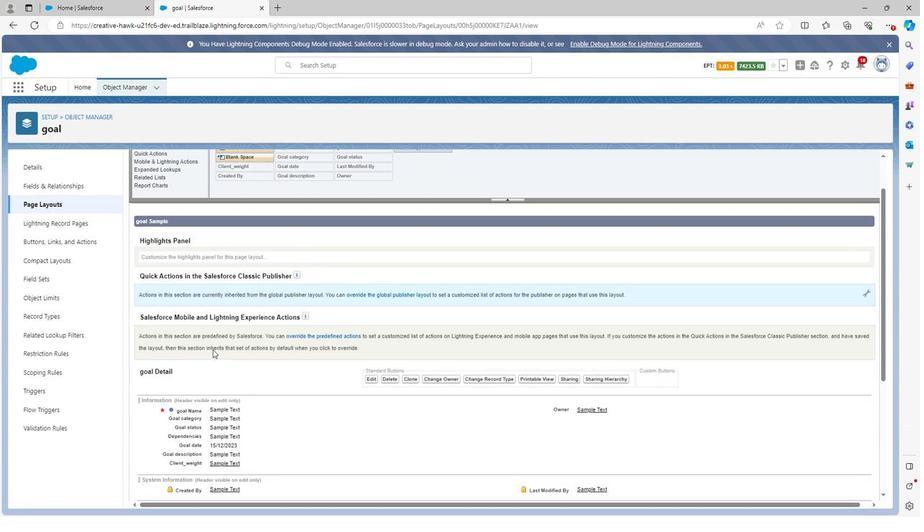 
Action: Mouse scrolled (210, 346) with delta (0, 0)
Screenshot: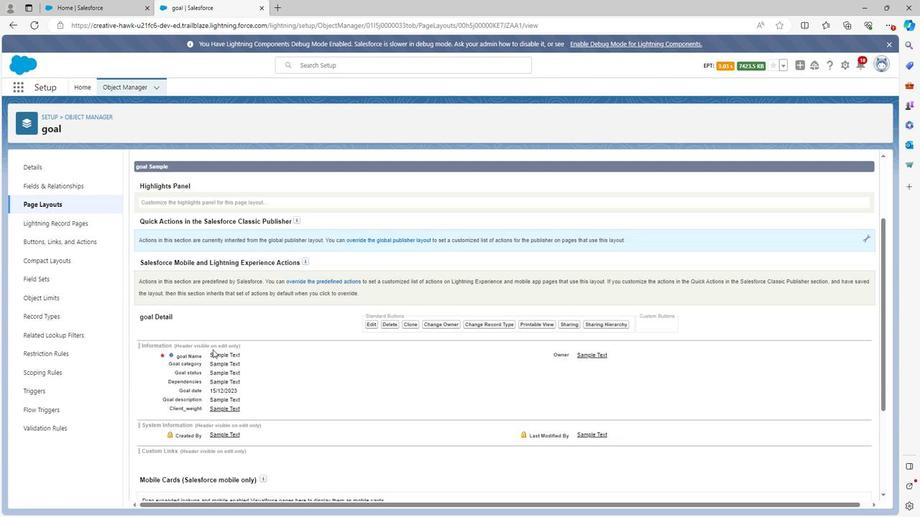 
Action: Mouse moved to (230, 182)
Screenshot: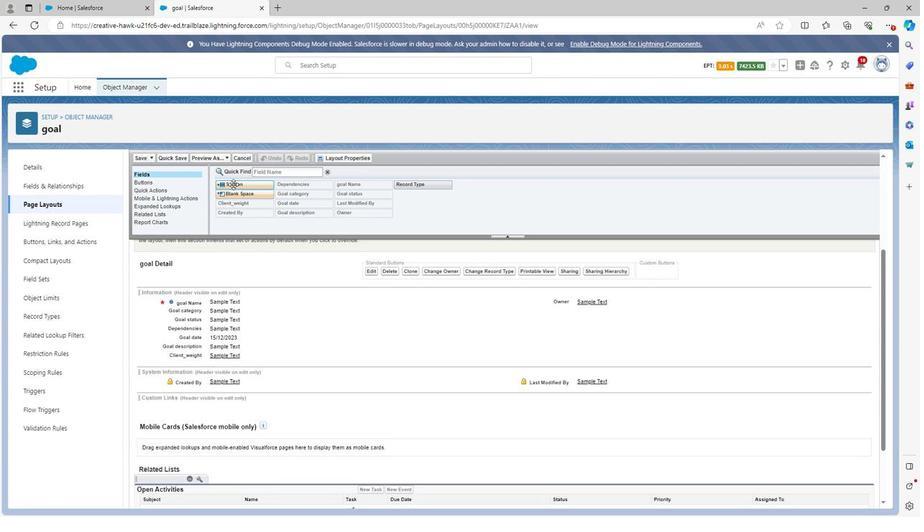 
Action: Mouse pressed left at (230, 182)
Screenshot: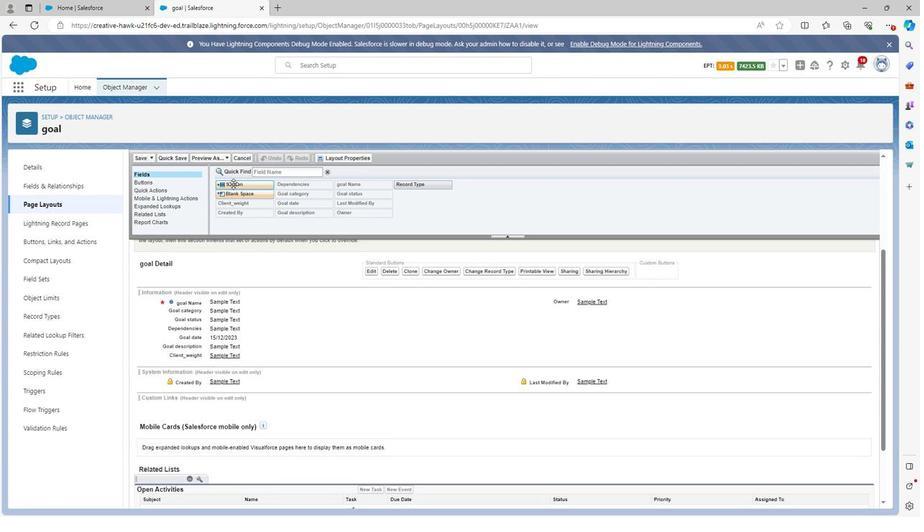 
Action: Mouse moved to (517, 281)
Screenshot: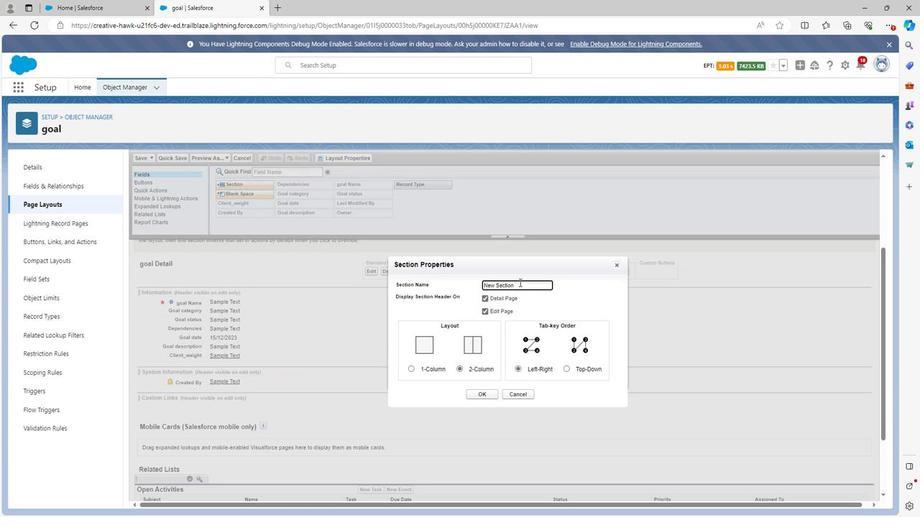 
Action: Mouse pressed left at (517, 281)
Screenshot: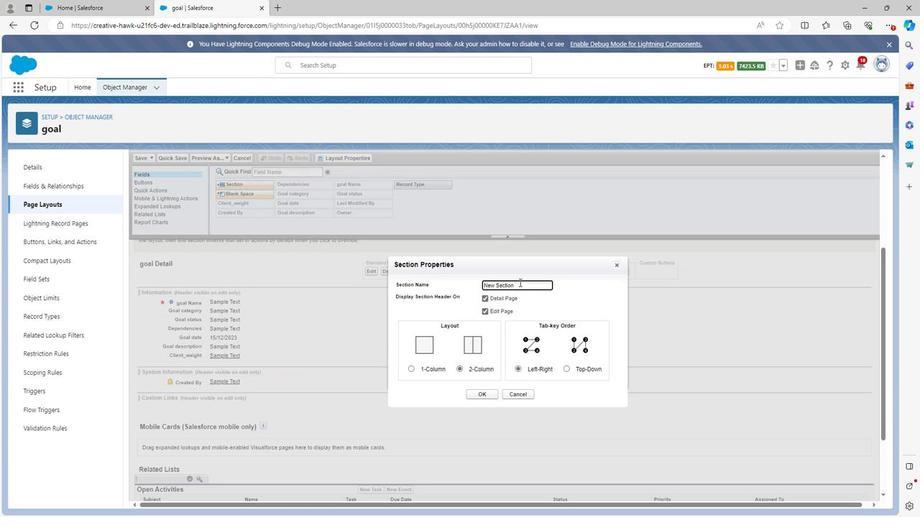 
Action: Mouse moved to (476, 282)
Screenshot: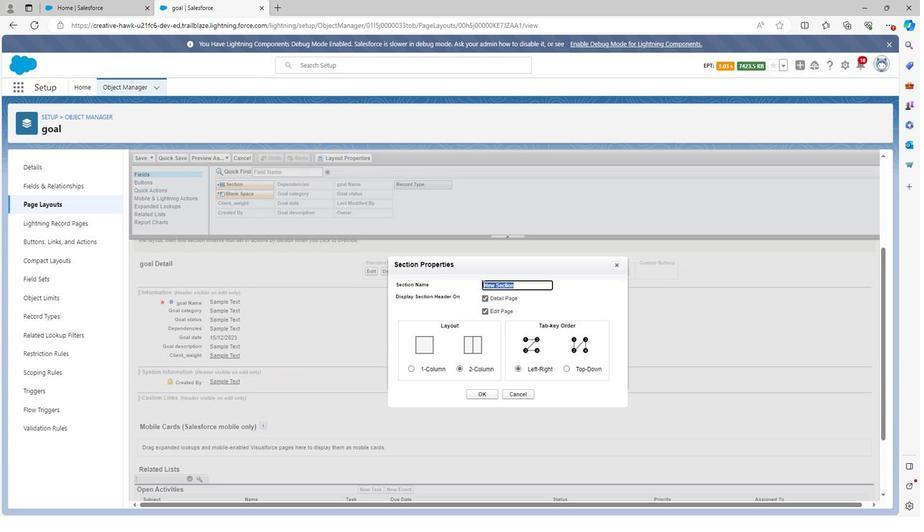 
Action: Key pressed <Key.shift><Key.shift>Goal
Screenshot: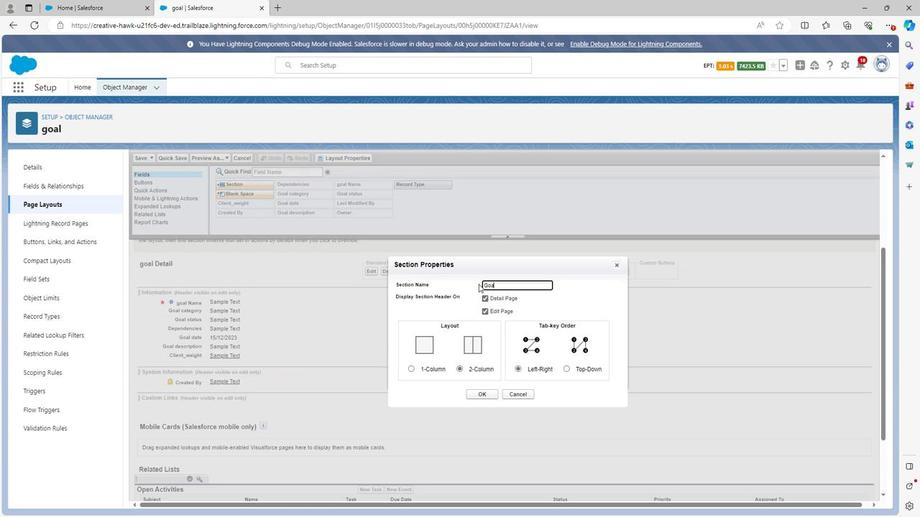 
Action: Mouse moved to (477, 390)
Screenshot: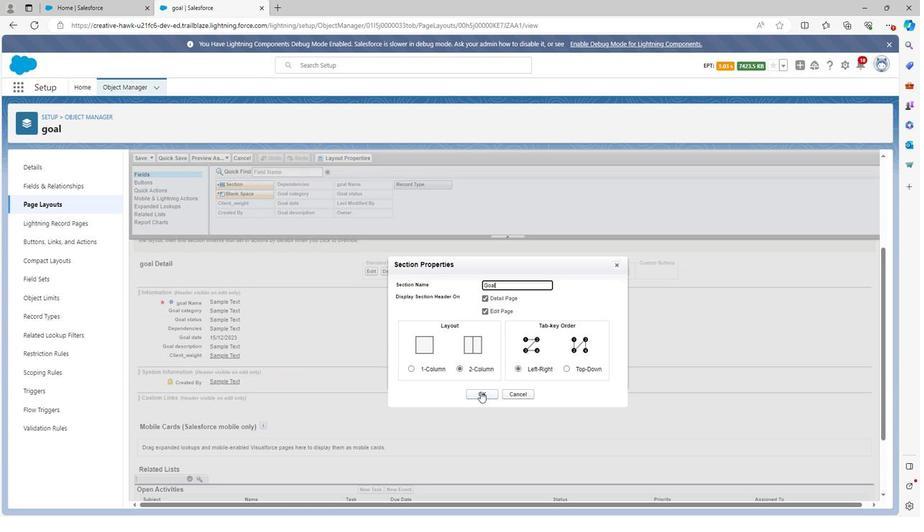 
Action: Mouse pressed left at (477, 390)
Screenshot: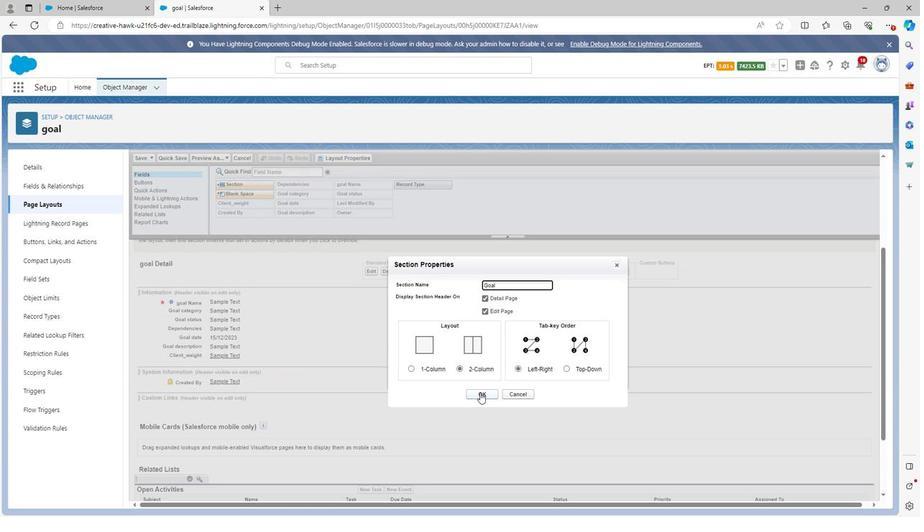 
Action: Mouse moved to (133, 157)
Screenshot: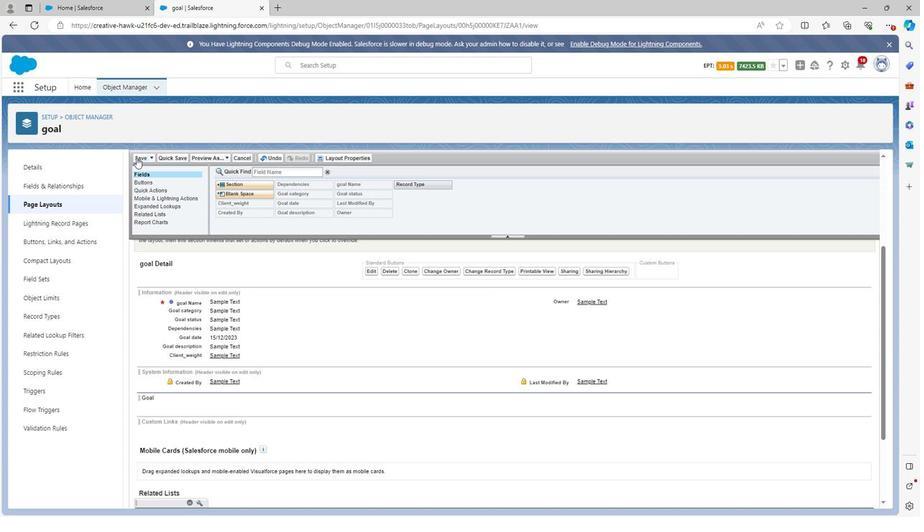 
Action: Mouse pressed left at (133, 157)
Screenshot: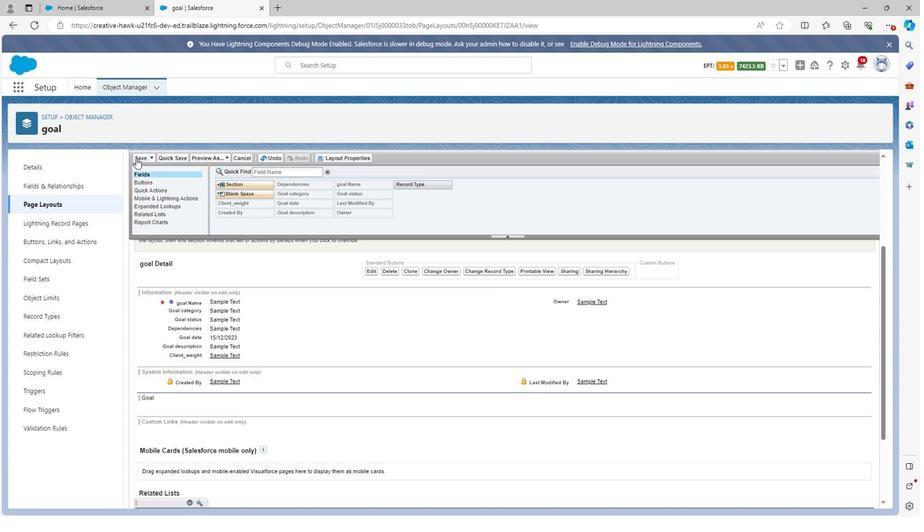 
Action: Mouse moved to (115, 83)
Screenshot: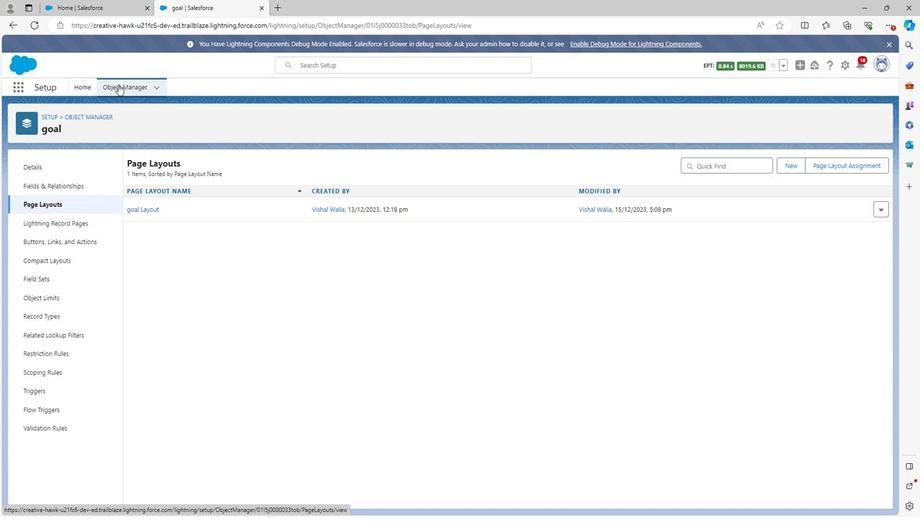 
Action: Mouse pressed left at (115, 83)
Screenshot: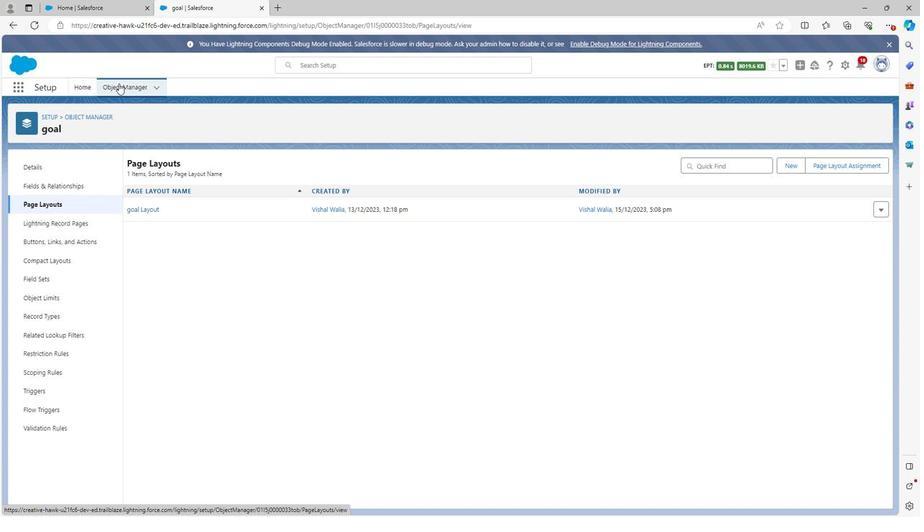 
Action: Mouse moved to (62, 369)
Screenshot: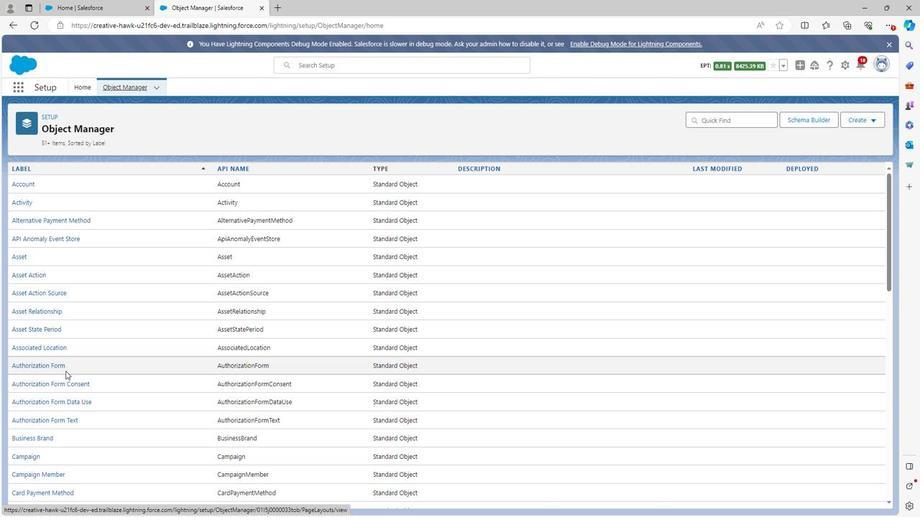 
Action: Mouse scrolled (62, 368) with delta (0, 0)
Screenshot: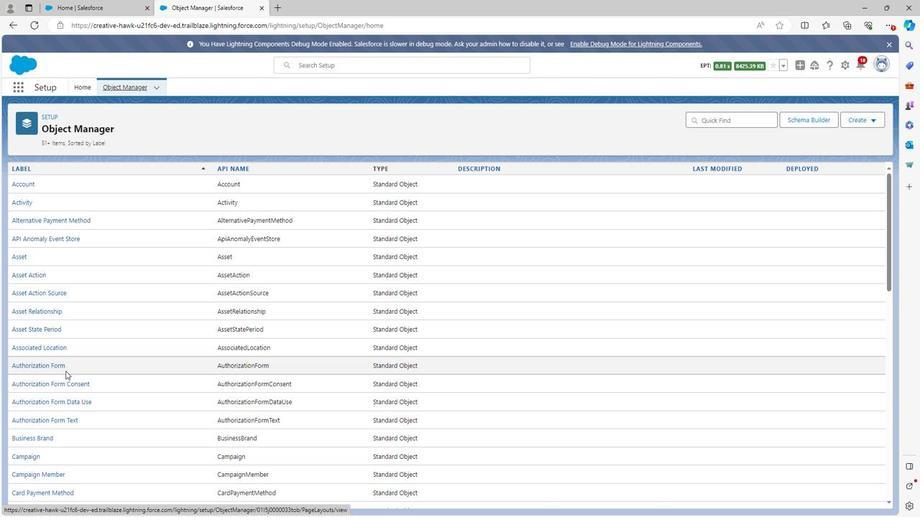 
Action: Mouse scrolled (62, 368) with delta (0, 0)
Screenshot: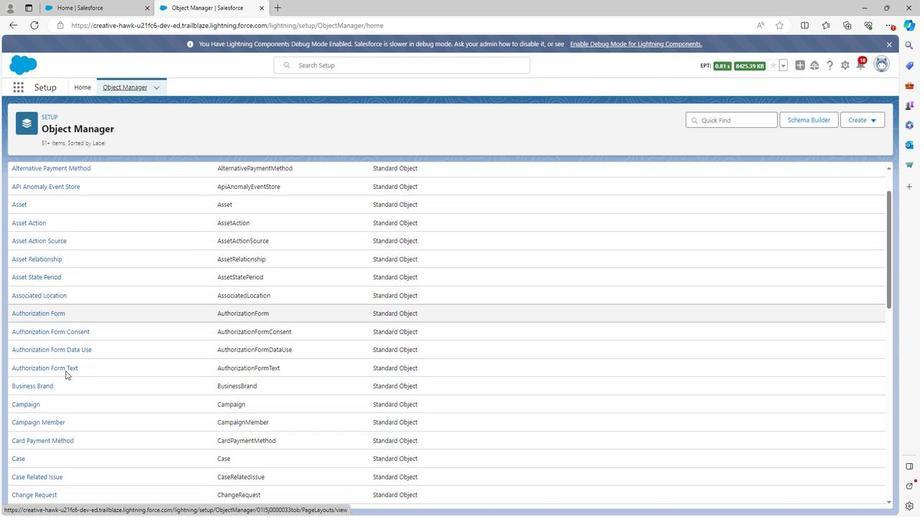 
Action: Mouse scrolled (62, 368) with delta (0, 0)
Screenshot: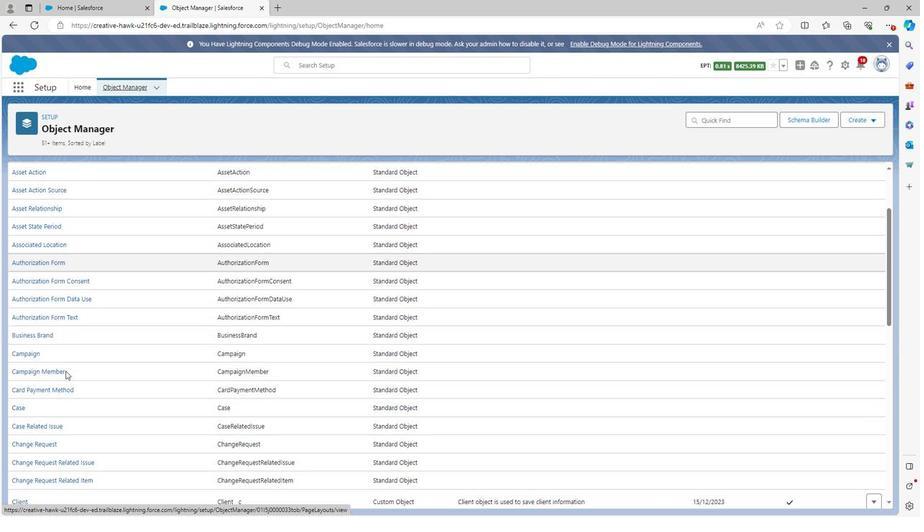 
Action: Mouse scrolled (62, 368) with delta (0, 0)
Screenshot: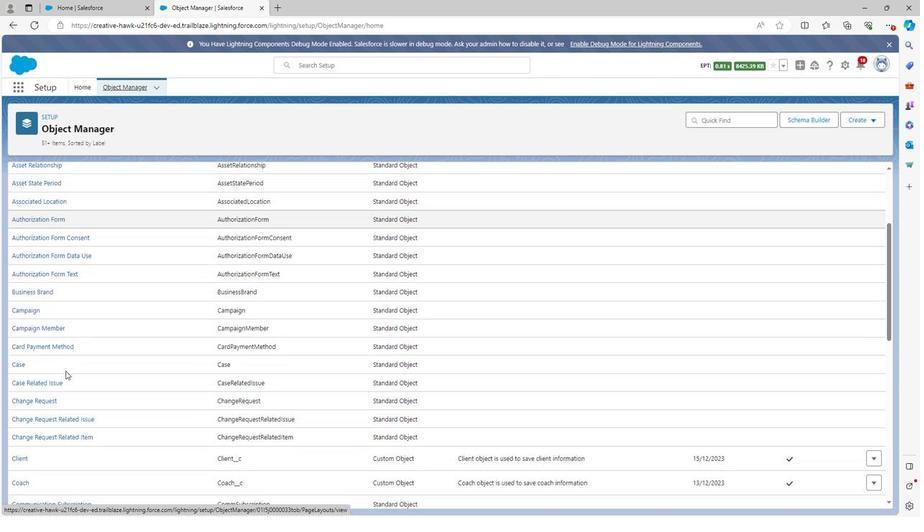 
Action: Mouse scrolled (62, 368) with delta (0, 0)
Screenshot: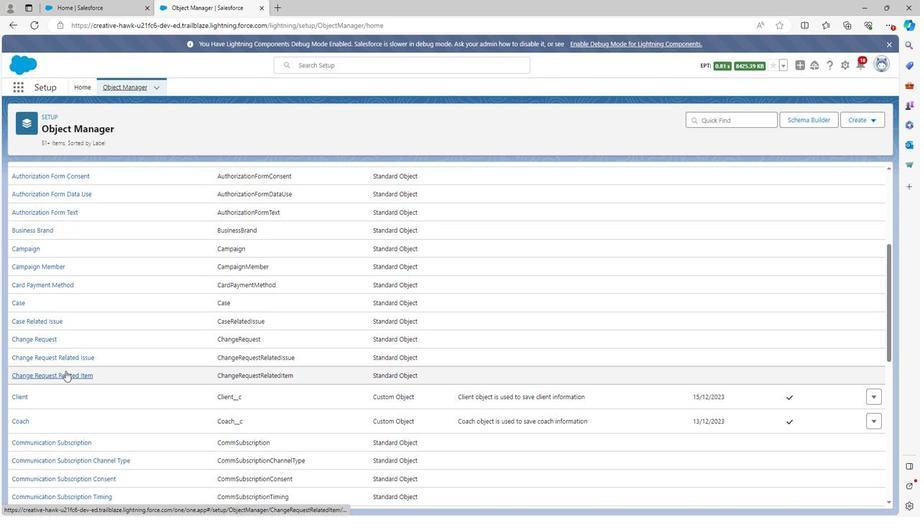 
Action: Mouse scrolled (62, 368) with delta (0, 0)
Screenshot: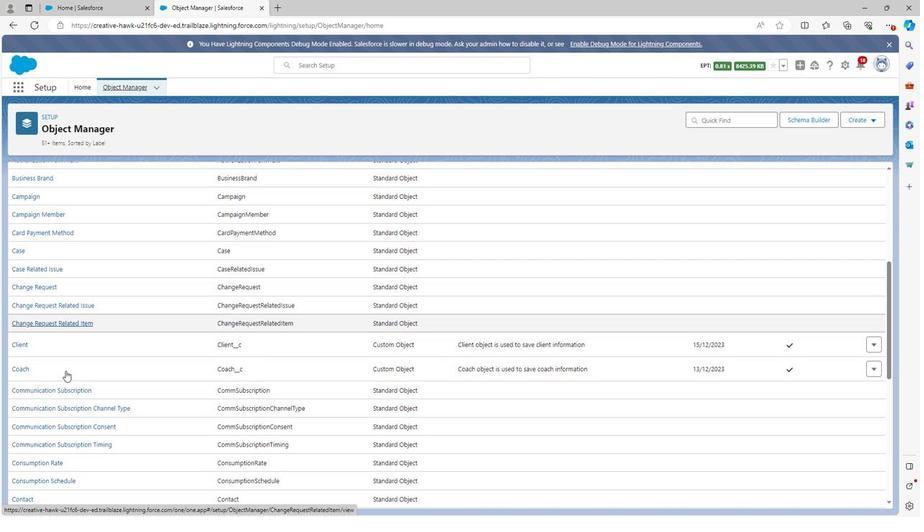 
Action: Mouse scrolled (62, 368) with delta (0, 0)
Screenshot: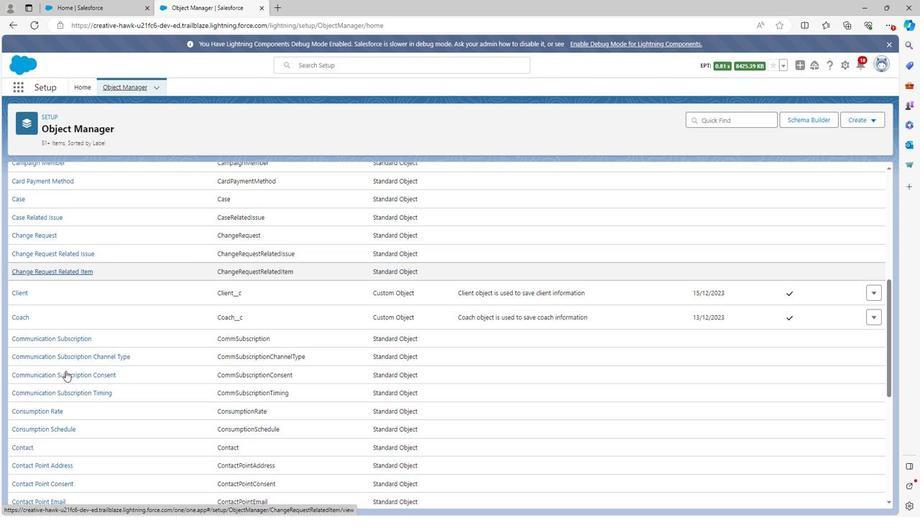 
Action: Mouse scrolled (62, 368) with delta (0, 0)
Screenshot: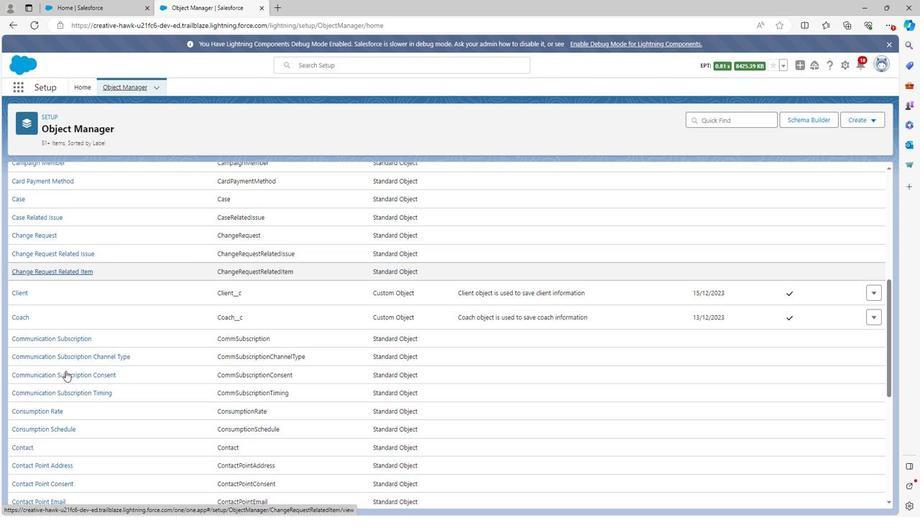 
Action: Mouse scrolled (62, 368) with delta (0, 0)
Screenshot: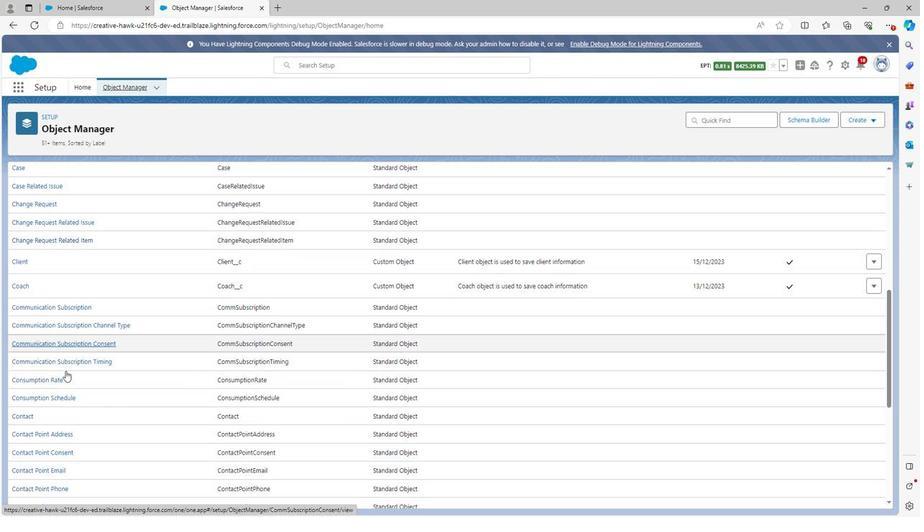 
Action: Mouse scrolled (62, 368) with delta (0, 0)
Screenshot: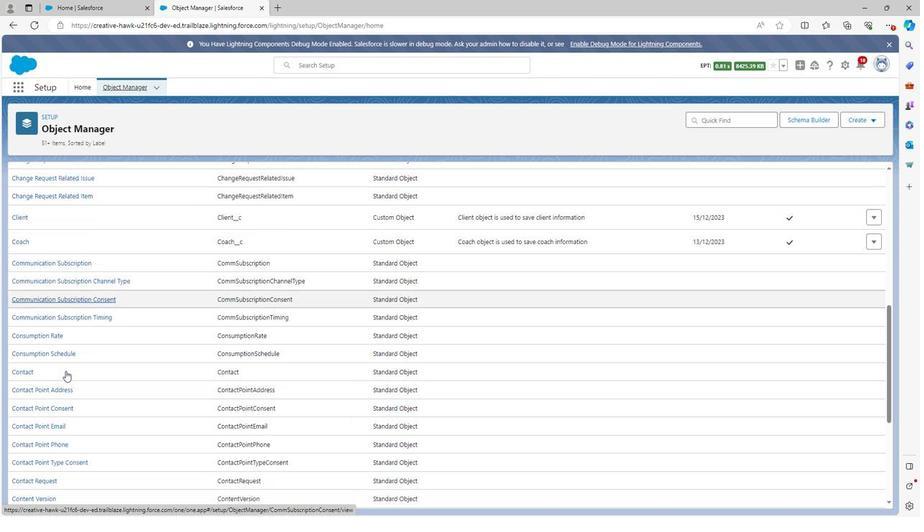 
Action: Mouse scrolled (62, 368) with delta (0, 0)
Screenshot: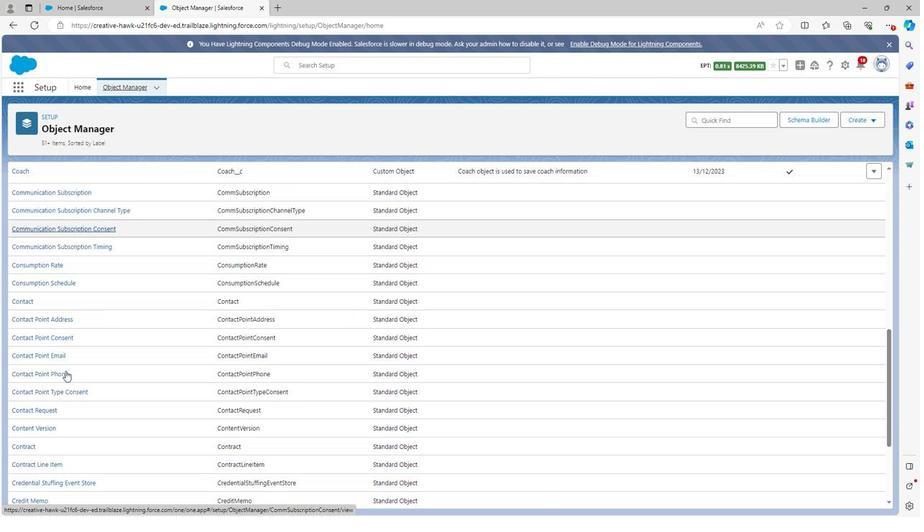 
Action: Mouse moved to (62, 368)
Screenshot: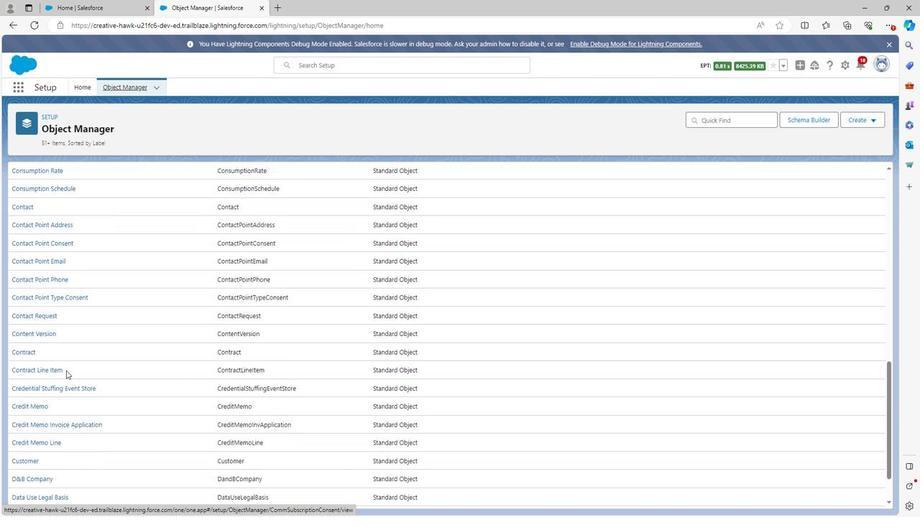 
Action: Mouse scrolled (62, 367) with delta (0, 0)
Screenshot: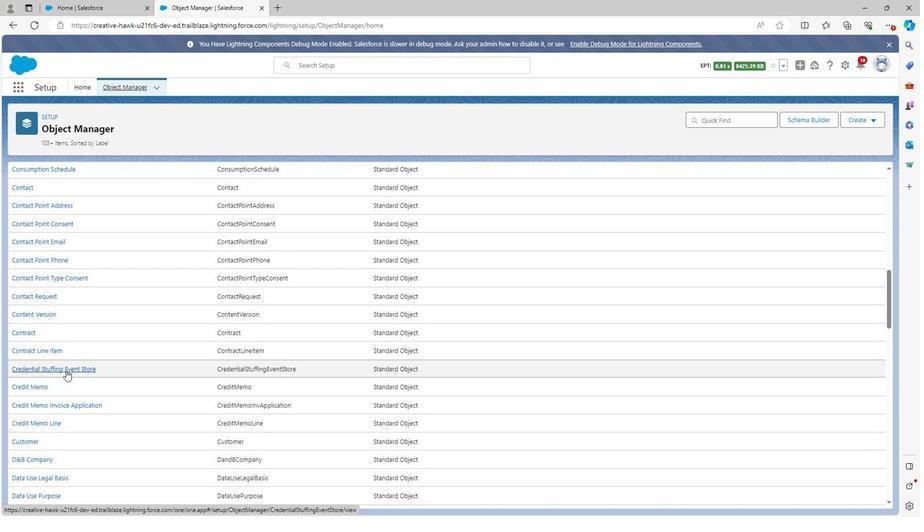 
Action: Mouse scrolled (62, 367) with delta (0, 0)
Screenshot: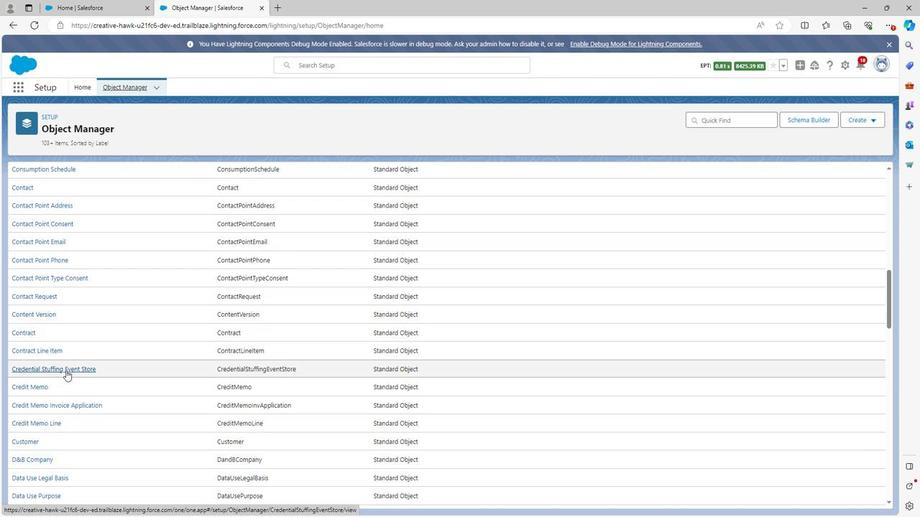 
Action: Mouse scrolled (62, 367) with delta (0, 0)
Screenshot: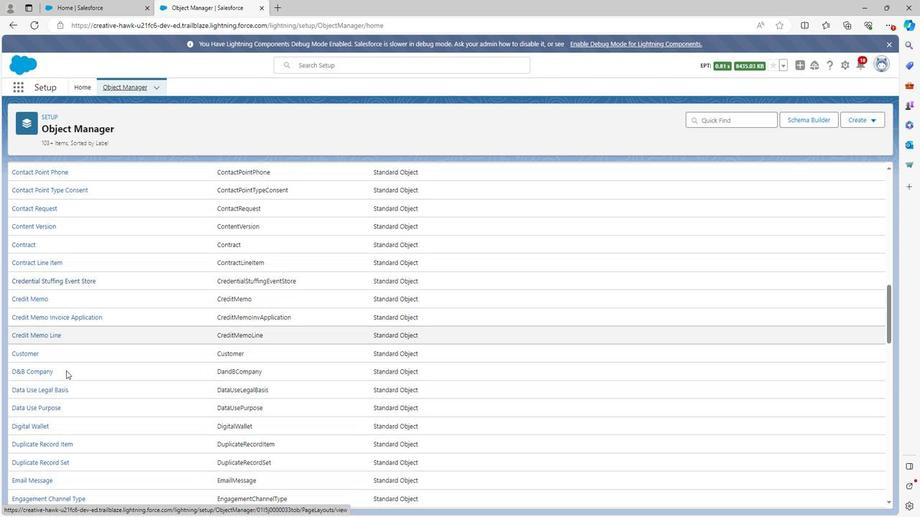
Action: Mouse moved to (62, 367)
Screenshot: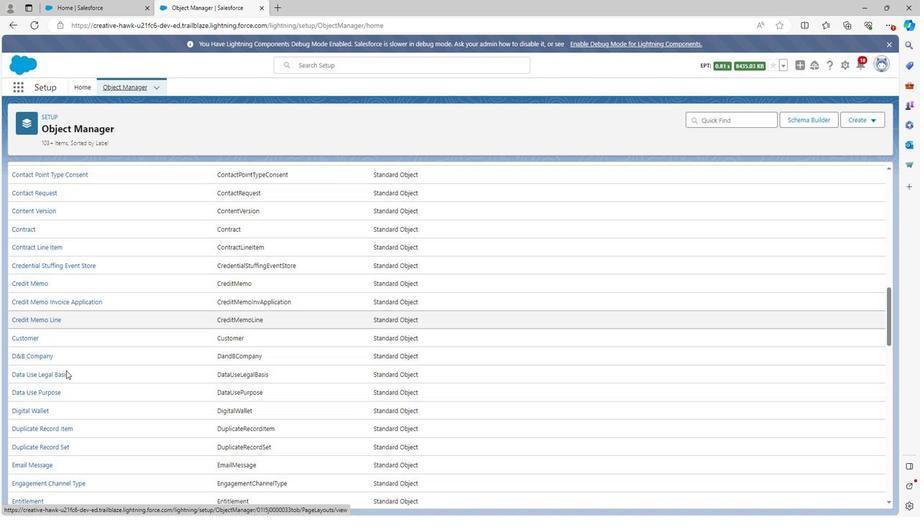 
Action: Mouse scrolled (62, 366) with delta (0, 0)
Screenshot: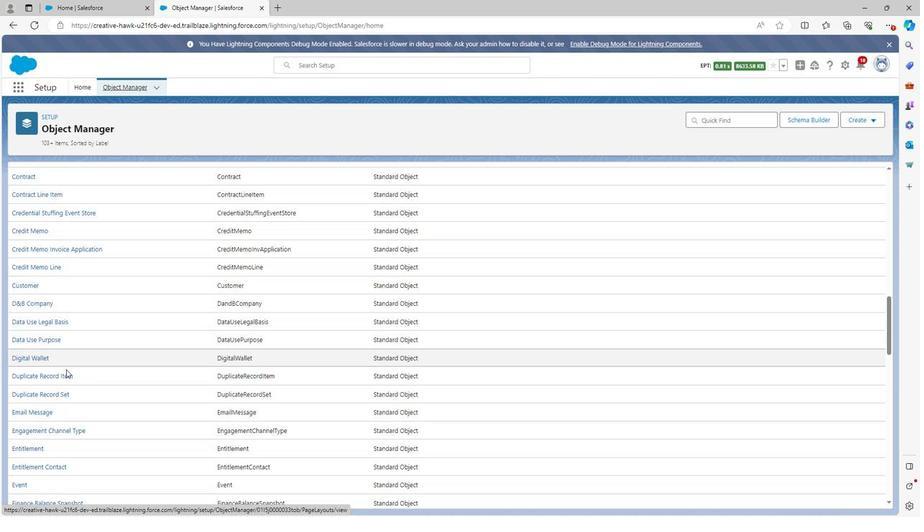 
Action: Mouse scrolled (62, 366) with delta (0, 0)
Screenshot: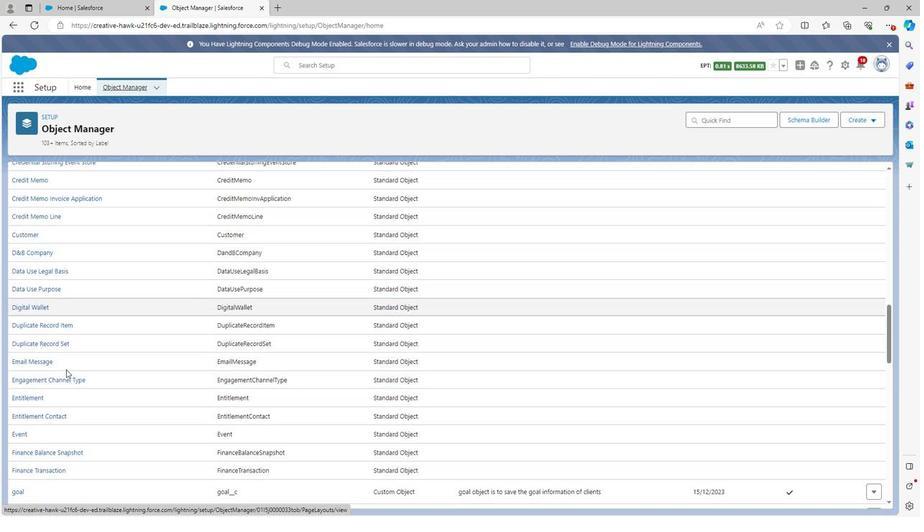 
Action: Mouse scrolled (62, 366) with delta (0, 0)
Screenshot: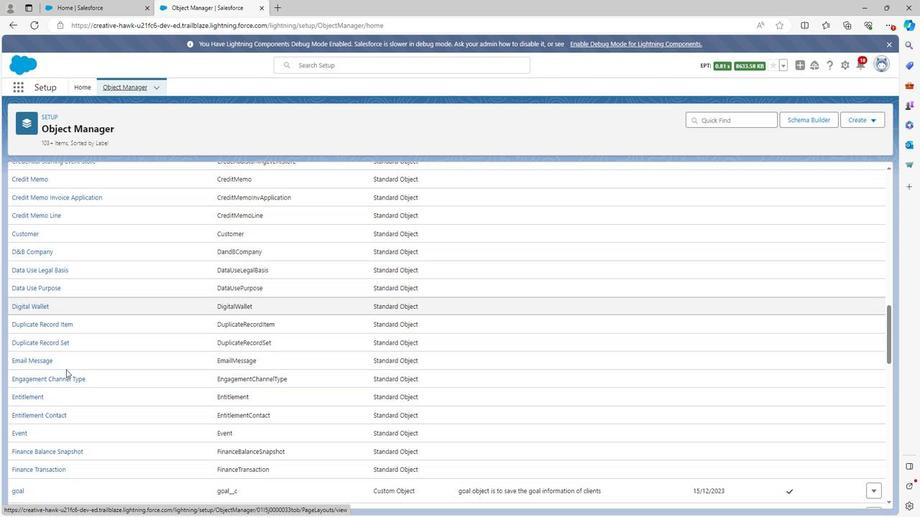 
Action: Mouse scrolled (62, 366) with delta (0, 0)
Screenshot: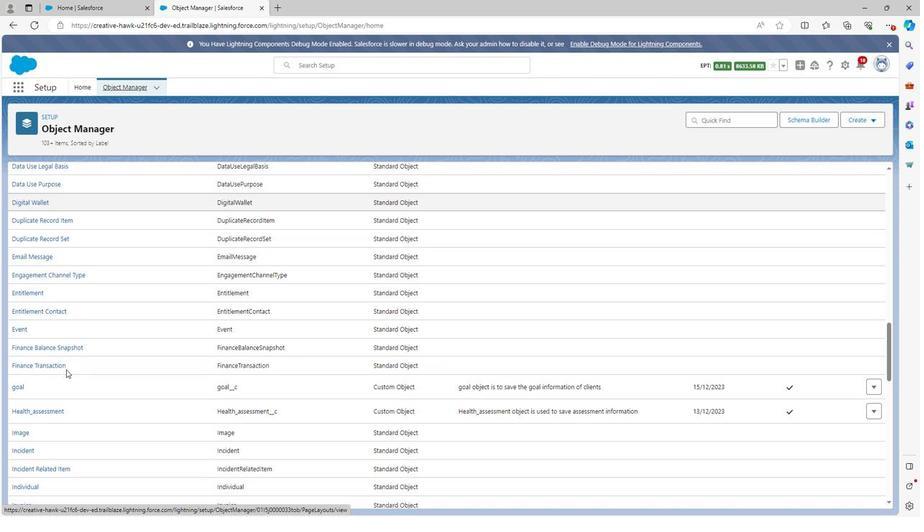 
Action: Mouse scrolled (62, 366) with delta (0, 0)
Screenshot: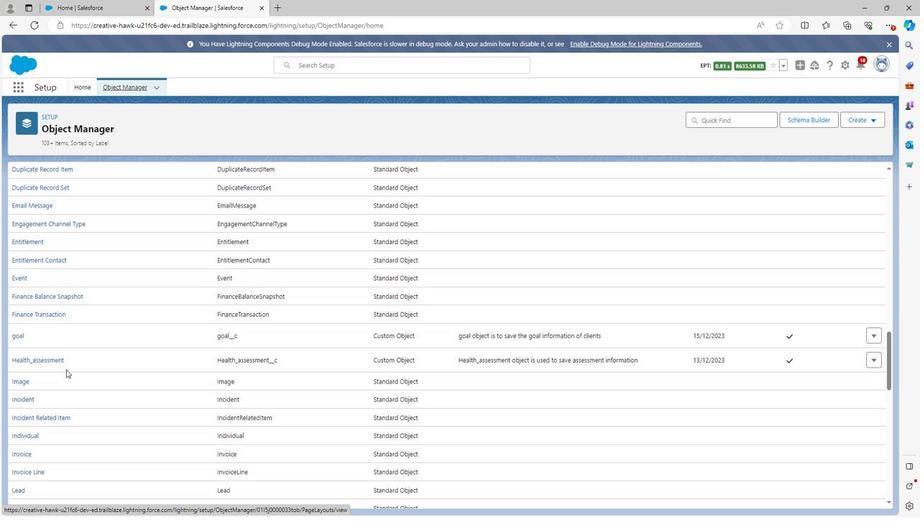 
Action: Mouse scrolled (62, 366) with delta (0, 0)
Screenshot: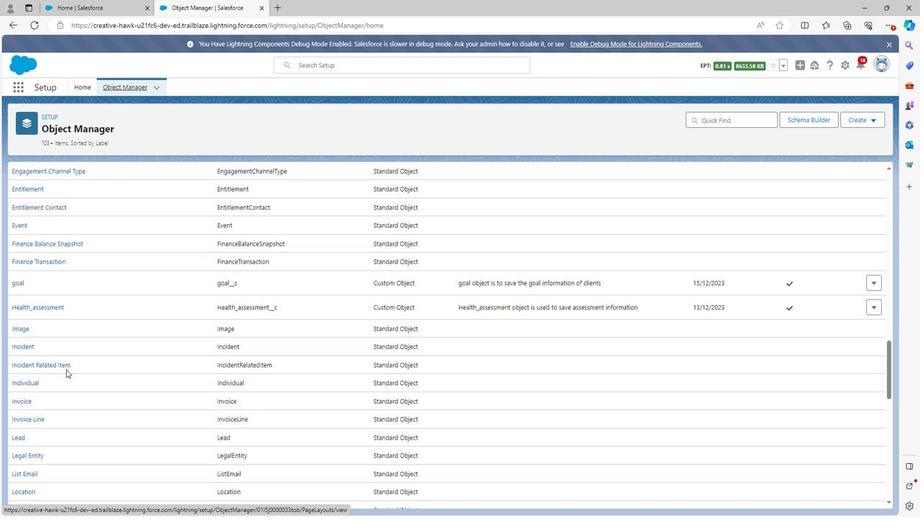 
Action: Mouse scrolled (62, 366) with delta (0, 0)
Screenshot: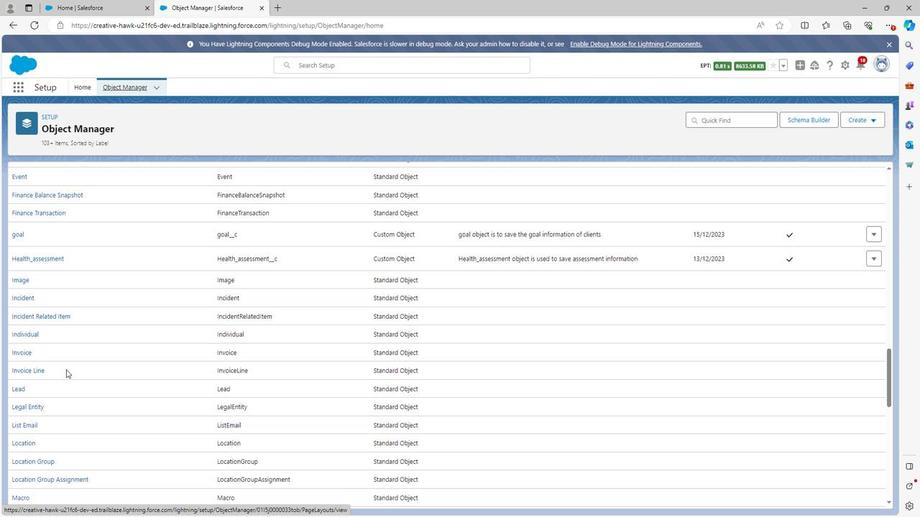 
Action: Mouse scrolled (62, 366) with delta (0, 0)
Screenshot: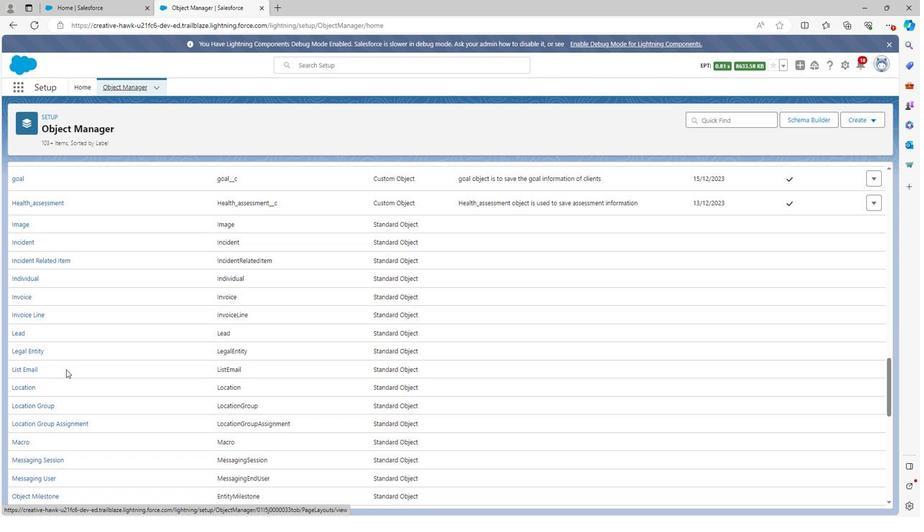 
Action: Mouse scrolled (62, 366) with delta (0, 0)
Screenshot: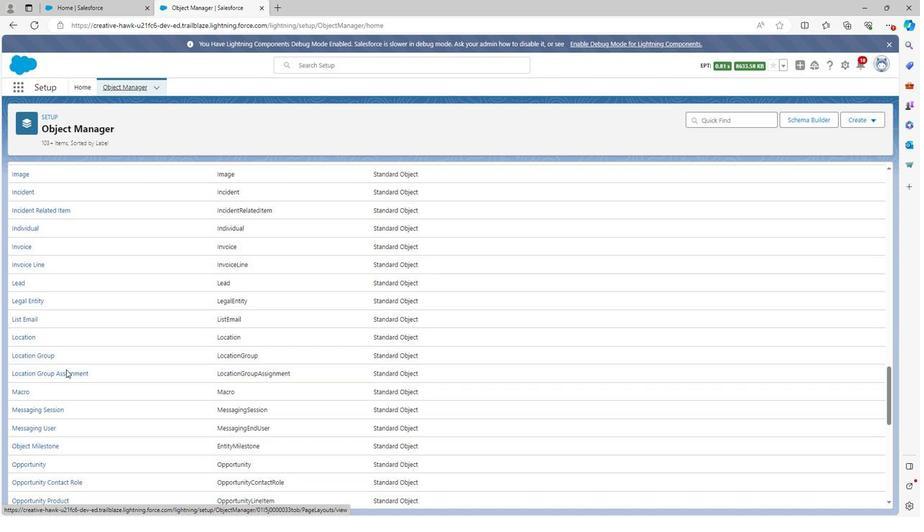 
Action: Mouse scrolled (62, 366) with delta (0, 0)
Screenshot: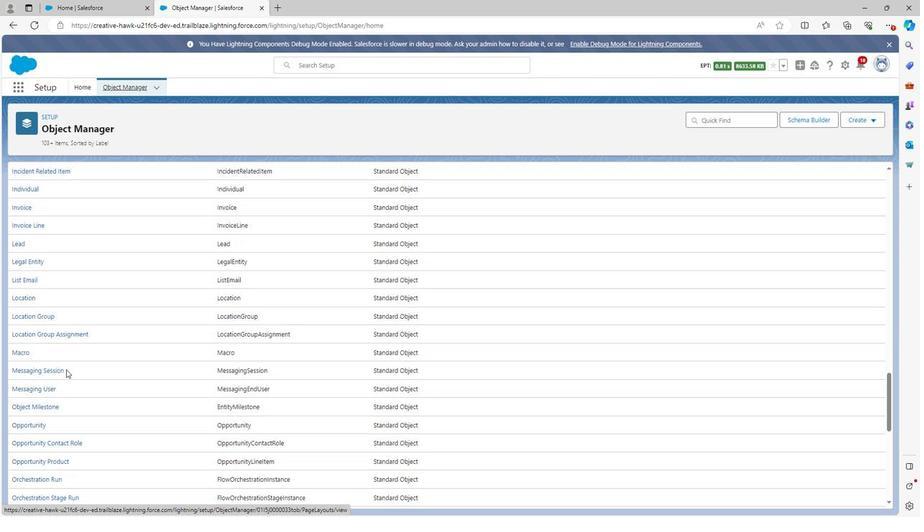 
Action: Mouse scrolled (62, 366) with delta (0, 0)
Screenshot: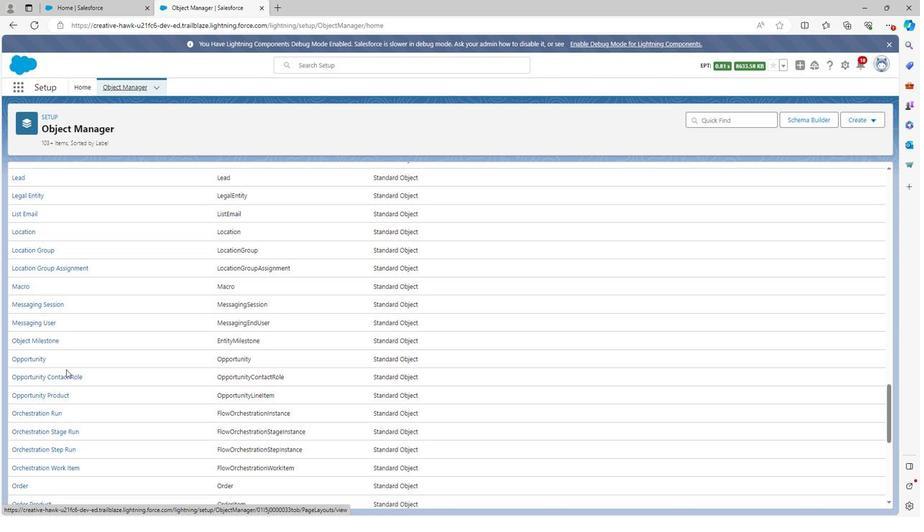 
Action: Mouse scrolled (62, 366) with delta (0, 0)
Screenshot: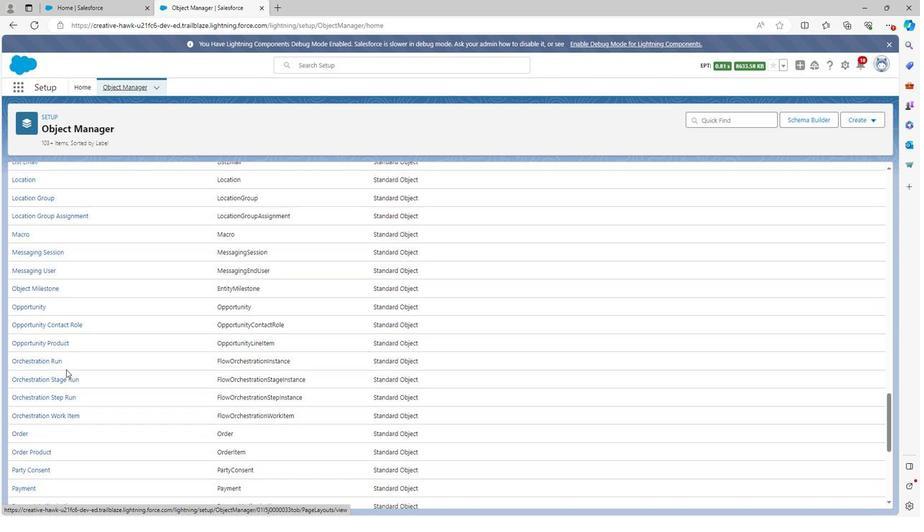 
Action: Mouse scrolled (62, 366) with delta (0, 0)
Screenshot: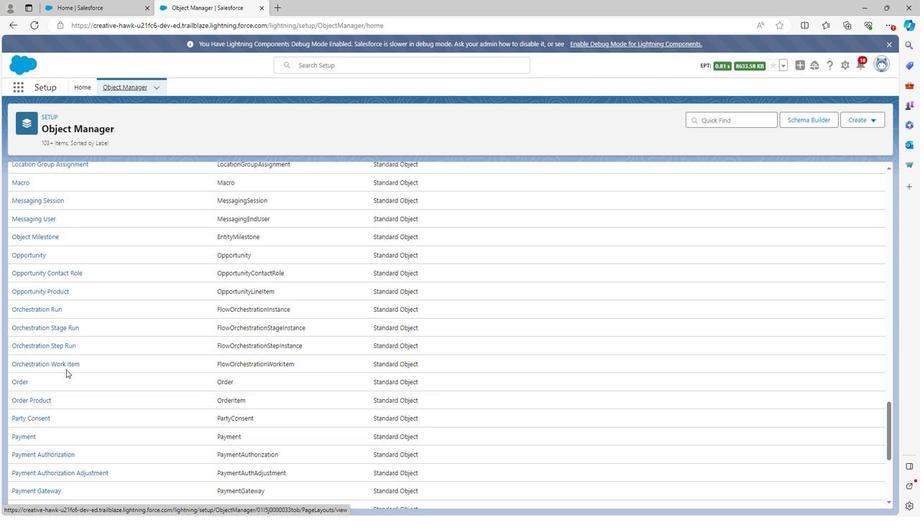 
Action: Mouse scrolled (62, 366) with delta (0, 0)
Screenshot: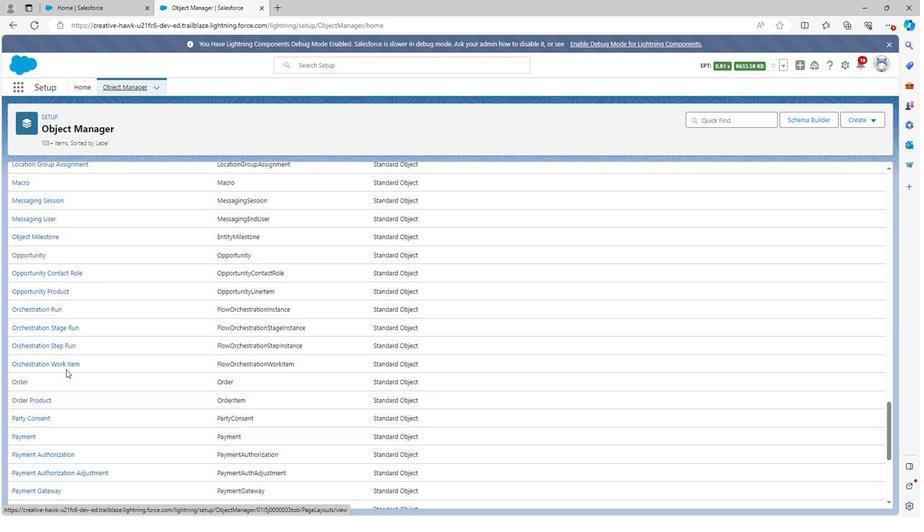 
Action: Mouse scrolled (62, 366) with delta (0, 0)
Screenshot: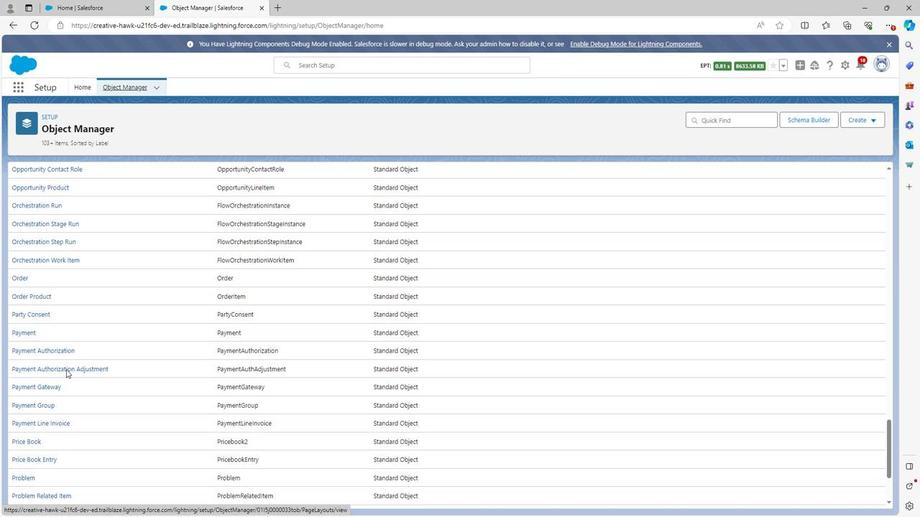 
Action: Mouse moved to (64, 356)
Screenshot: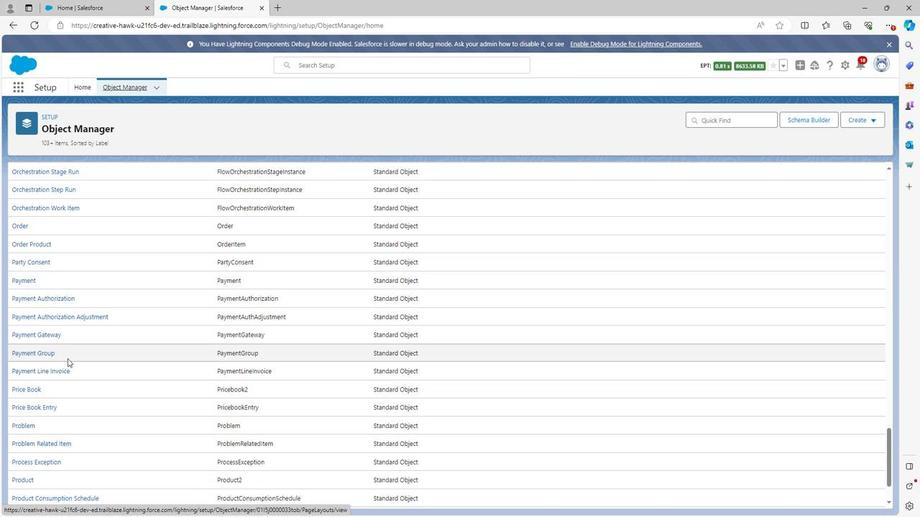 
Action: Mouse scrolled (64, 355) with delta (0, 0)
Screenshot: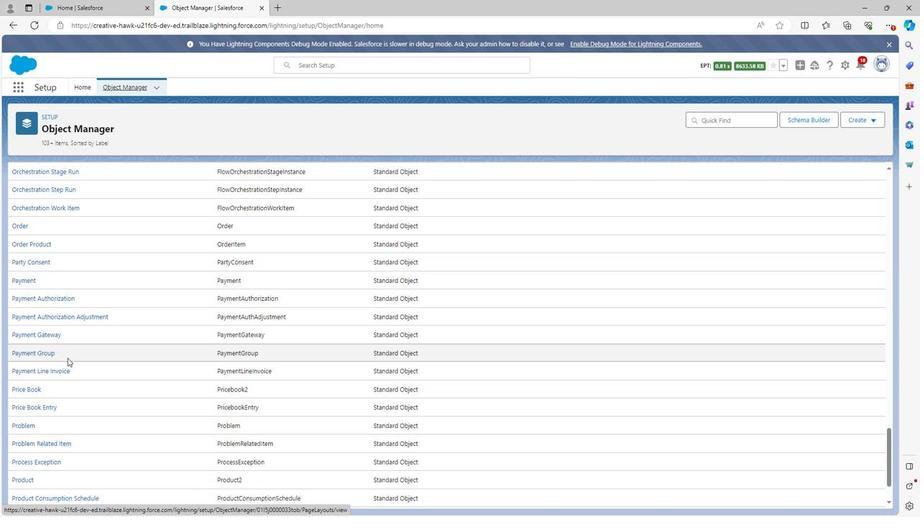
Action: Mouse scrolled (64, 355) with delta (0, 0)
Screenshot: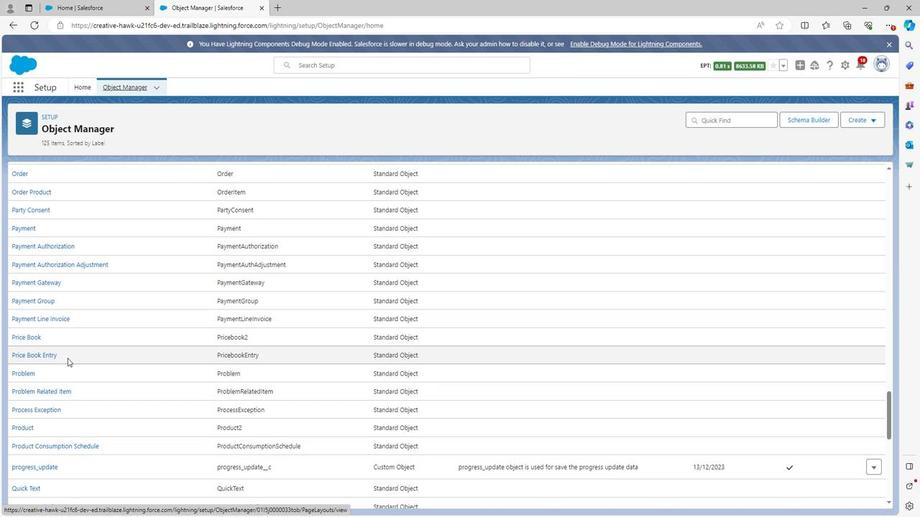 
Action: Mouse moved to (64, 356)
Screenshot: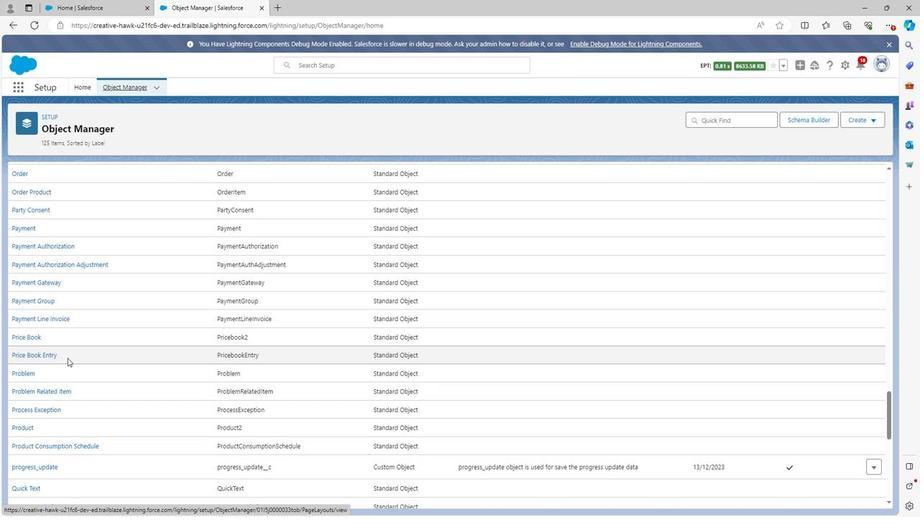 
Action: Mouse scrolled (64, 355) with delta (0, 0)
Screenshot: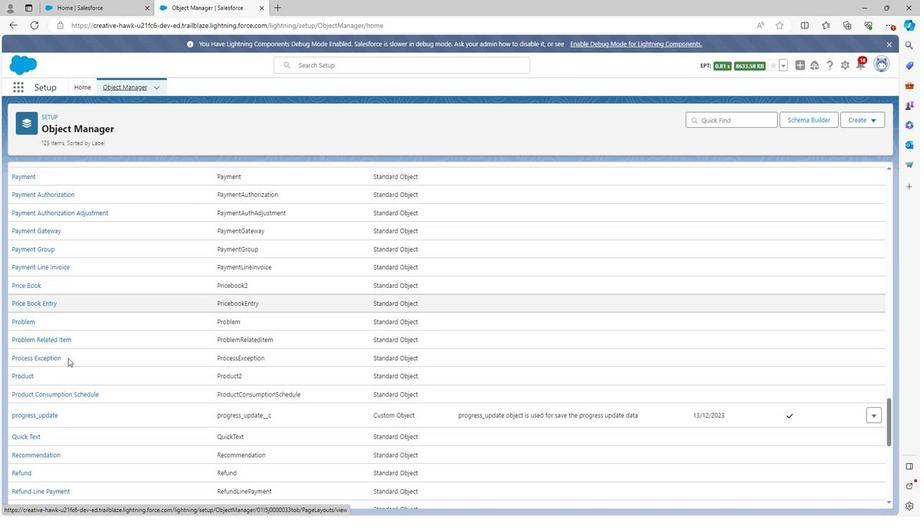 
Action: Mouse scrolled (64, 355) with delta (0, 0)
Screenshot: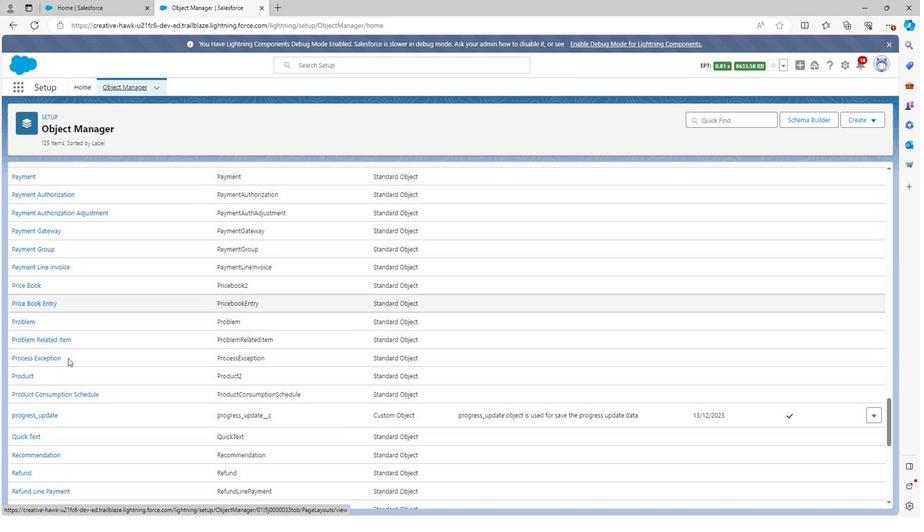 
Action: Mouse scrolled (64, 355) with delta (0, 0)
Screenshot: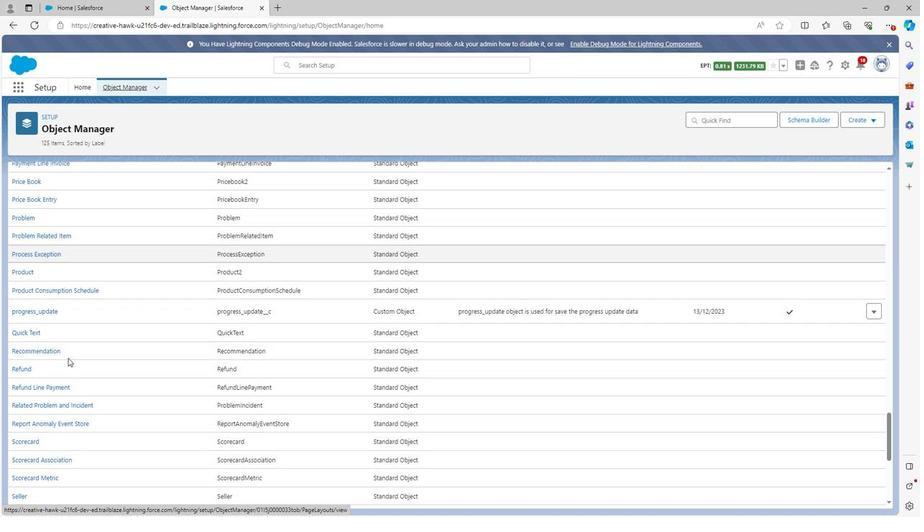 
Action: Mouse scrolled (64, 355) with delta (0, 0)
Screenshot: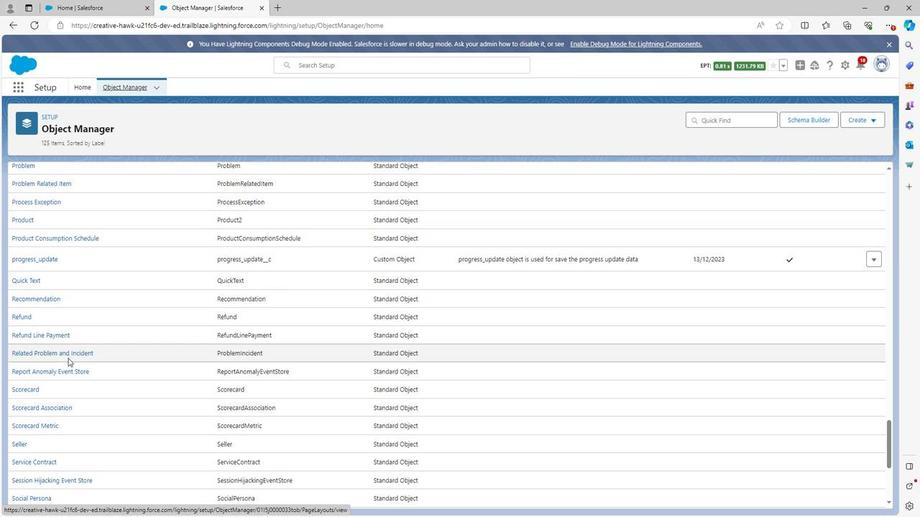 
Action: Mouse scrolled (64, 355) with delta (0, 0)
Screenshot: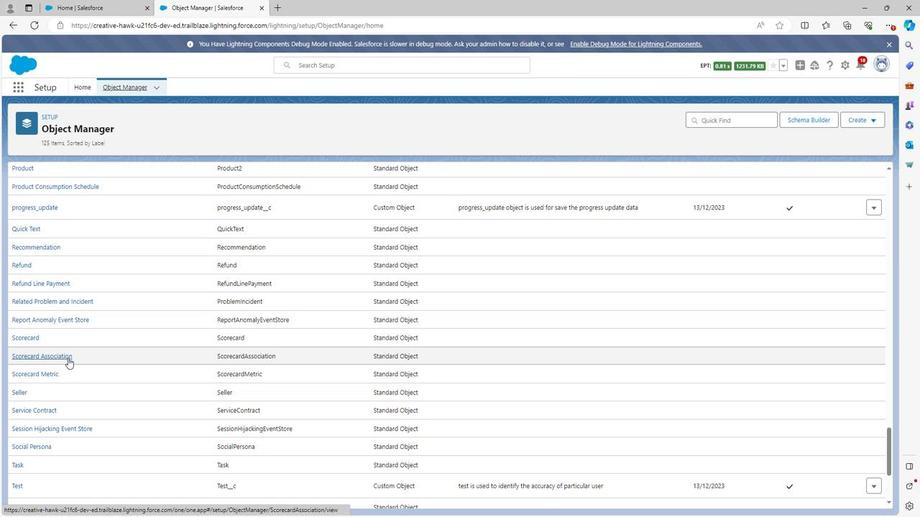 
Action: Mouse moved to (64, 353)
Screenshot: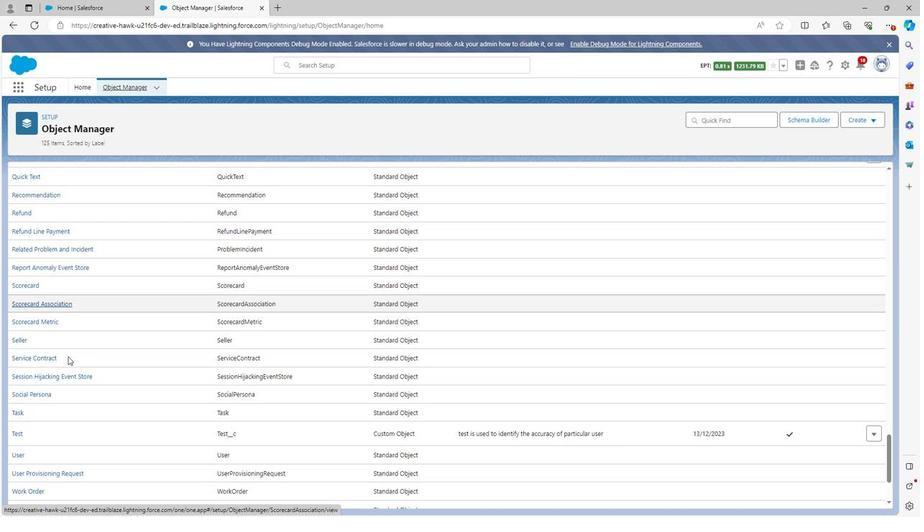 
Action: Mouse scrolled (64, 353) with delta (0, 0)
Screenshot: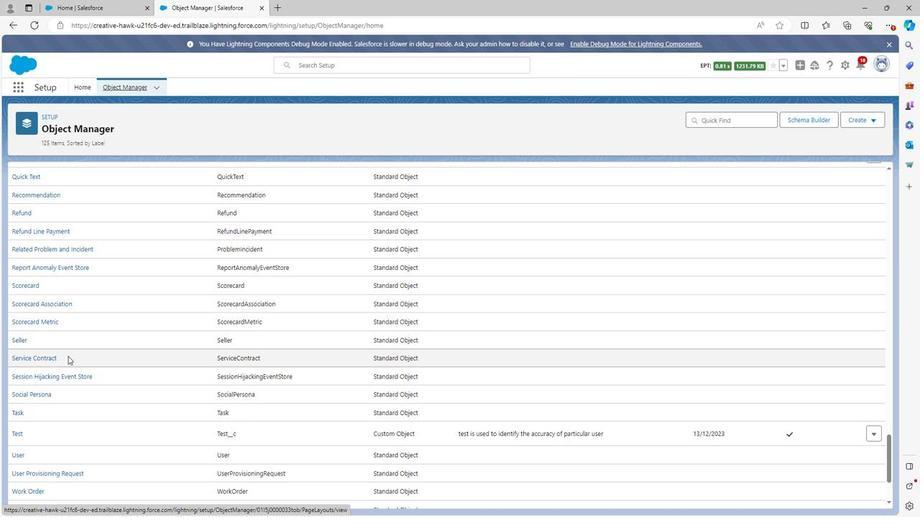 
Action: Mouse moved to (64, 355)
Screenshot: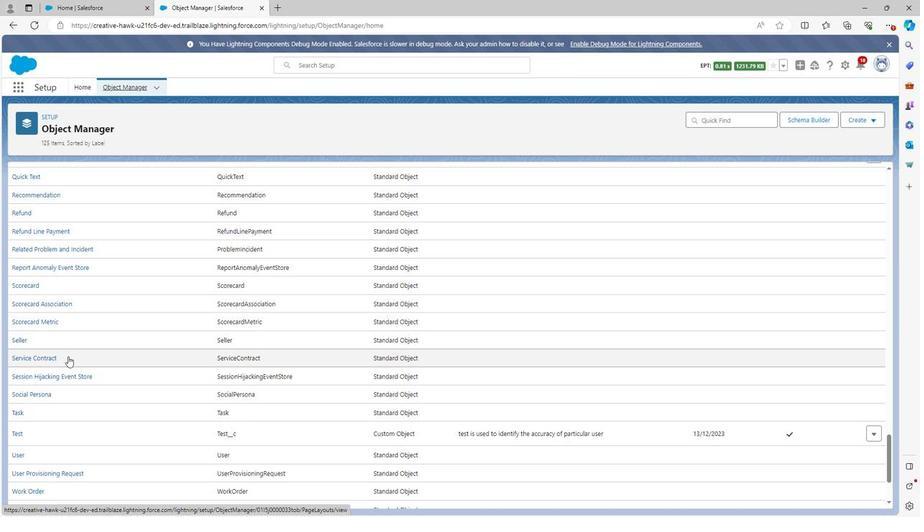 
Action: Mouse scrolled (64, 354) with delta (0, 0)
Screenshot: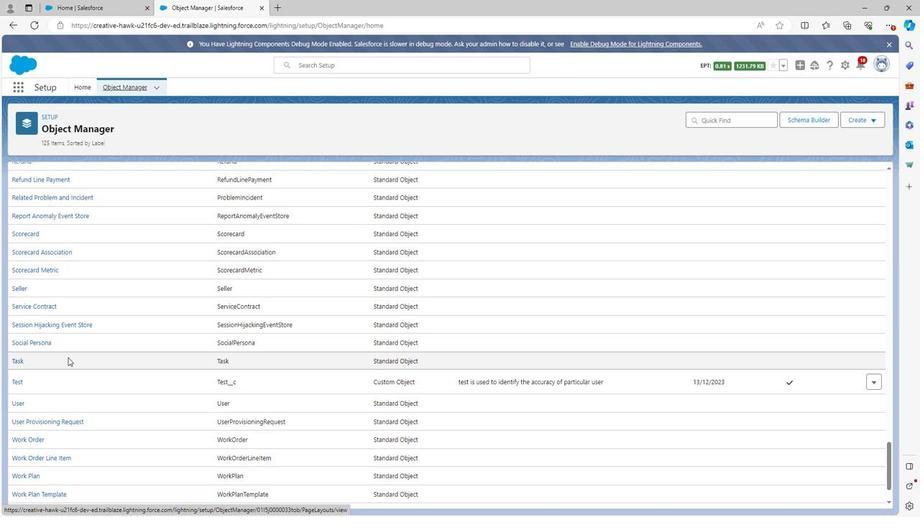 
Action: Mouse scrolled (64, 354) with delta (0, 0)
Screenshot: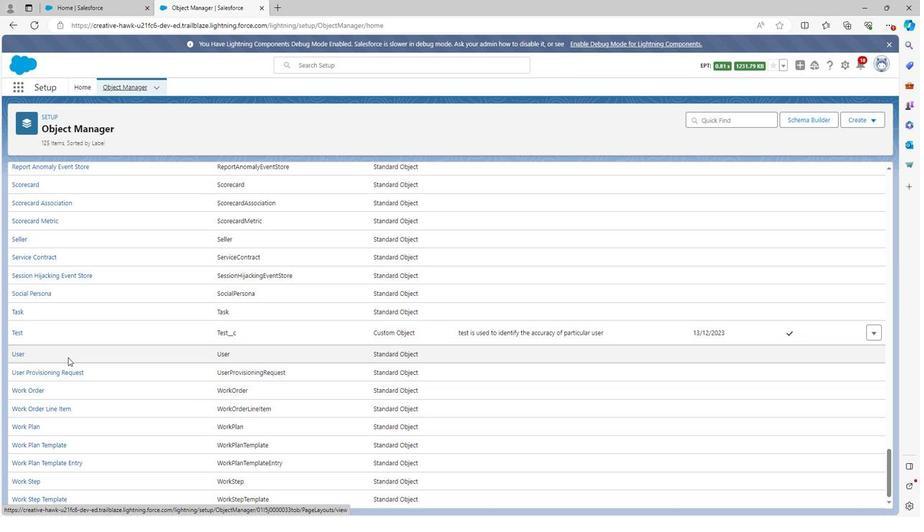 
Action: Mouse scrolled (64, 354) with delta (0, 0)
Screenshot: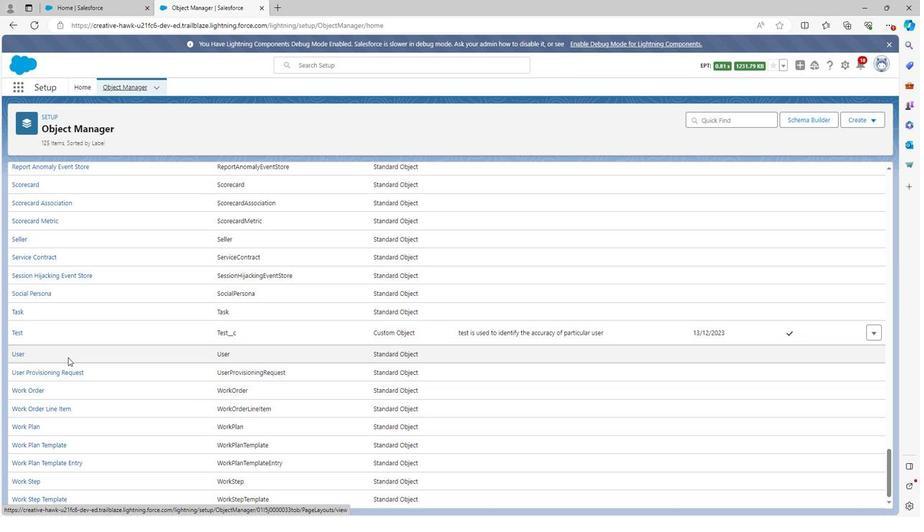 
Action: Mouse scrolled (64, 354) with delta (0, 0)
Screenshot: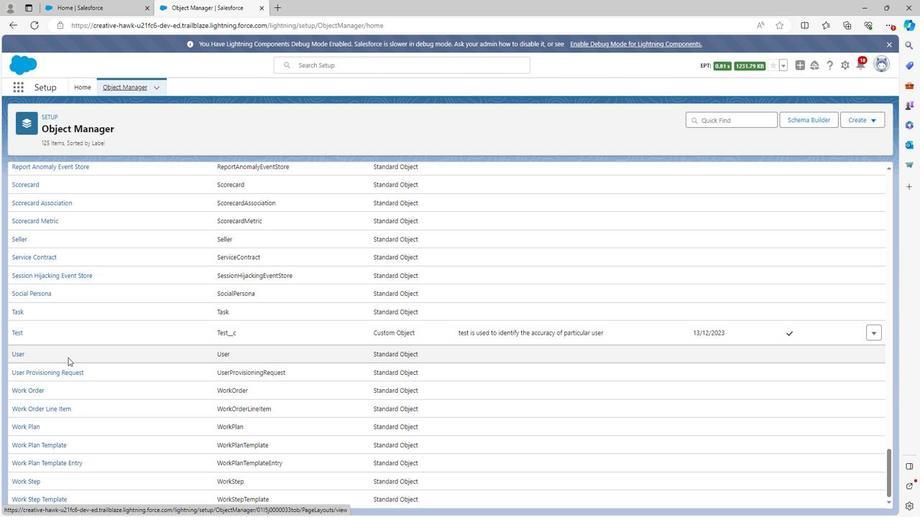 
Action: Mouse scrolled (64, 354) with delta (0, 0)
Screenshot: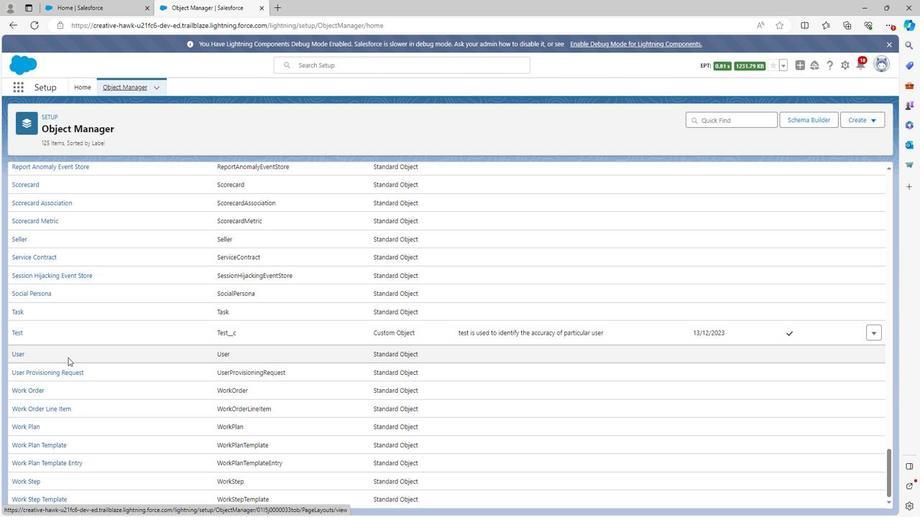 
Action: Mouse scrolled (64, 354) with delta (0, 0)
Screenshot: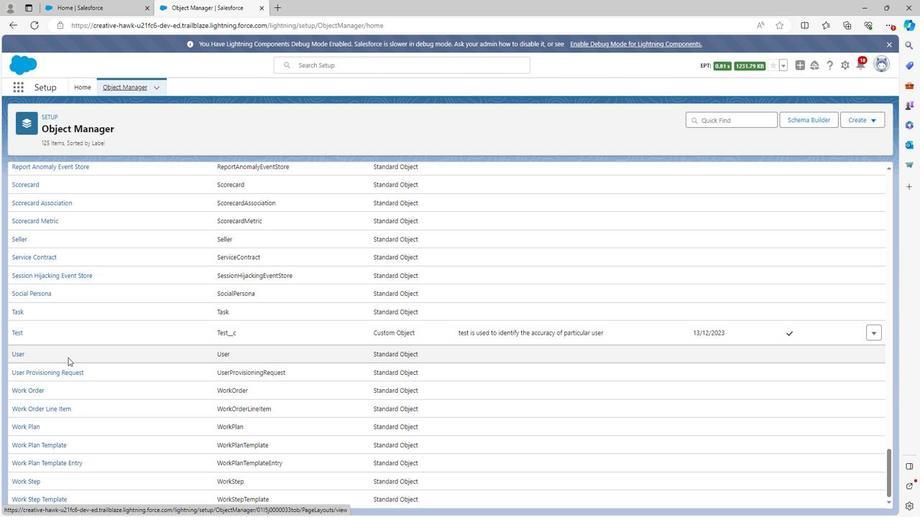 
Action: Mouse scrolled (64, 354) with delta (0, 0)
Screenshot: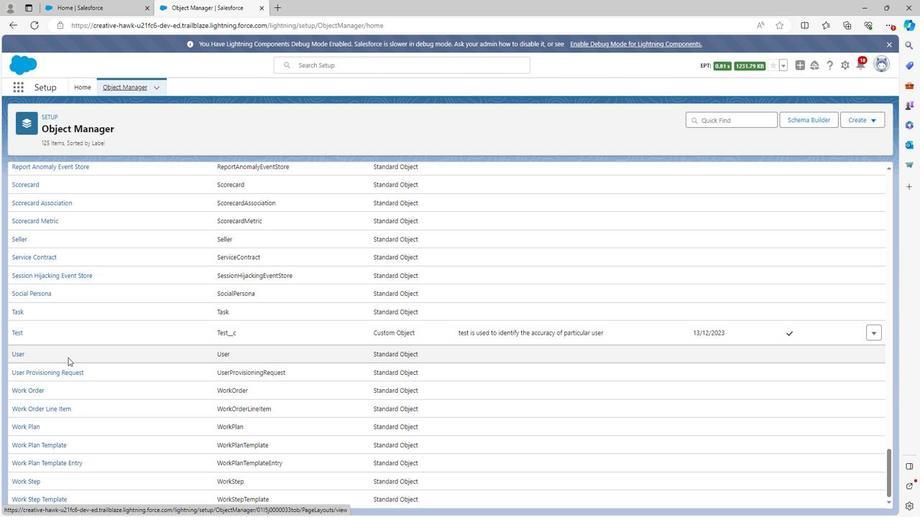 
Action: Mouse moved to (64, 357)
Screenshot: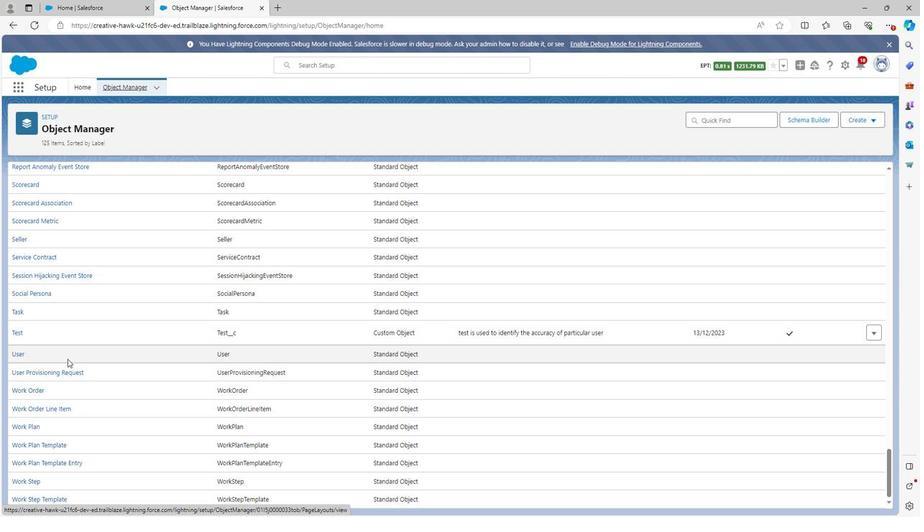 
Action: Mouse scrolled (64, 357) with delta (0, 0)
Screenshot: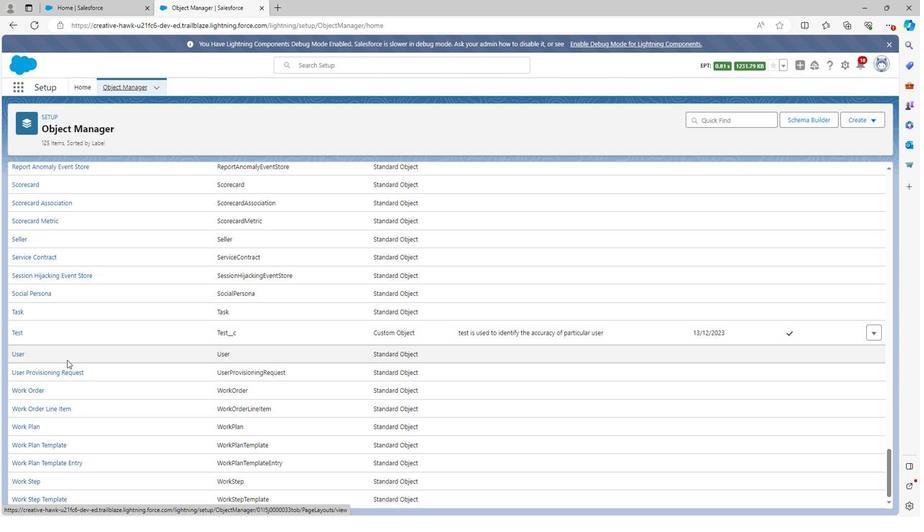 
Action: Mouse scrolled (64, 358) with delta (0, 0)
Screenshot: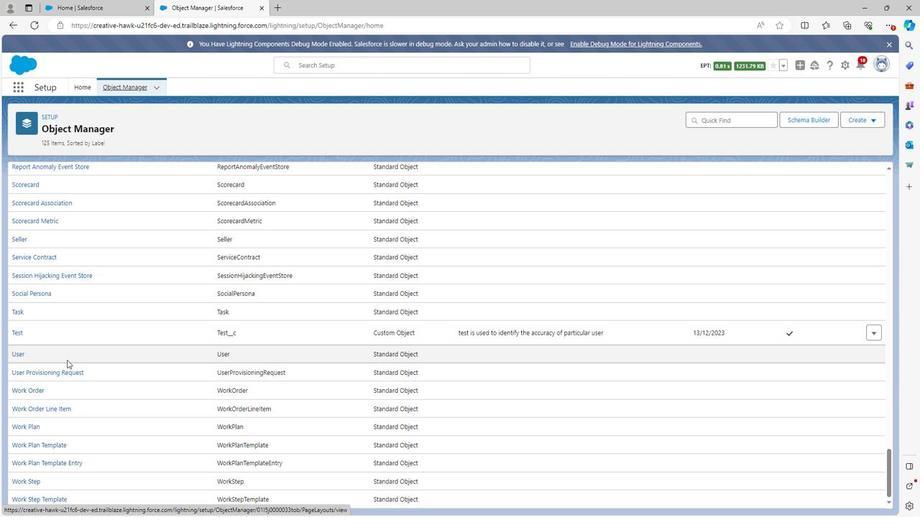 
Action: Mouse scrolled (64, 358) with delta (0, 0)
Screenshot: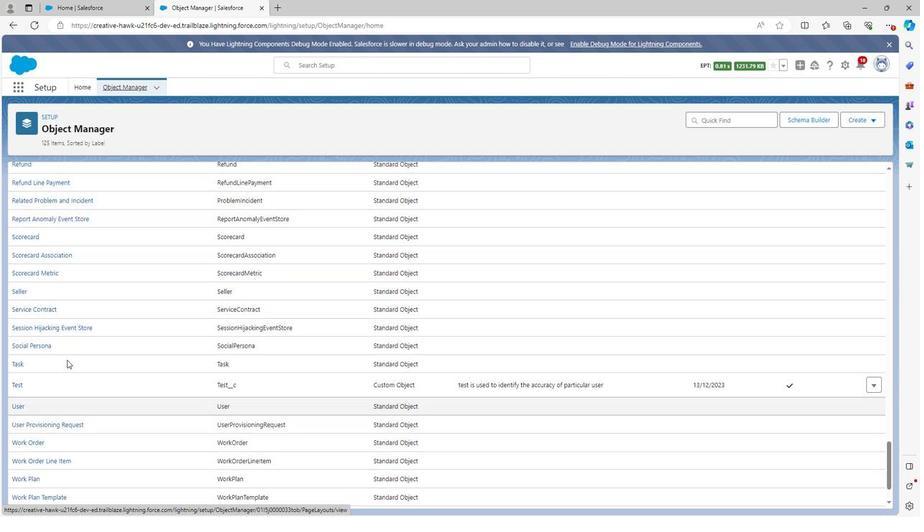 
Action: Mouse scrolled (64, 358) with delta (0, 0)
Screenshot: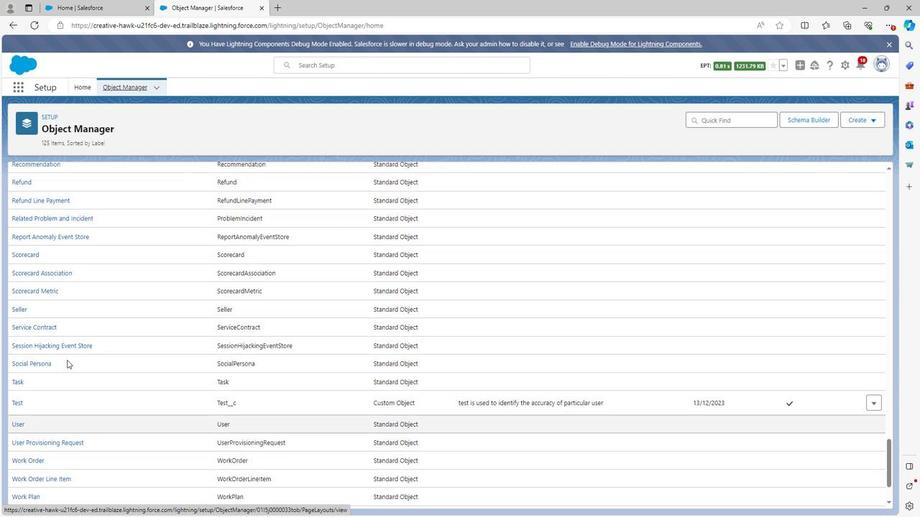 
Action: Mouse scrolled (64, 358) with delta (0, 0)
Screenshot: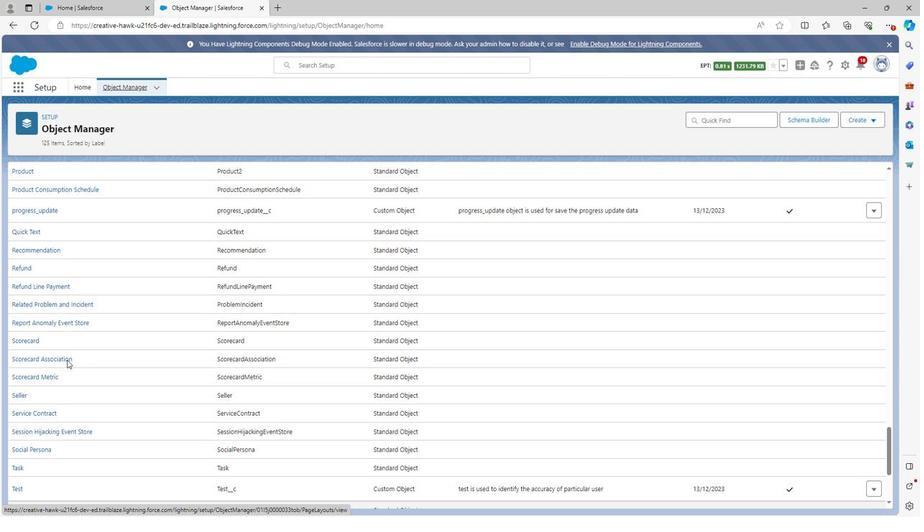 
Action: Mouse moved to (31, 261)
Screenshot: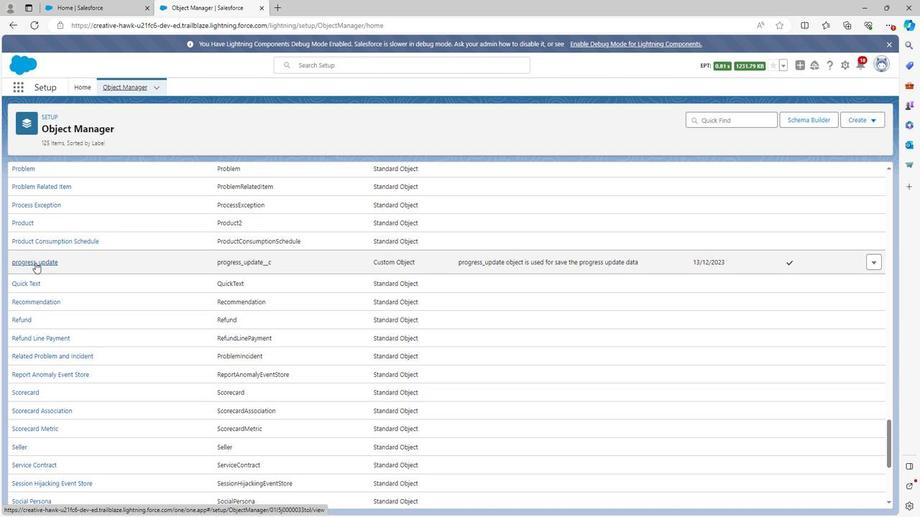 
Action: Mouse pressed left at (31, 261)
Screenshot: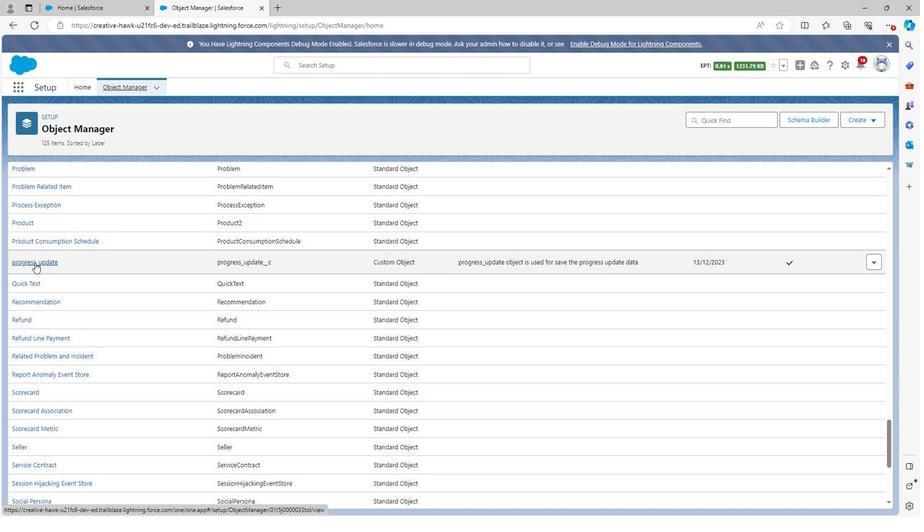 
Action: Mouse moved to (43, 202)
Screenshot: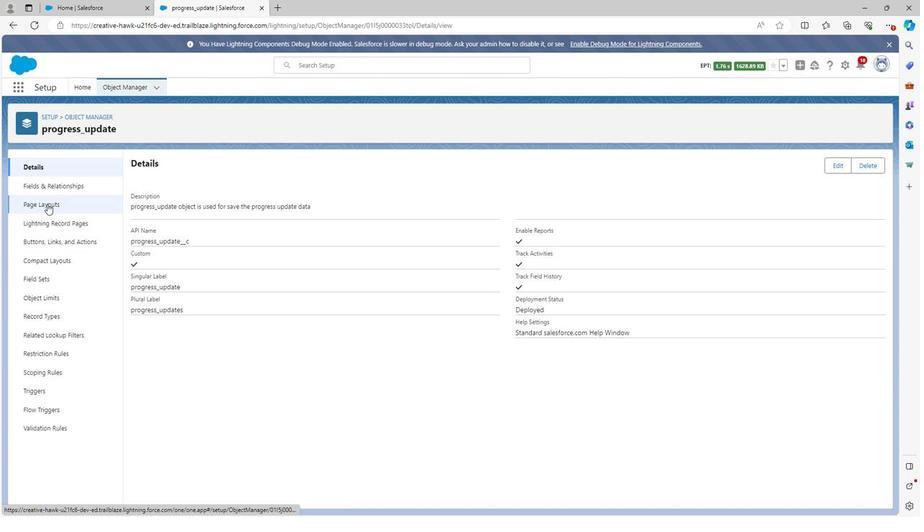 
Action: Mouse pressed left at (43, 202)
Screenshot: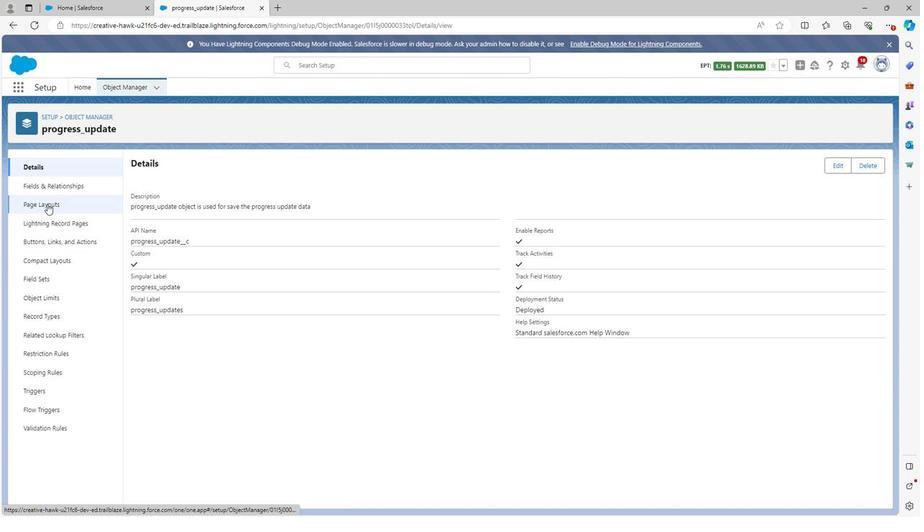 
Action: Mouse moved to (148, 207)
Screenshot: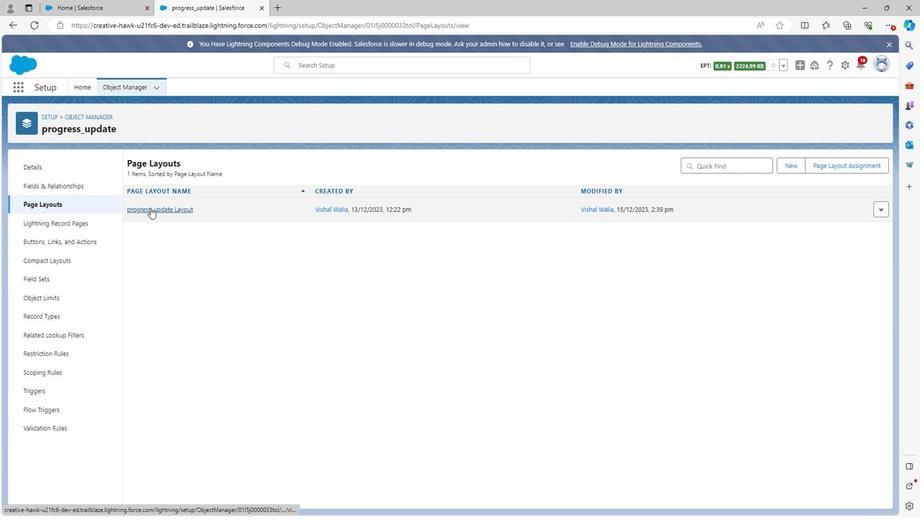 
Action: Mouse pressed left at (148, 207)
Screenshot: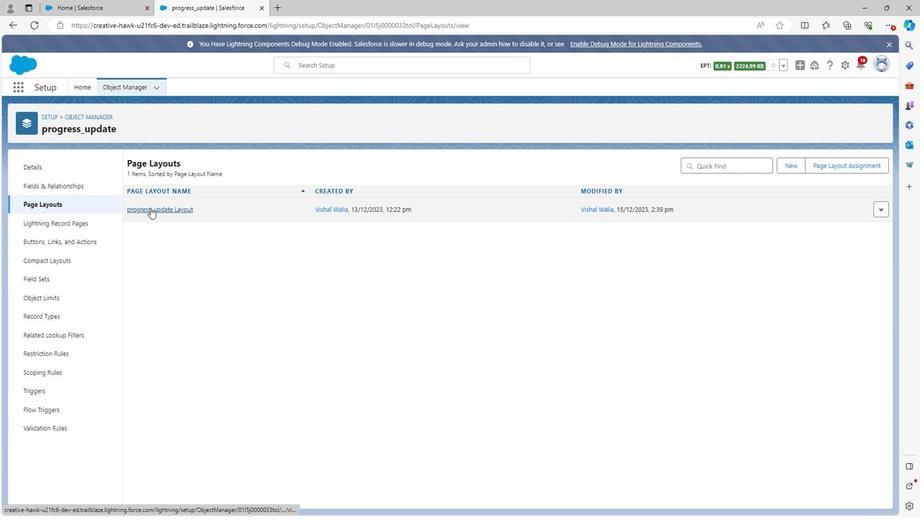 
Action: Mouse moved to (238, 194)
Screenshot: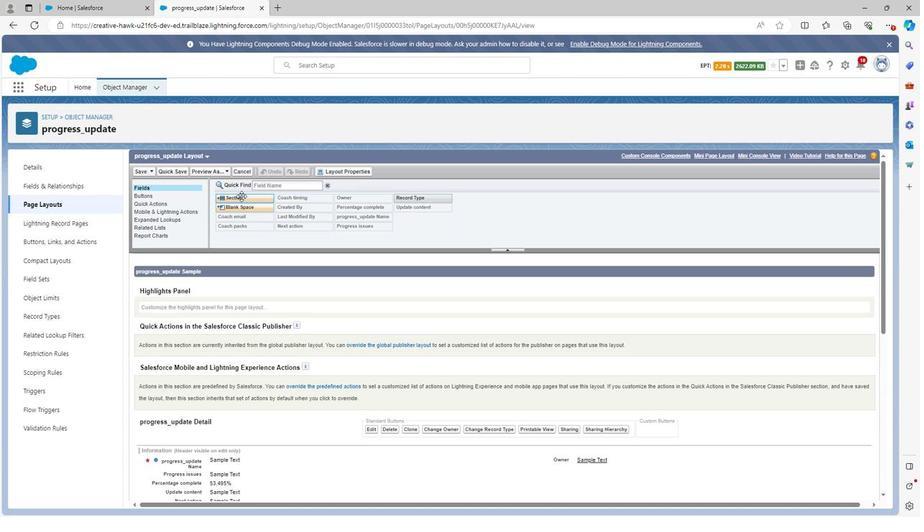 
Action: Mouse pressed left at (238, 194)
Screenshot: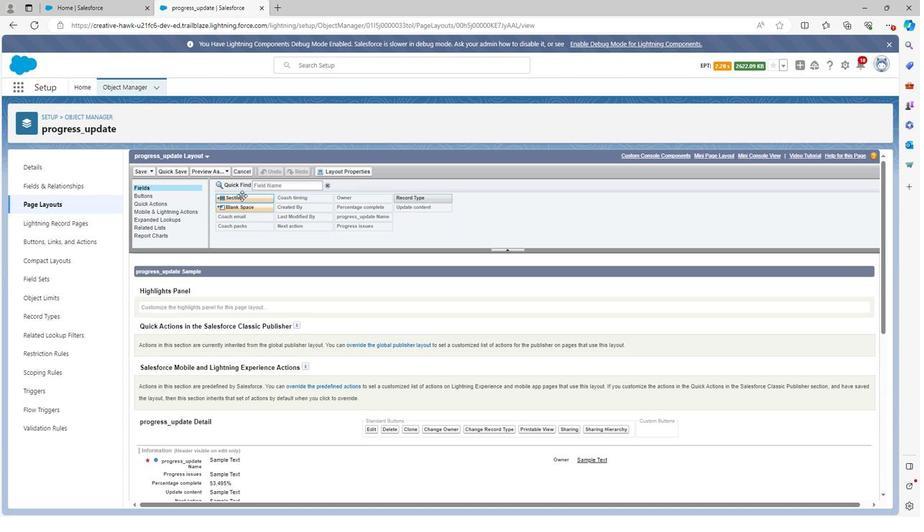
Action: Mouse moved to (476, 392)
Screenshot: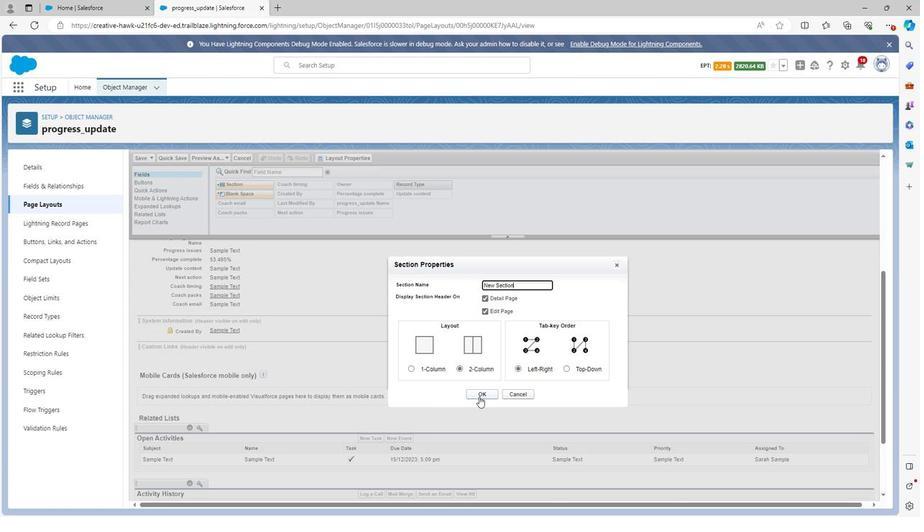 
Action: Mouse pressed left at (476, 392)
Screenshot: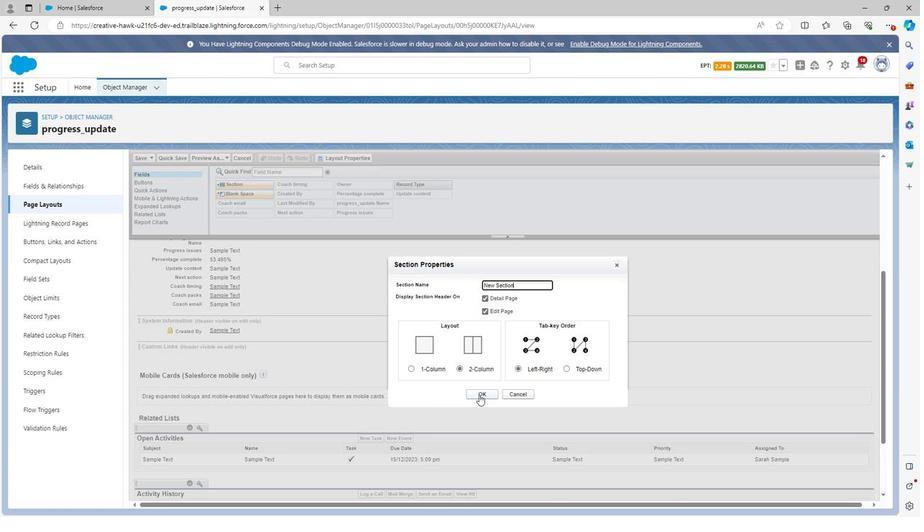 
Action: Mouse moved to (474, 390)
Screenshot: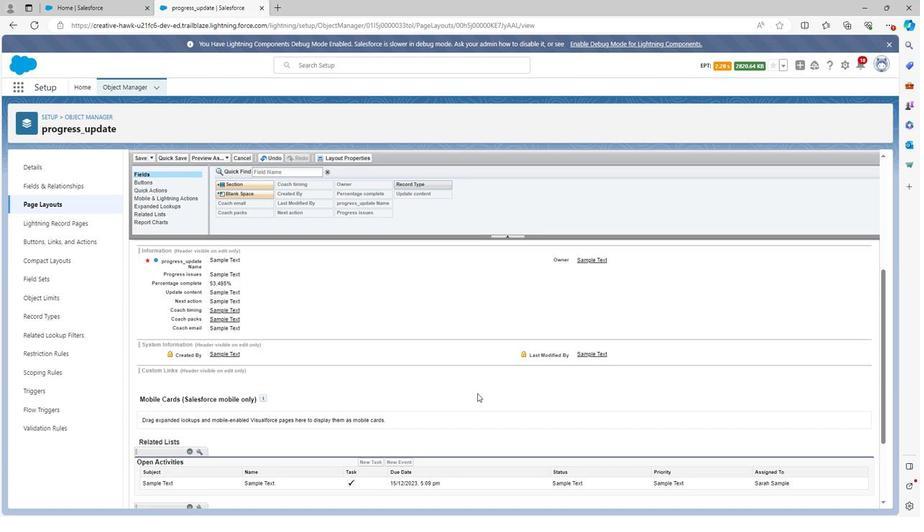 
Action: Mouse scrolled (474, 391) with delta (0, 0)
Screenshot: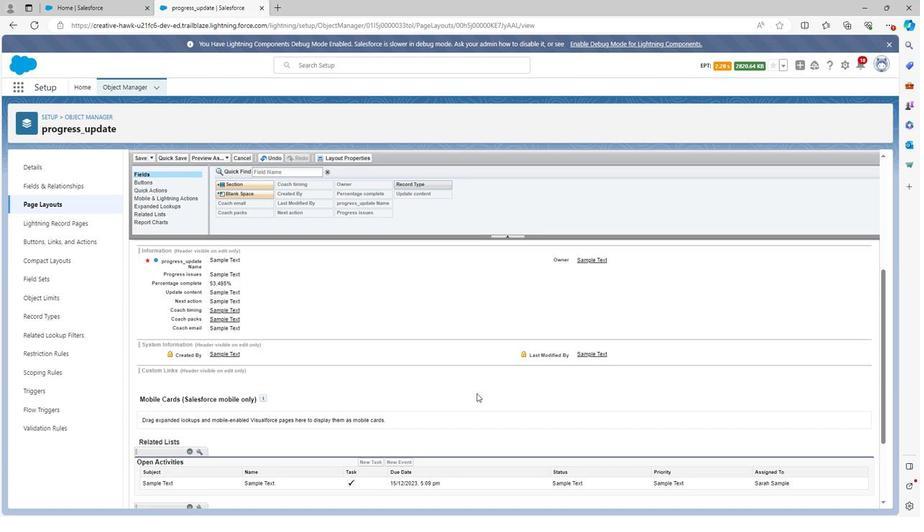 
Action: Mouse scrolled (474, 391) with delta (0, 0)
Screenshot: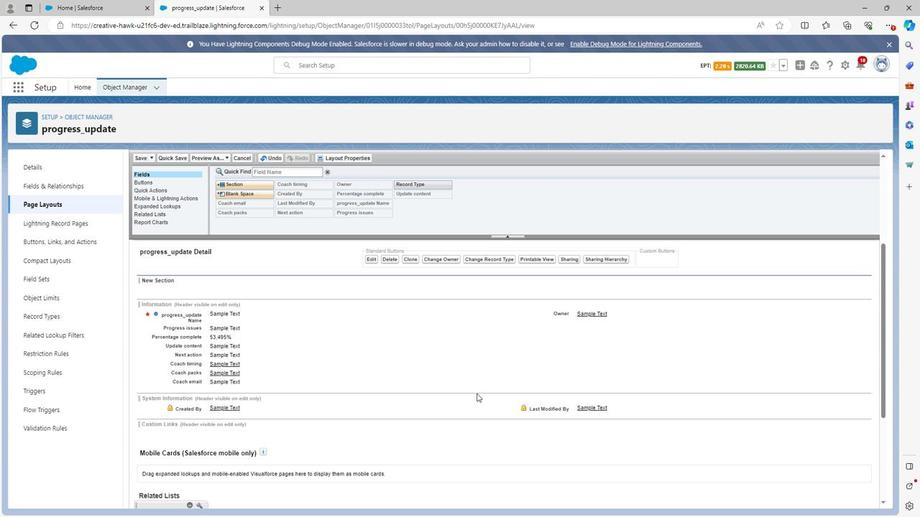 
Action: Mouse moved to (135, 156)
Screenshot: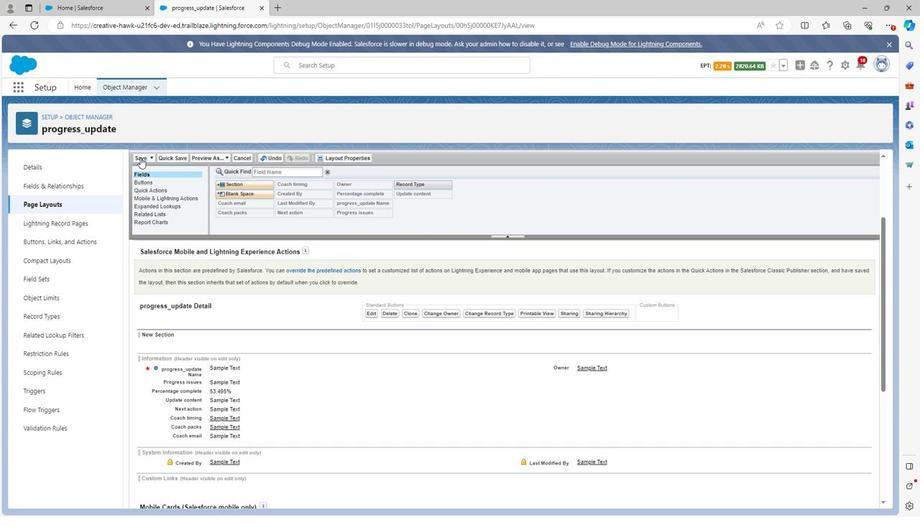 
Action: Mouse pressed left at (135, 156)
Screenshot: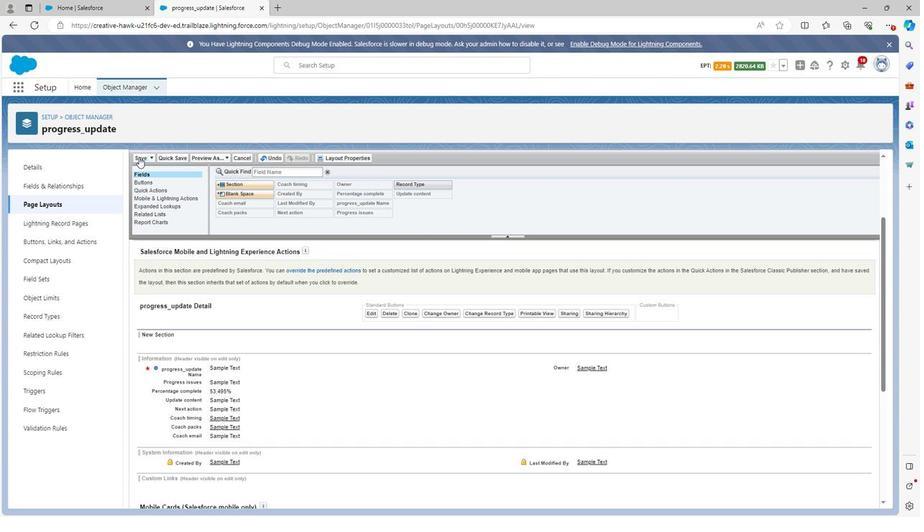 
Action: Mouse moved to (203, 302)
Screenshot: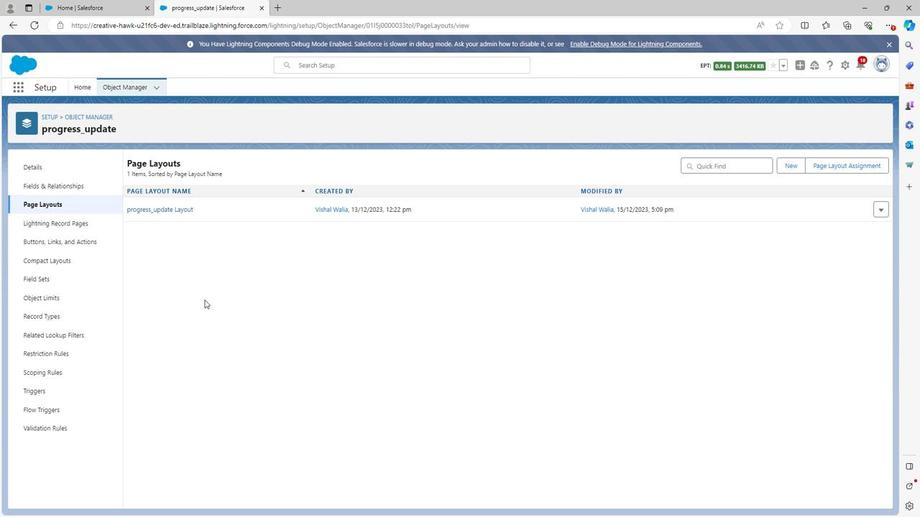
